Task: Navigate through the streets of Galveston to reach Moody Gardens.
Action: Mouse moved to (237, 72)
Screenshot: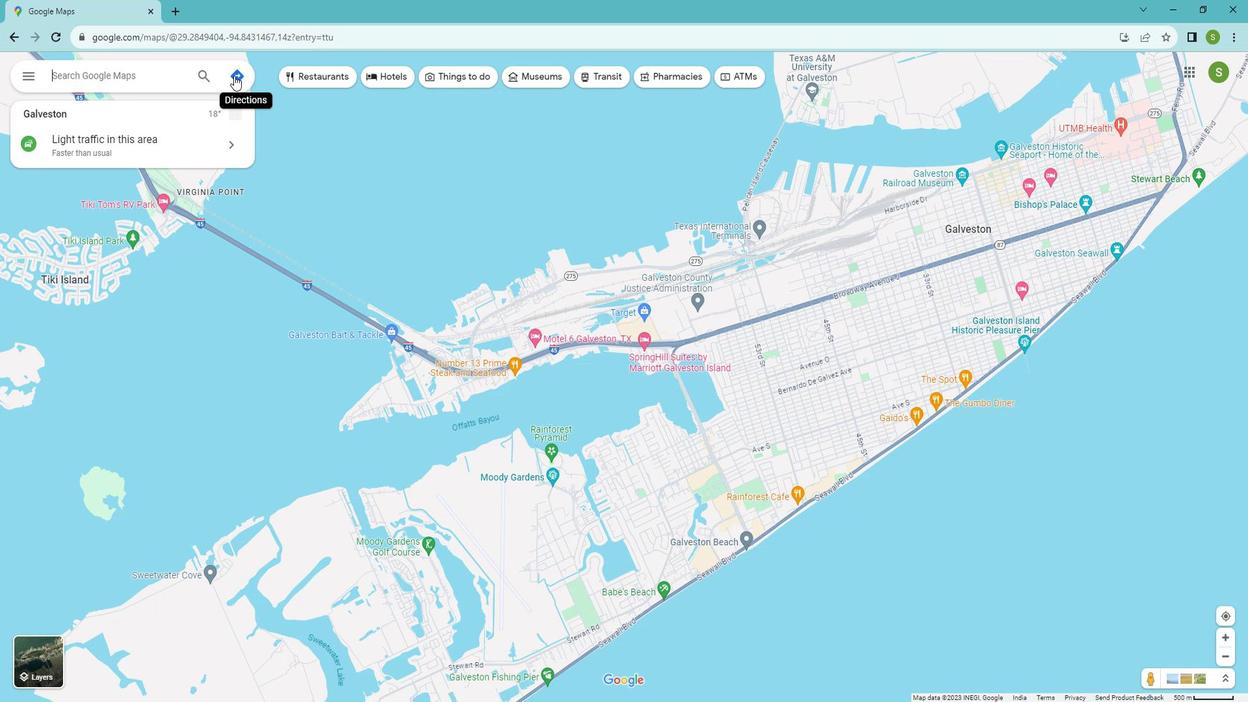 
Action: Mouse pressed left at (237, 72)
Screenshot: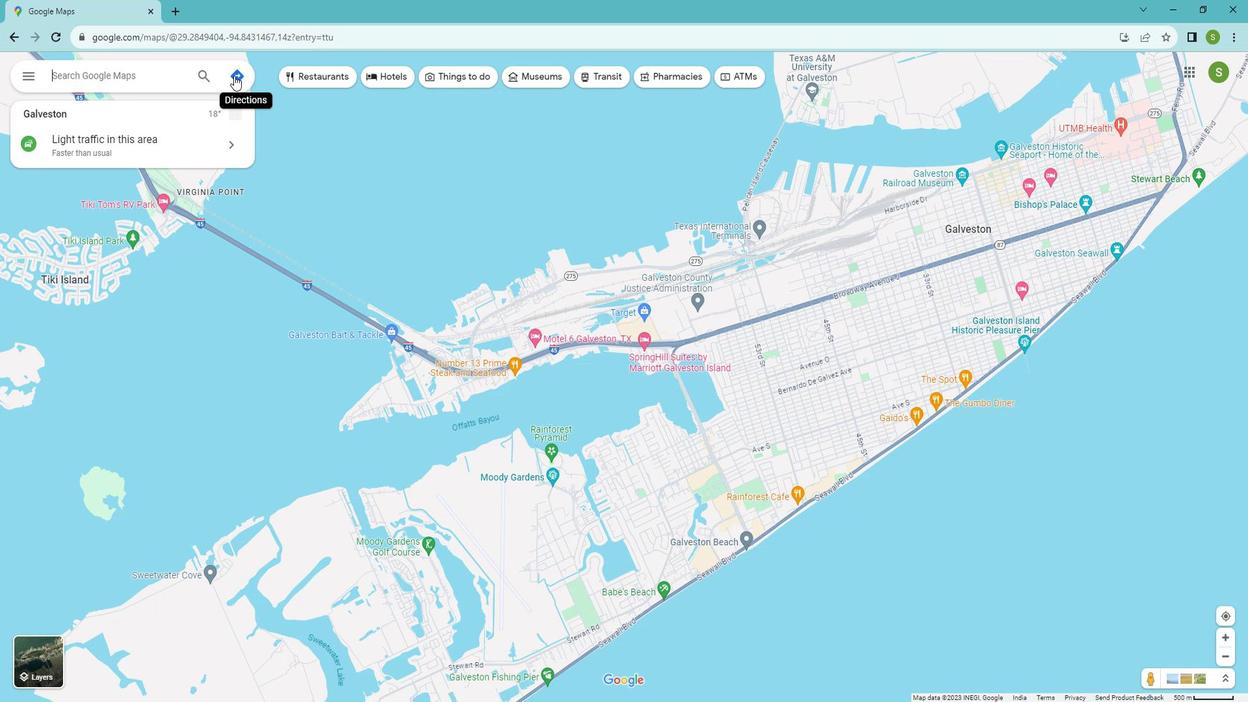 
Action: Mouse moved to (113, 100)
Screenshot: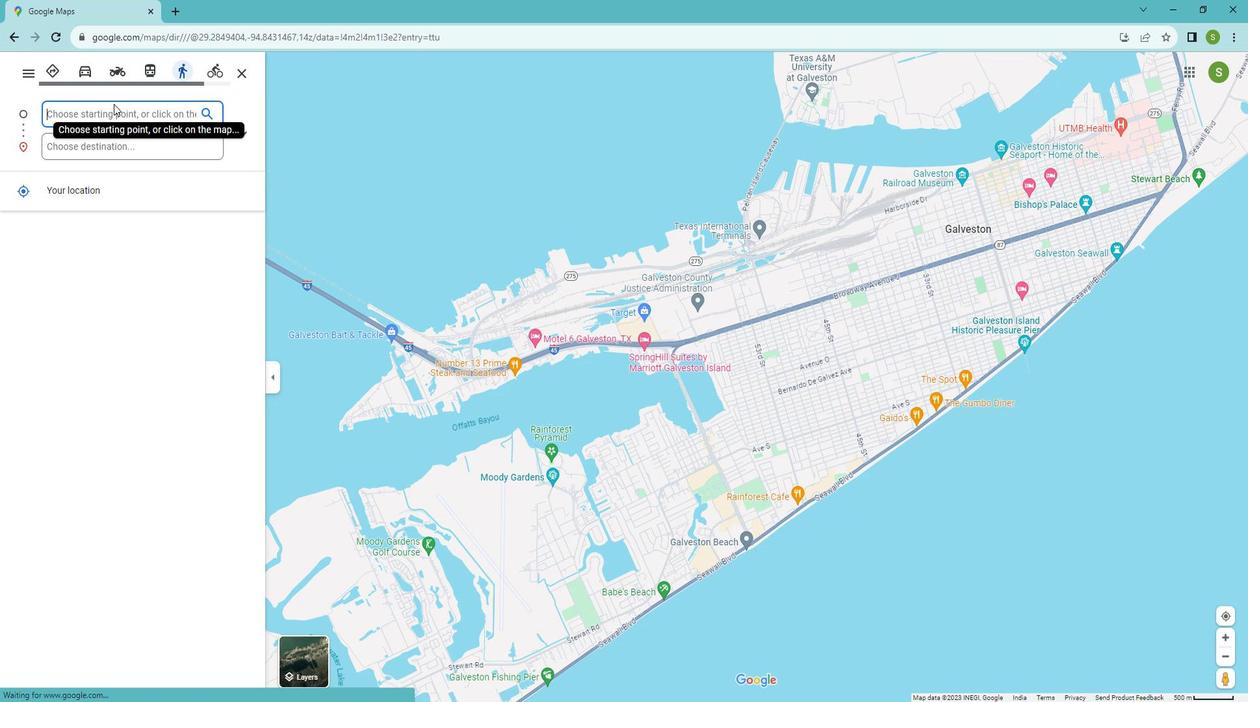 
Action: Mouse pressed left at (113, 100)
Screenshot: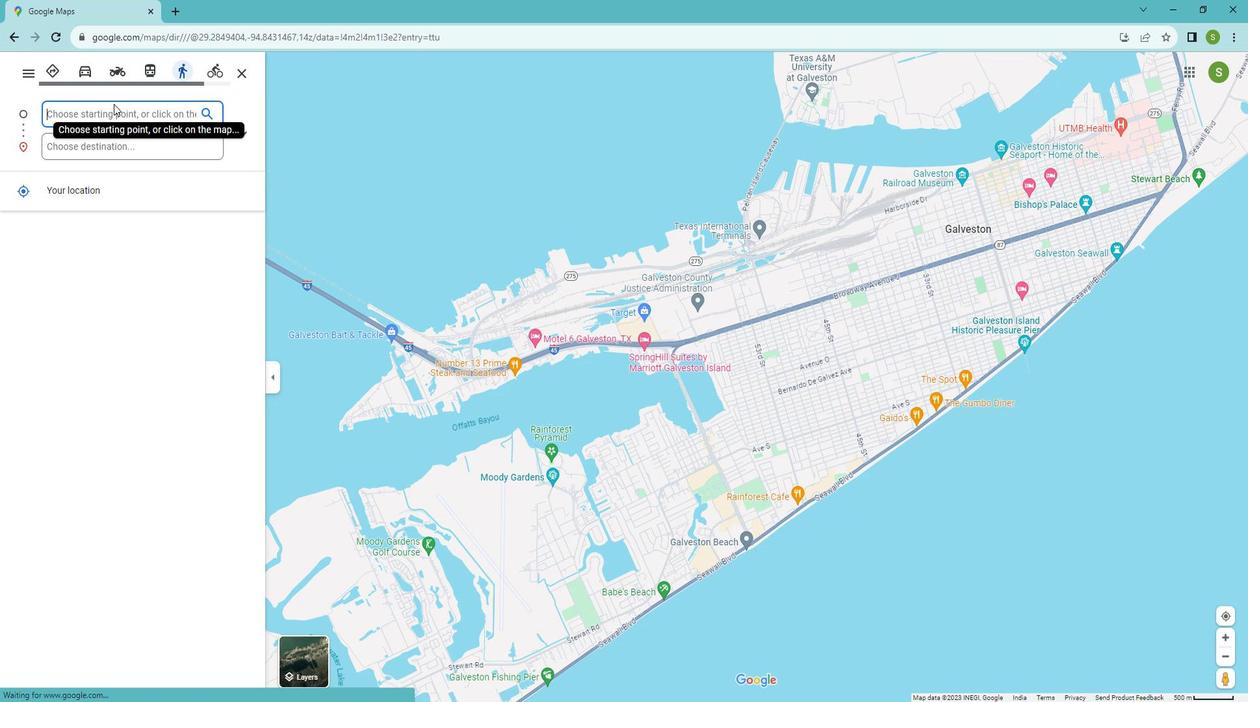 
Action: Mouse moved to (116, 100)
Screenshot: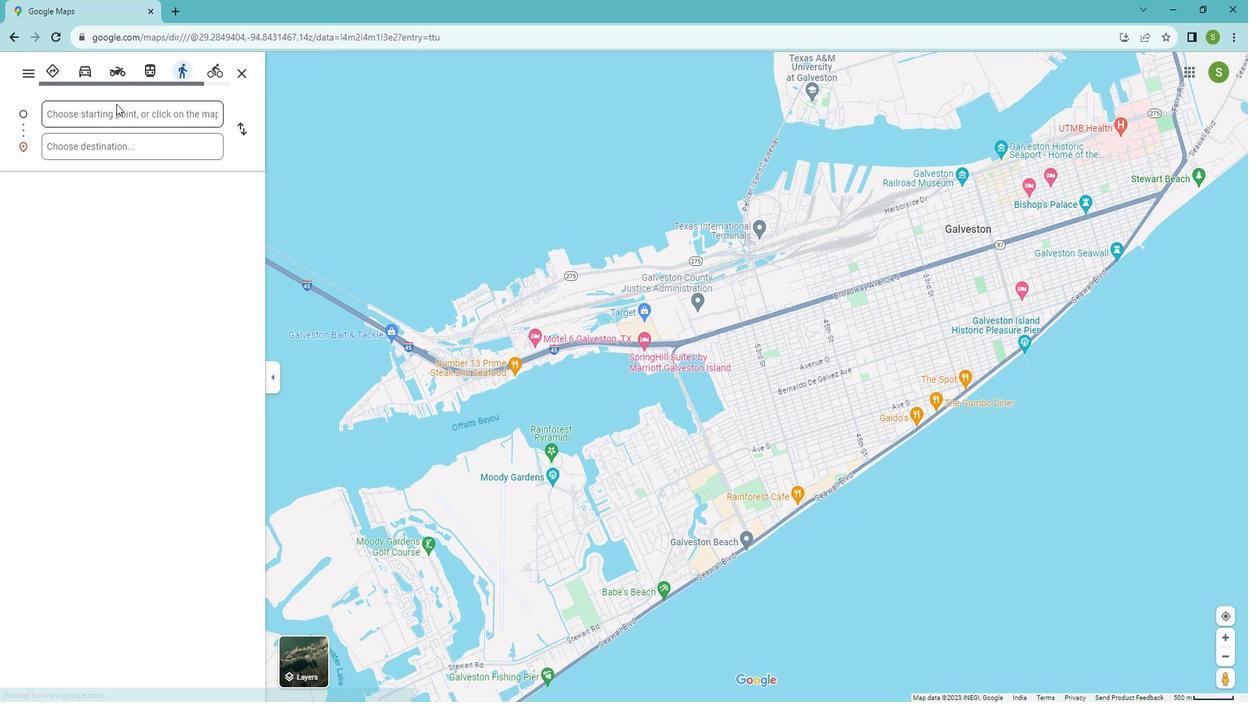 
Action: Key pressed <Key.shift>Galveston
Screenshot: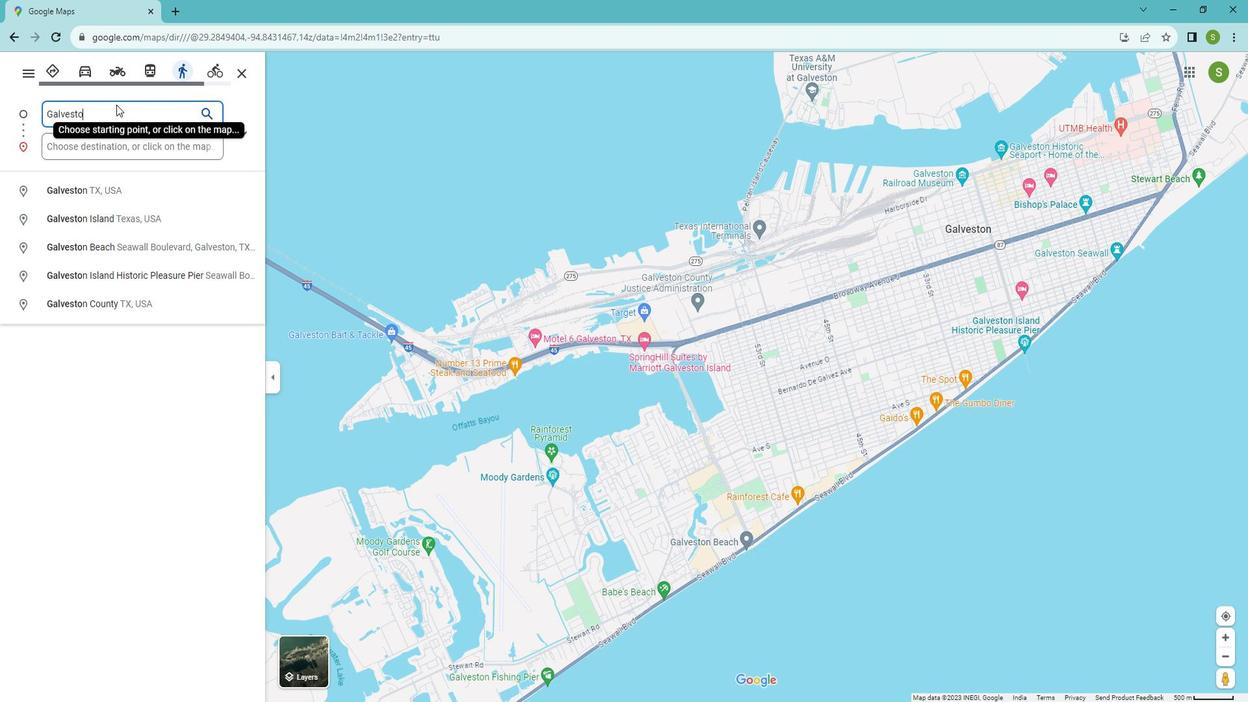 
Action: Mouse moved to (103, 176)
Screenshot: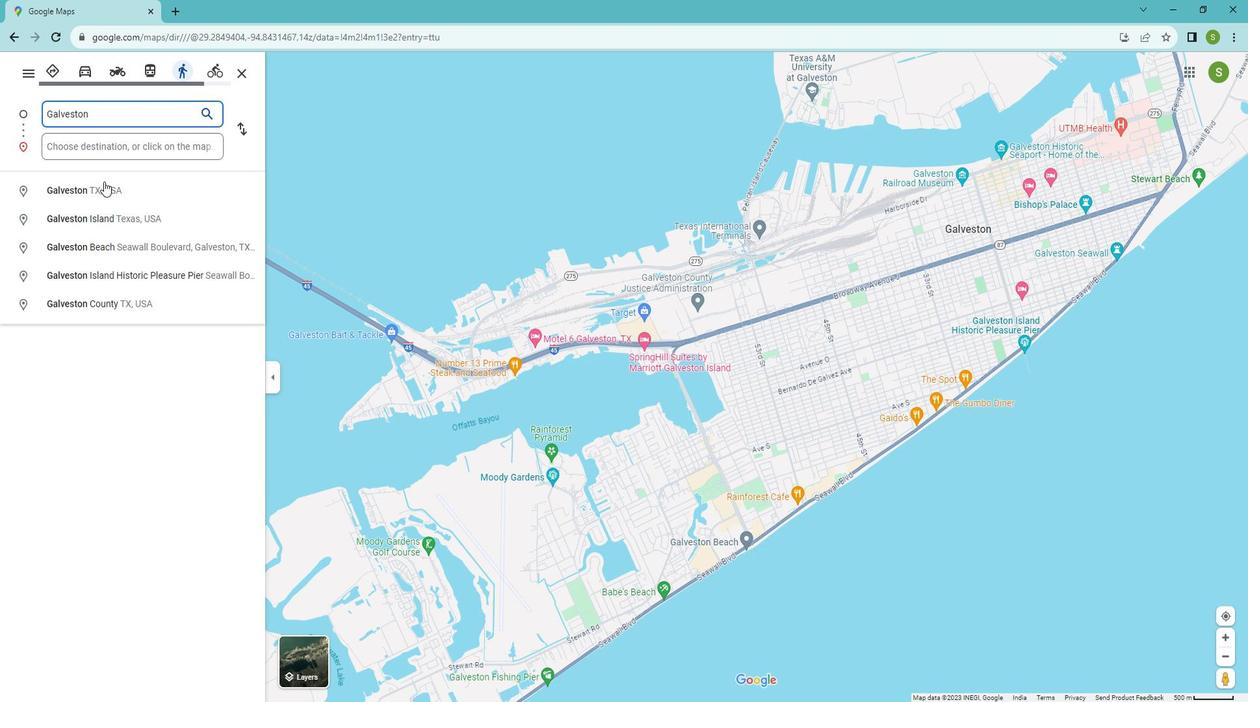 
Action: Mouse pressed left at (103, 176)
Screenshot: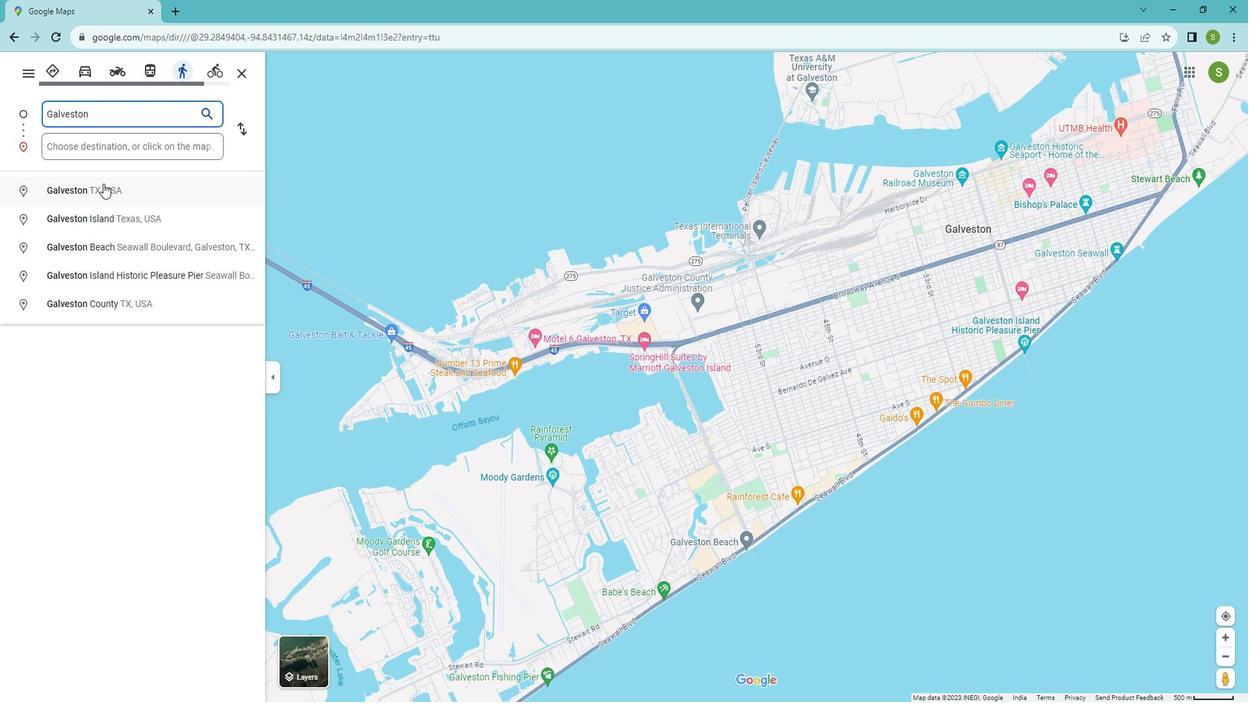 
Action: Mouse moved to (91, 142)
Screenshot: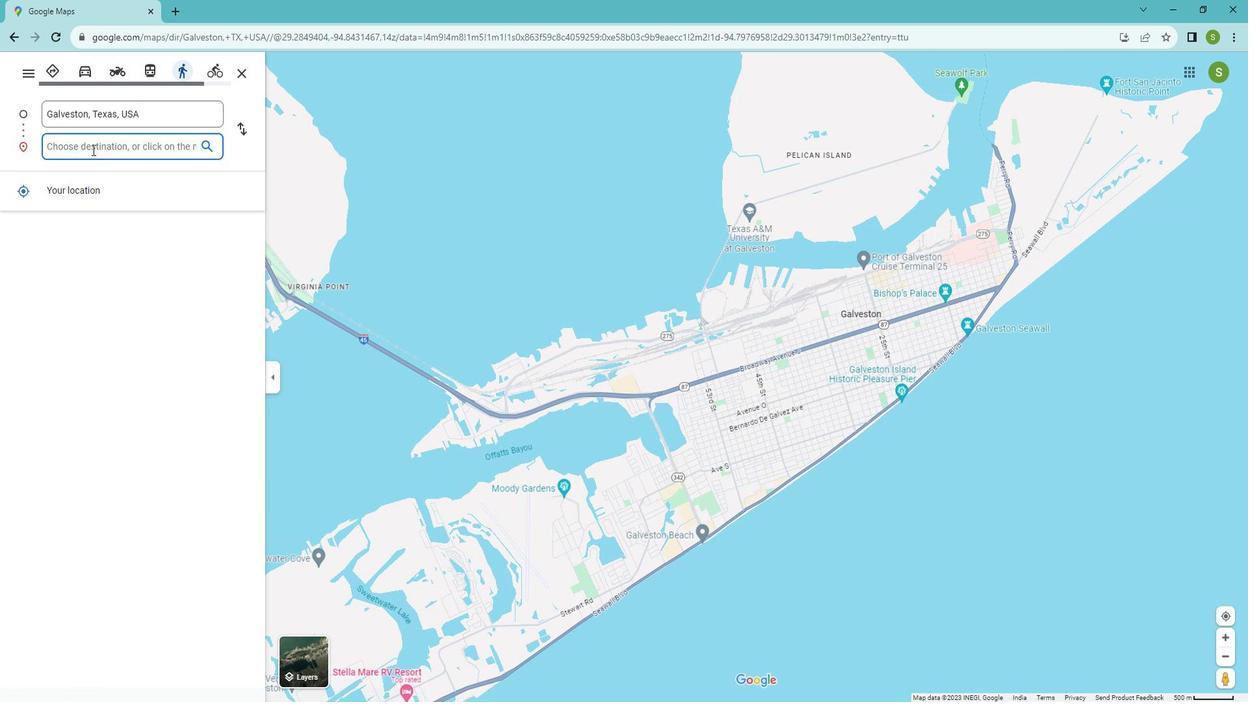 
Action: Mouse pressed left at (91, 142)
Screenshot: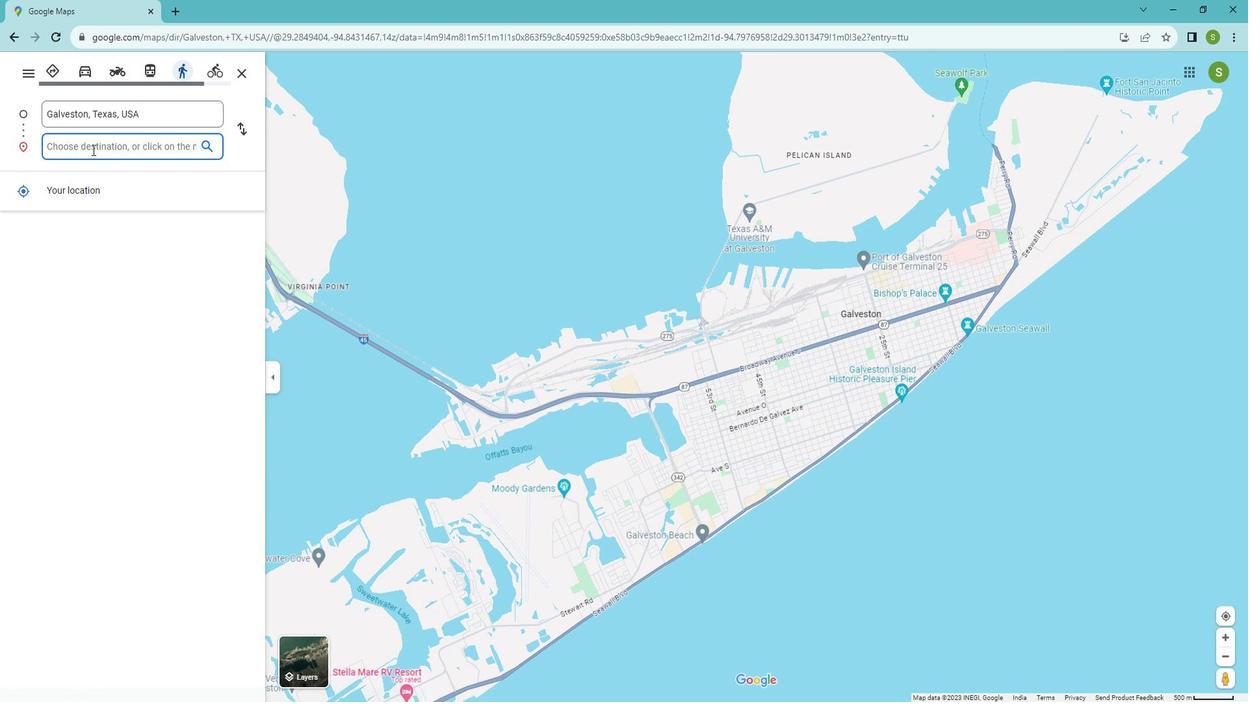 
Action: Mouse moved to (91, 141)
Screenshot: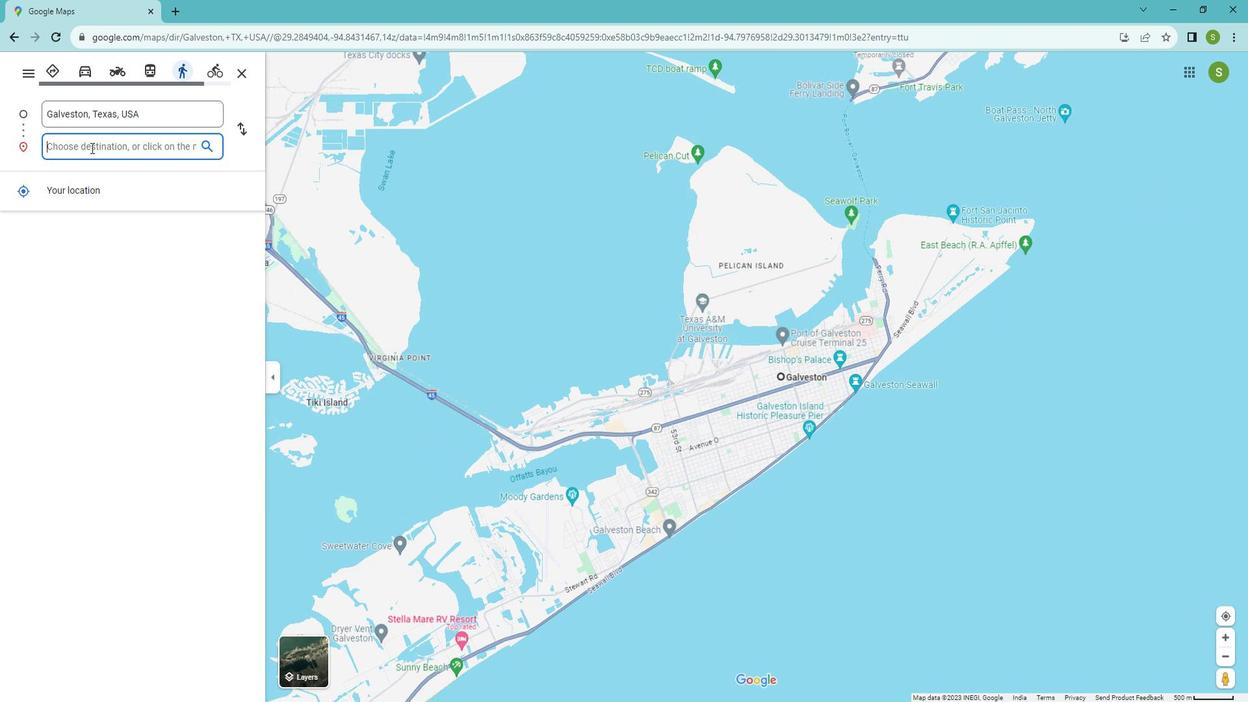 
Action: Key pressed <Key.shift><Key.shift><Key.shift><Key.shift><Key.shift><Key.shift><Key.shift><Key.shift><Key.shift><Key.shift><Key.shift><Key.shift><Key.shift><Key.shift><Key.shift><Key.shift><Key.shift><Key.shift><Key.shift><Key.shift><Key.shift><Key.shift><Key.shift><Key.shift><Key.shift><Key.shift><Key.shift><Key.shift><Key.shift><Key.shift><Key.shift><Key.shift><Key.shift><Key.shift>M<Key.backspace><Key.shift>Reach<Key.space><Key.shift><Key.shift><Key.shift><Key.shift><Key.shift>Moody<Key.space><Key.shift>Gardens<Key.enter>
Screenshot: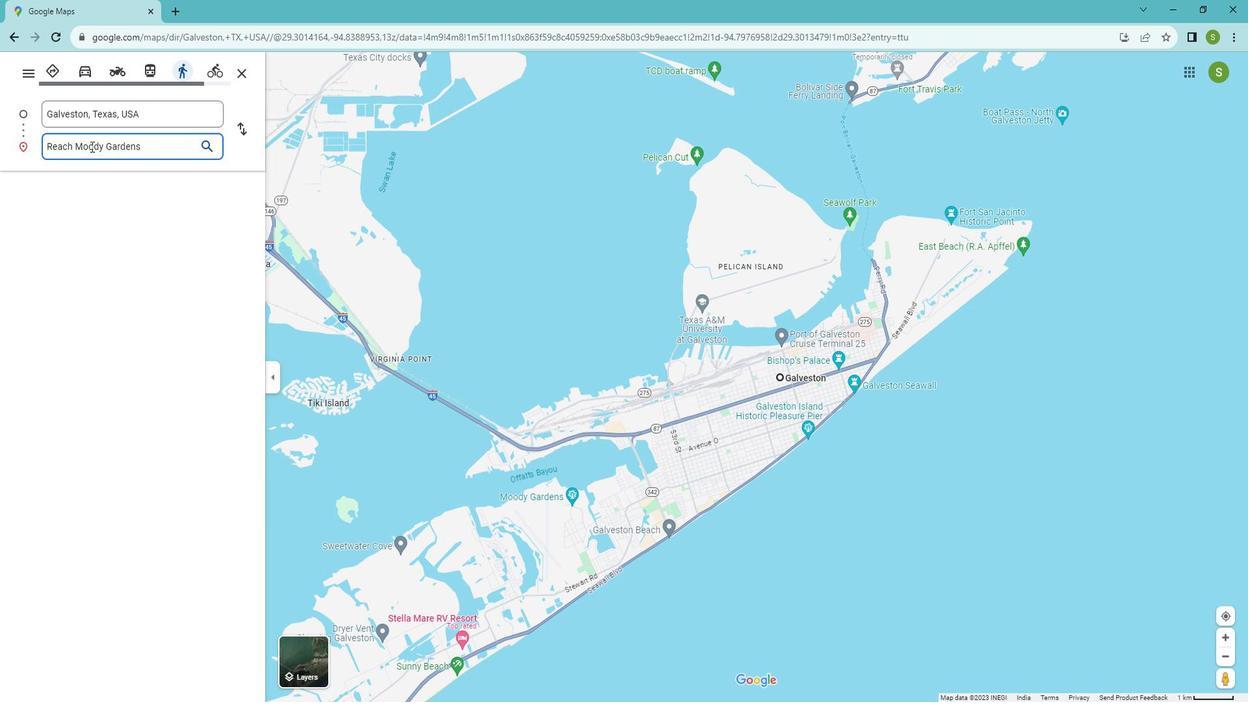 
Action: Mouse moved to (518, 641)
Screenshot: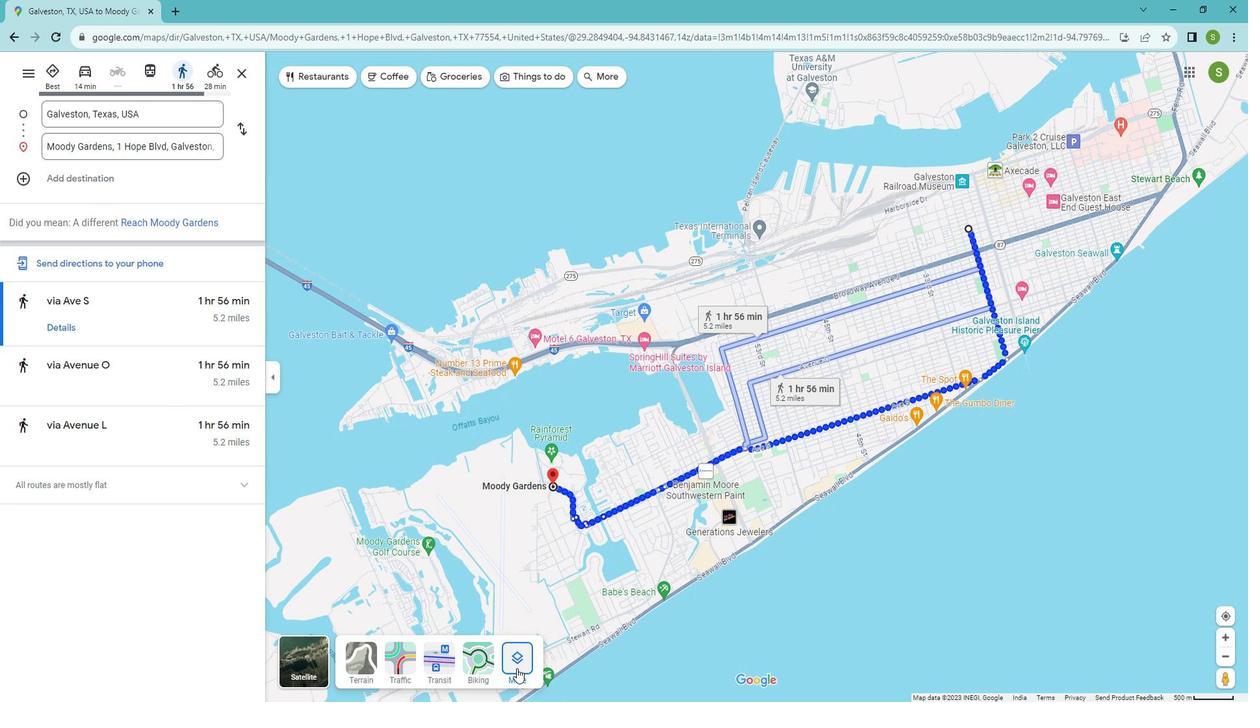 
Action: Mouse pressed left at (518, 641)
Screenshot: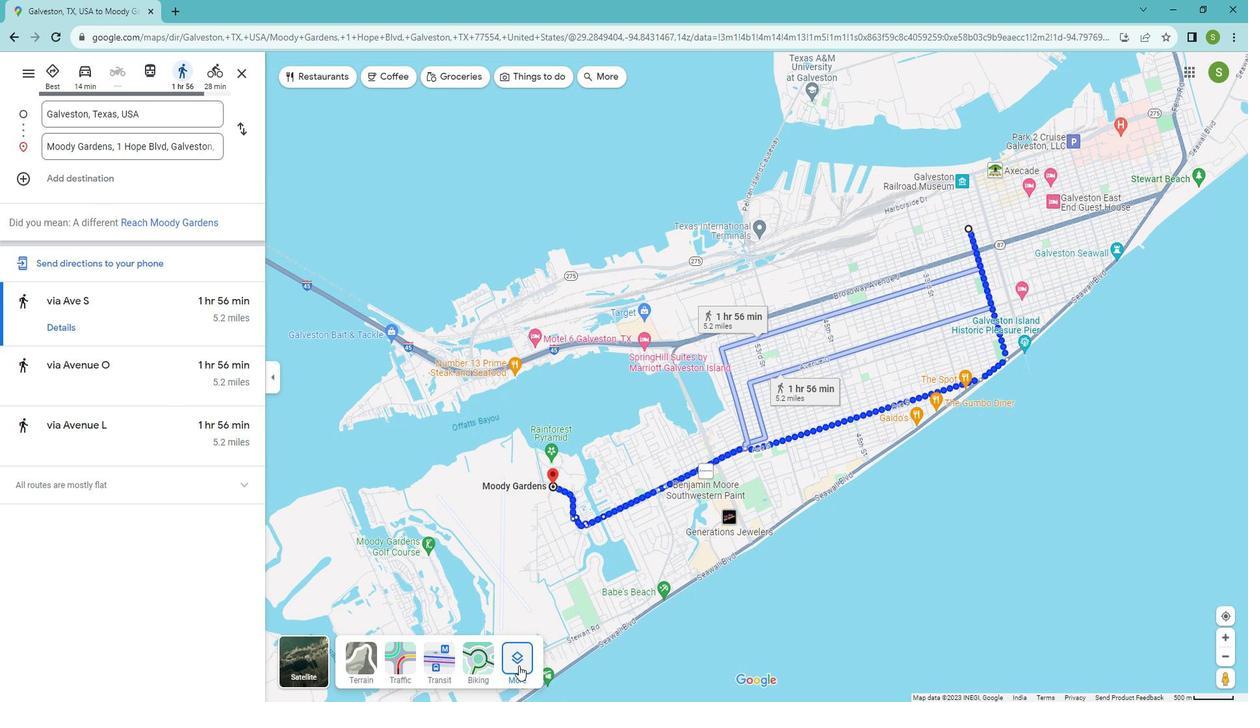 
Action: Mouse moved to (364, 375)
Screenshot: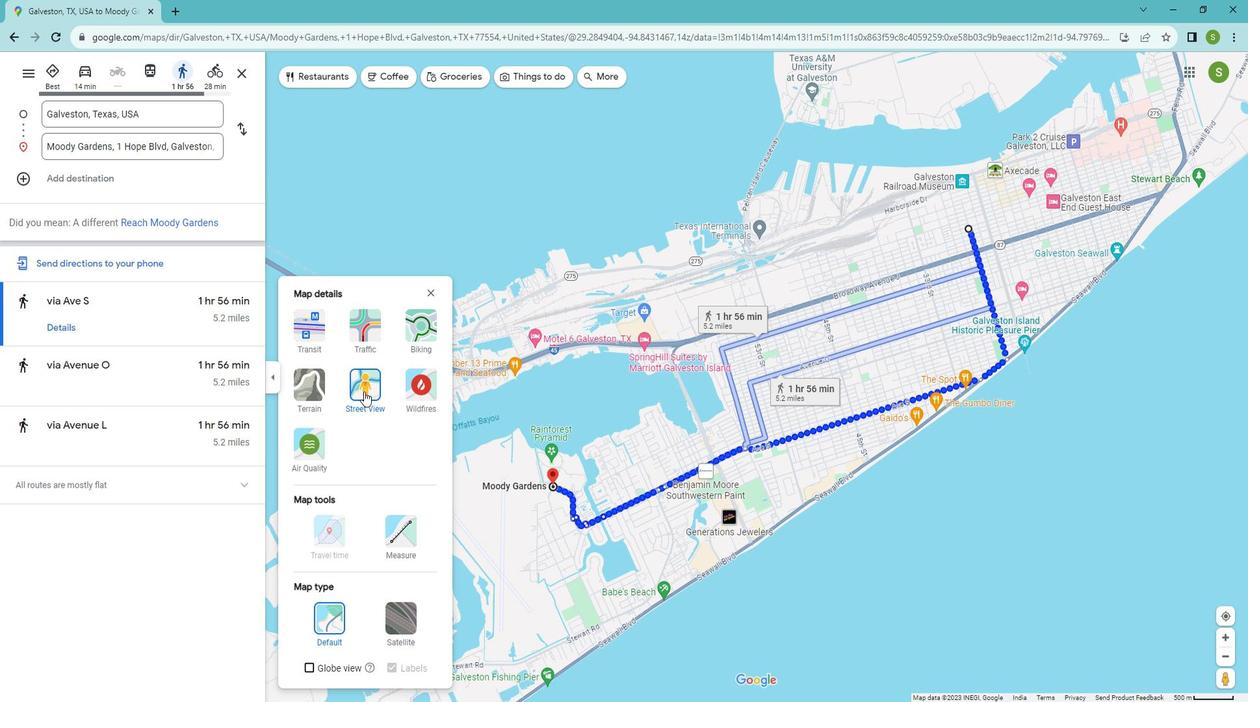 
Action: Mouse pressed left at (364, 375)
Screenshot: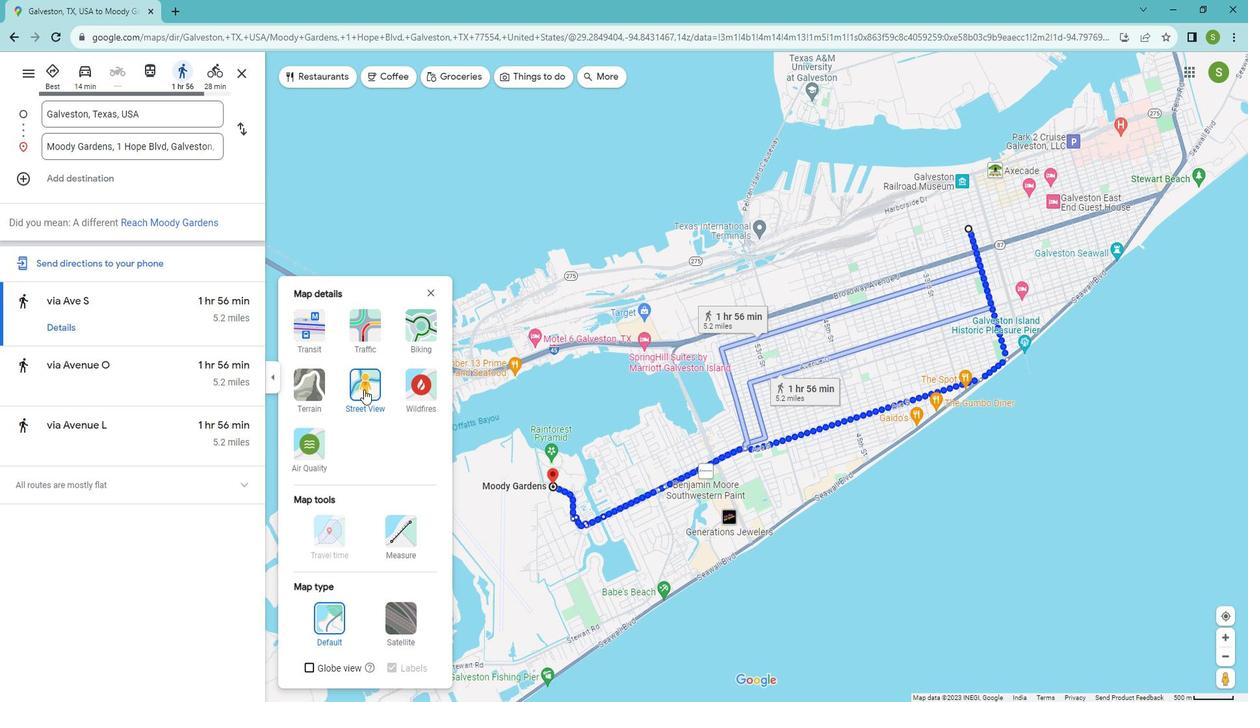 
Action: Mouse moved to (585, 369)
Screenshot: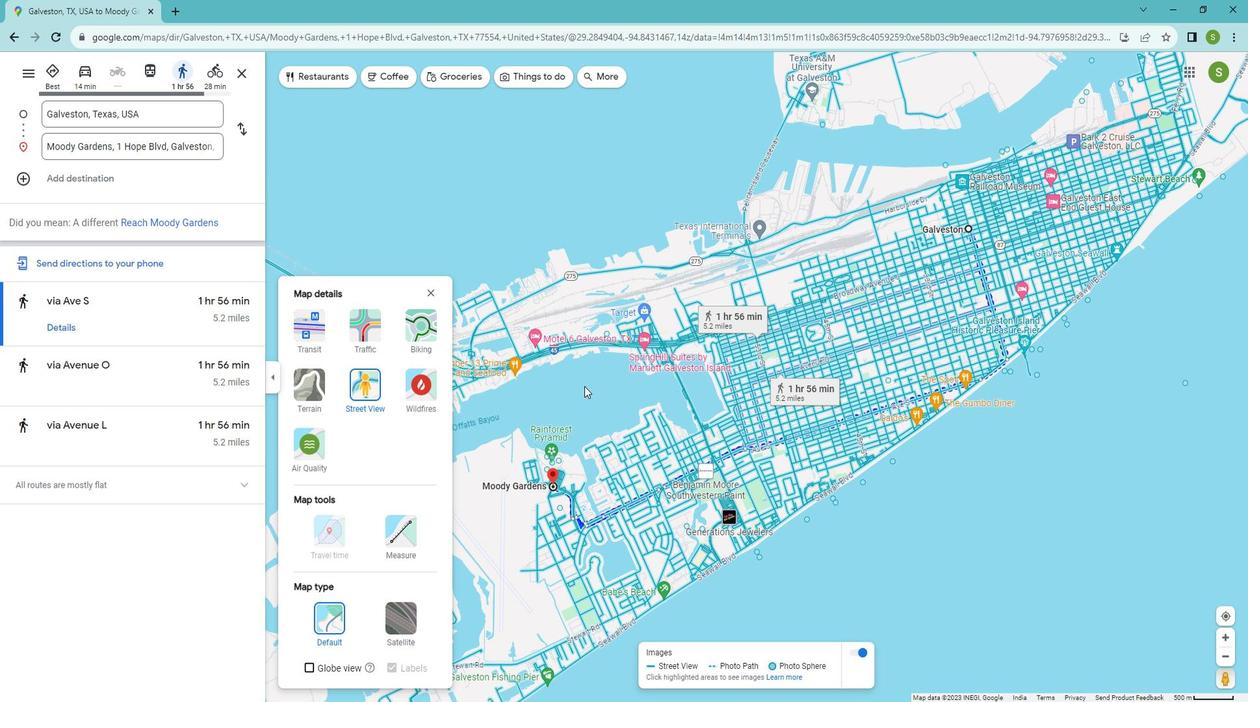 
Action: Mouse scrolled (585, 368) with delta (0, 0)
Screenshot: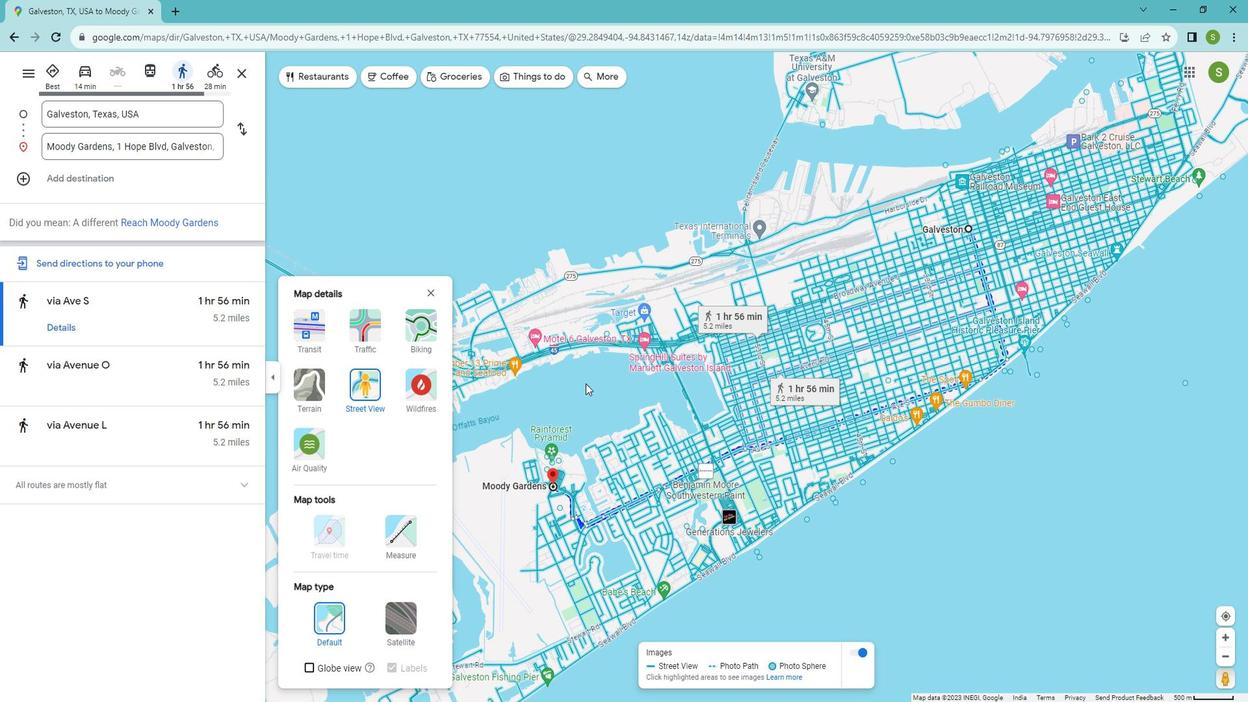 
Action: Mouse scrolled (585, 368) with delta (0, 0)
Screenshot: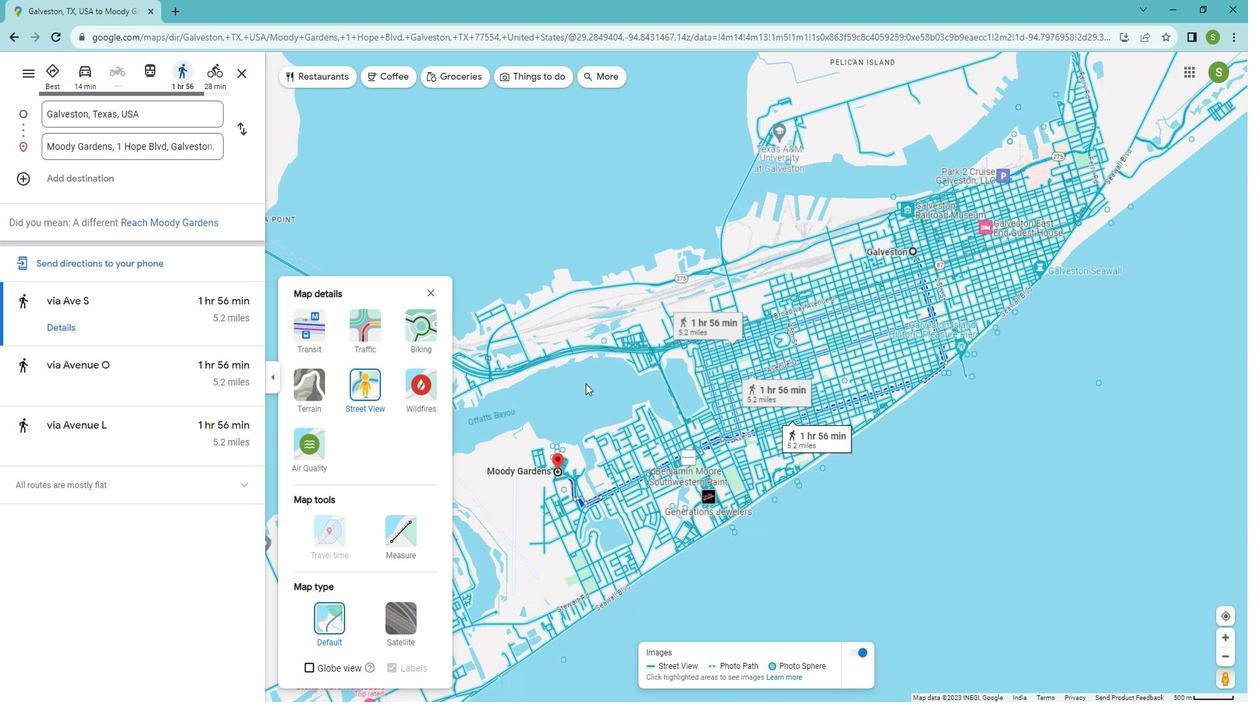 
Action: Mouse scrolled (585, 368) with delta (0, 0)
Screenshot: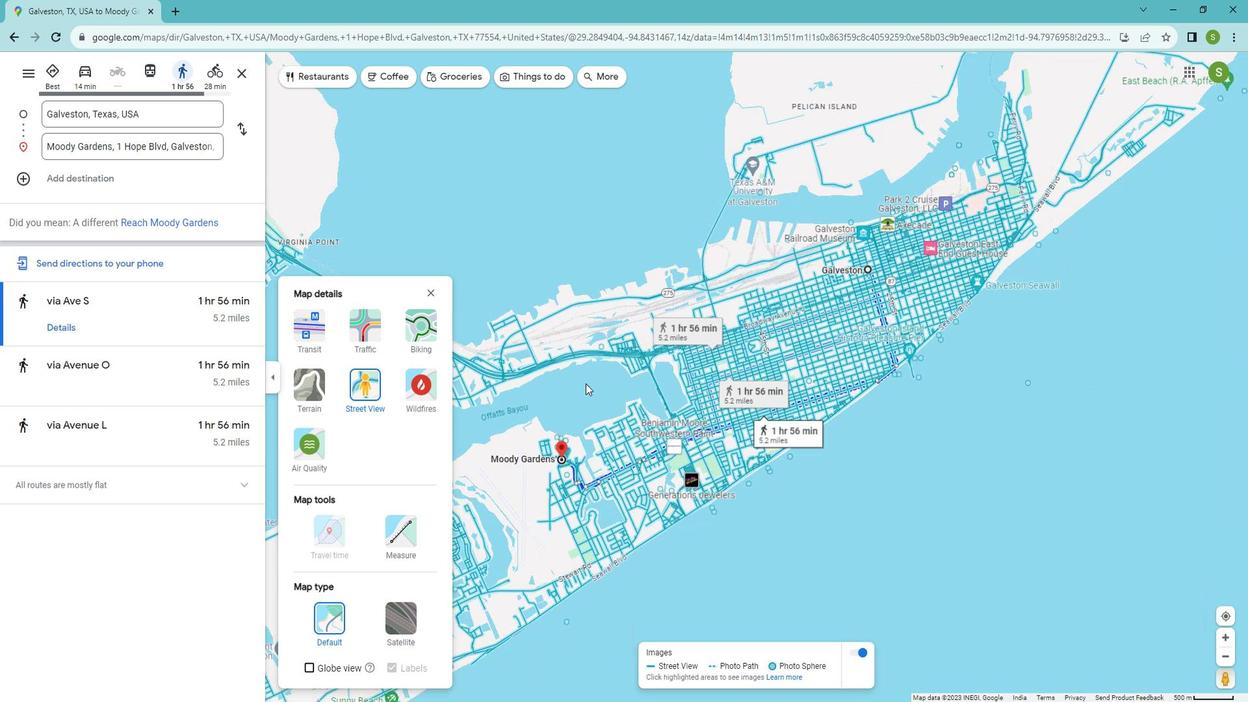 
Action: Mouse scrolled (585, 368) with delta (0, 0)
Screenshot: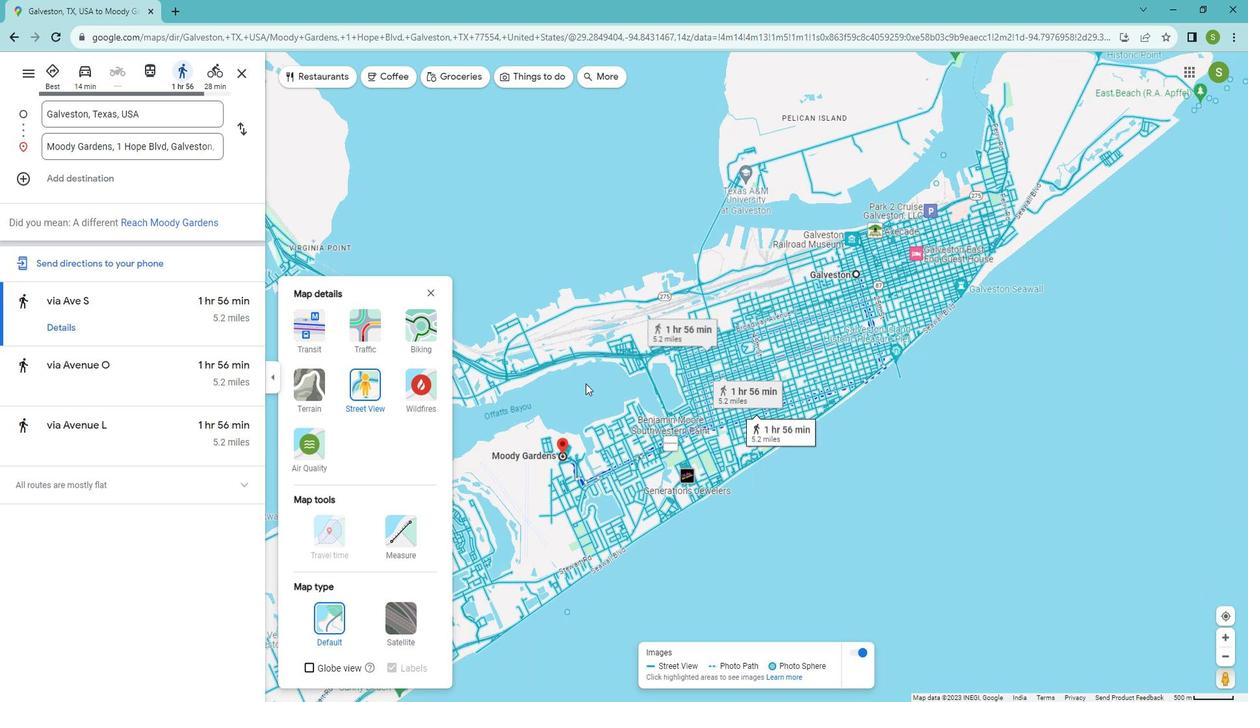 
Action: Mouse moved to (659, 491)
Screenshot: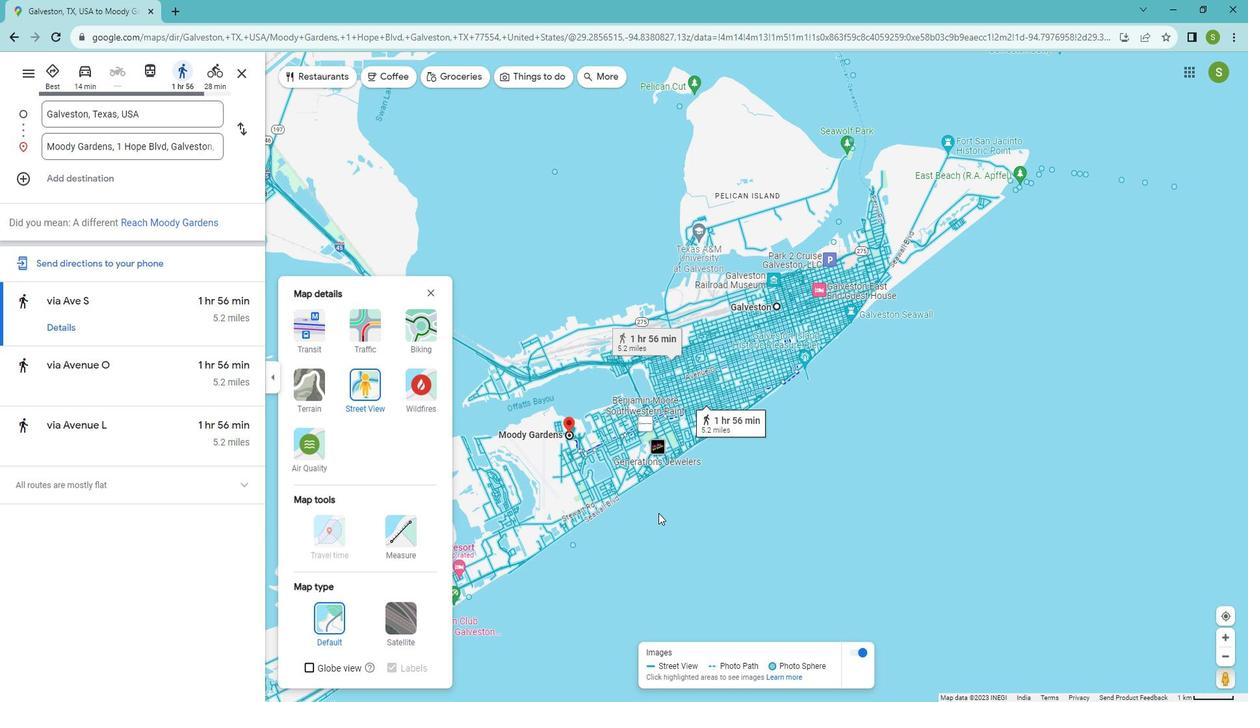 
Action: Mouse pressed left at (659, 491)
Screenshot: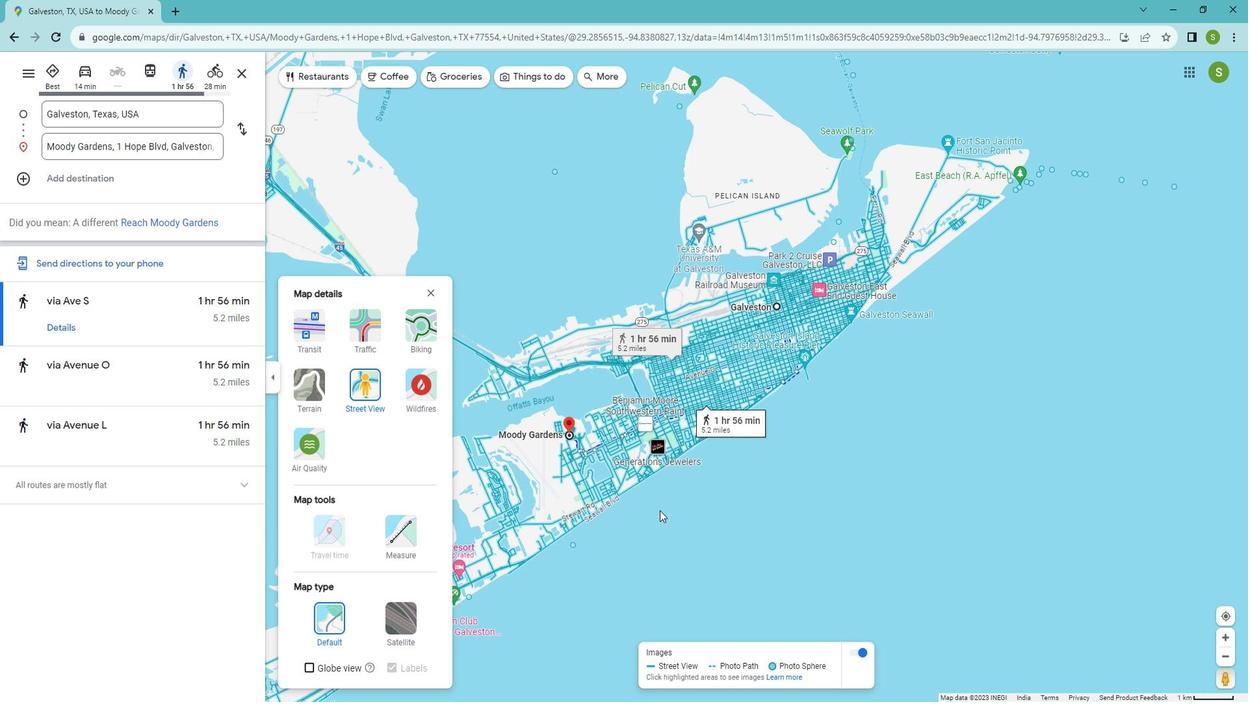 
Action: Mouse moved to (568, 405)
Screenshot: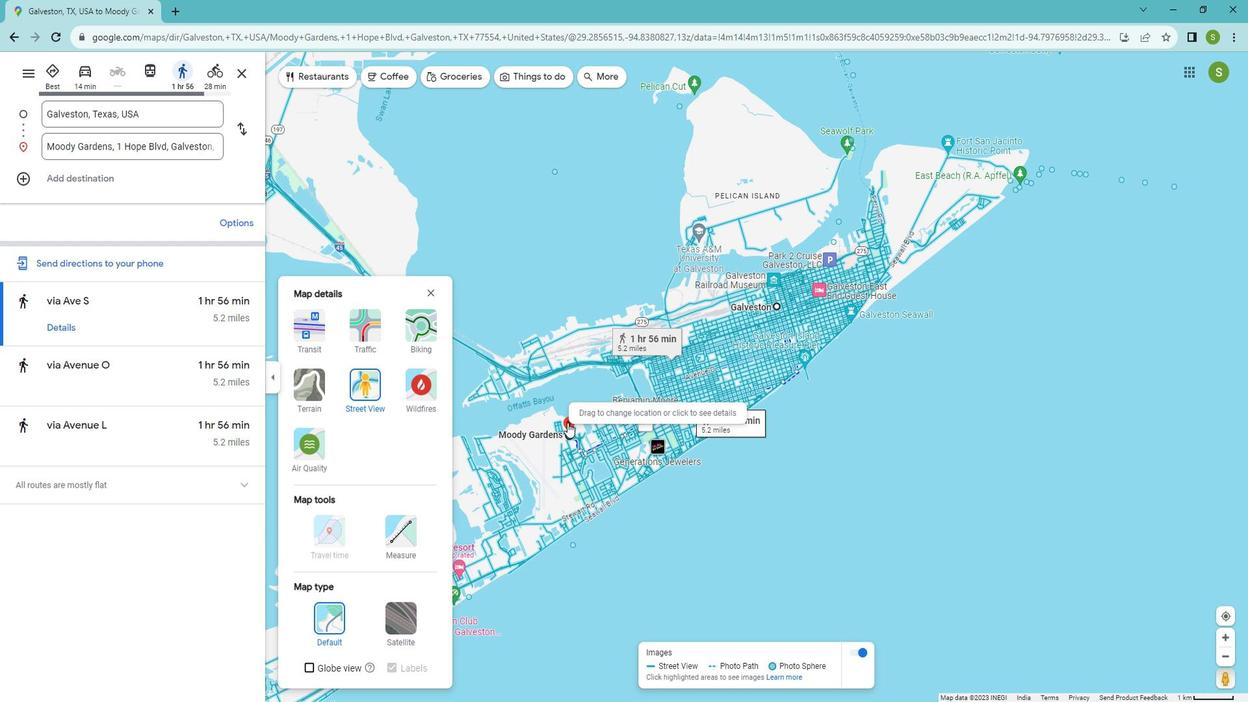 
Action: Mouse pressed left at (568, 405)
Screenshot: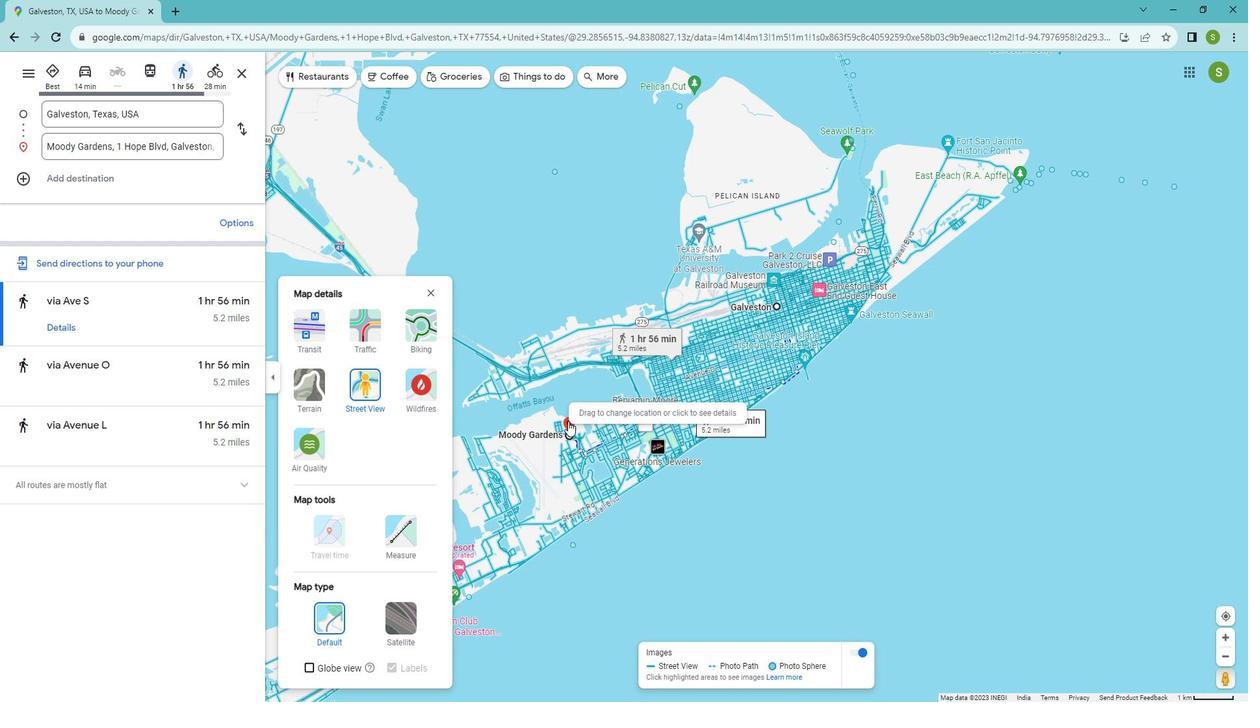 
Action: Mouse moved to (648, 348)
Screenshot: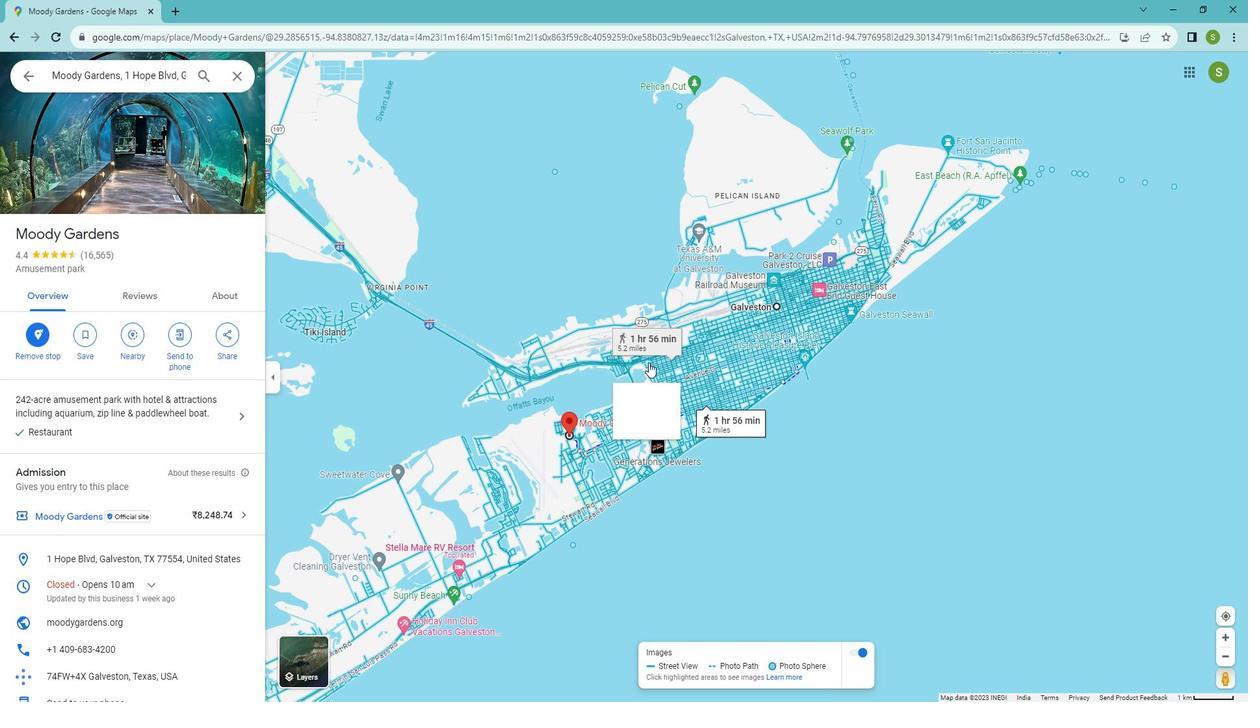 
Action: Mouse scrolled (648, 347) with delta (0, 0)
Screenshot: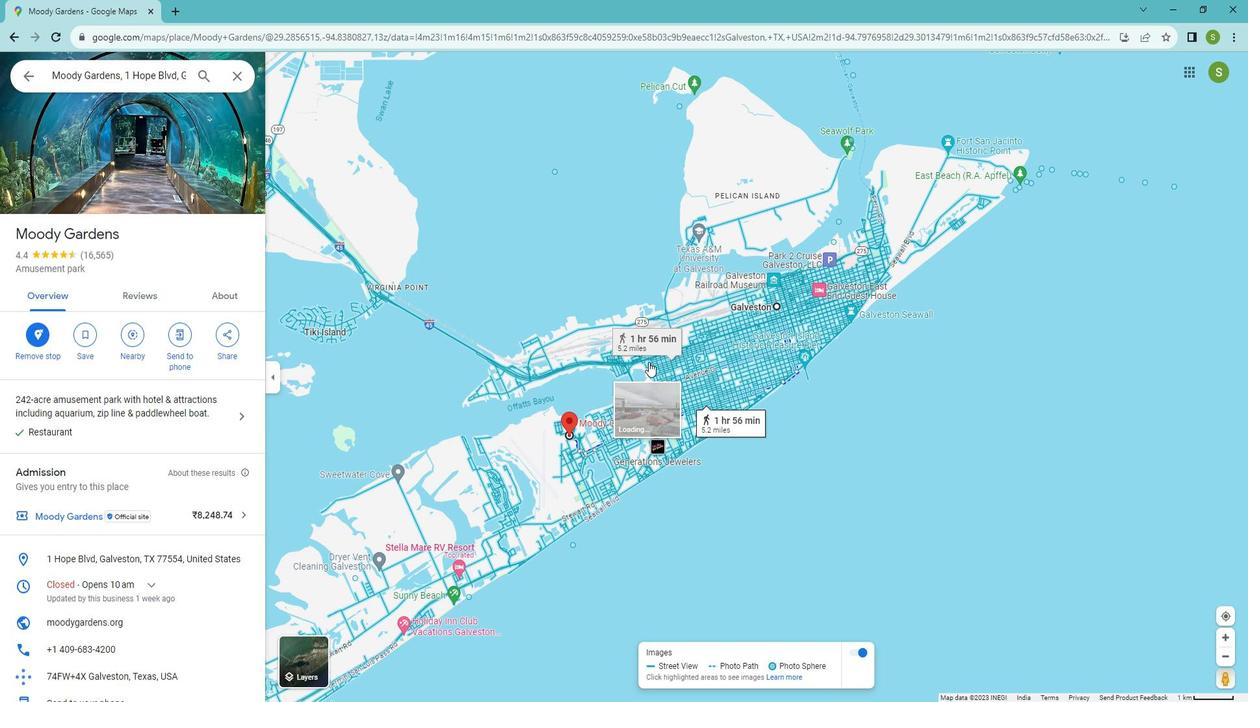 
Action: Mouse scrolled (648, 347) with delta (0, 0)
Screenshot: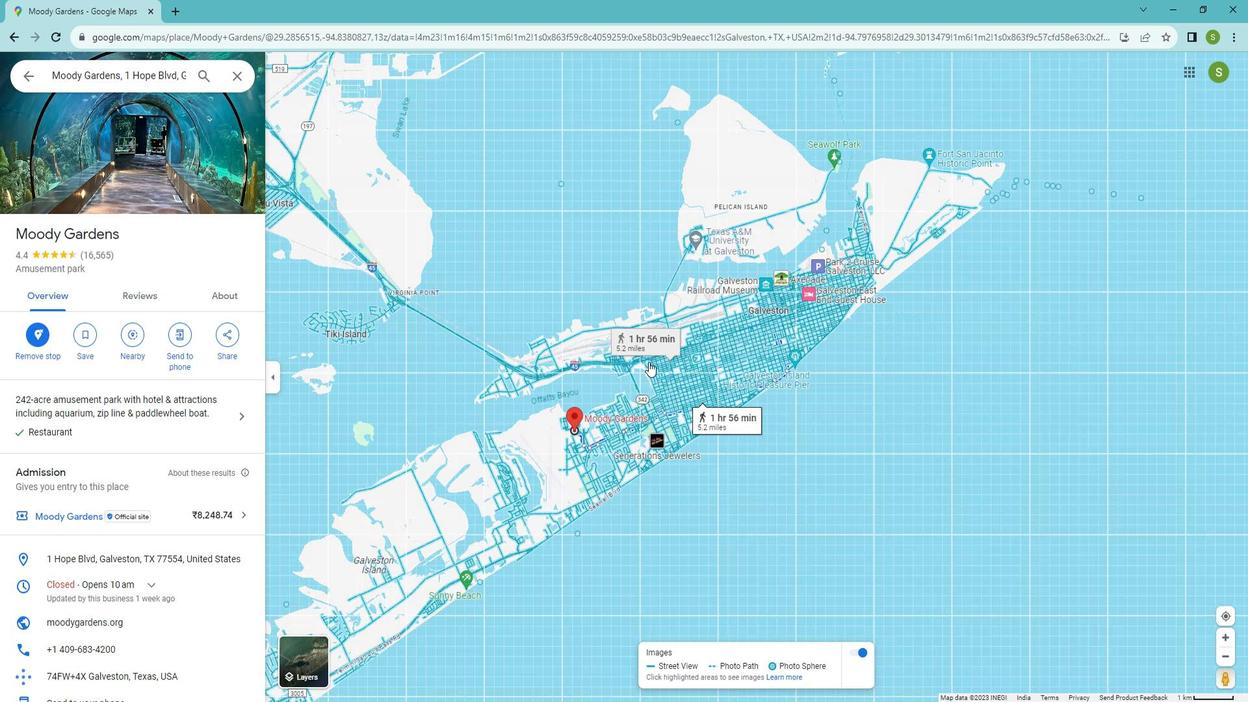 
Action: Mouse moved to (646, 348)
Screenshot: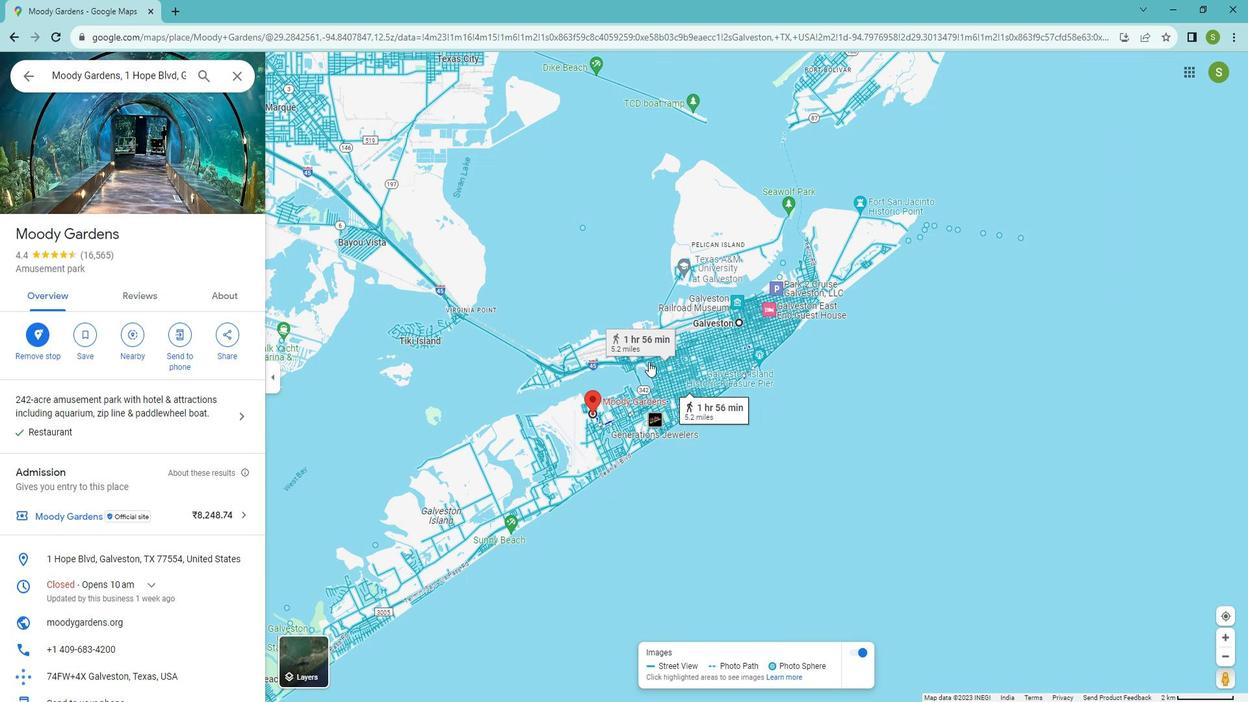 
Action: Mouse pressed left at (646, 348)
Screenshot: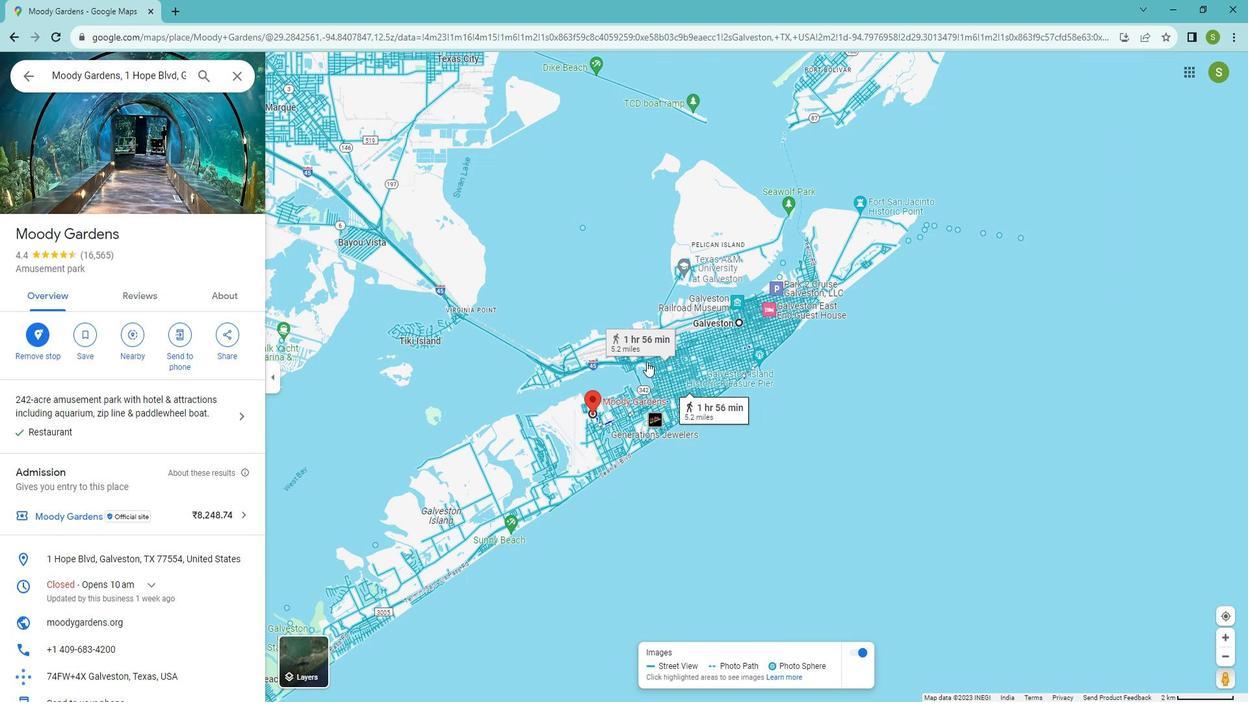 
Action: Mouse moved to (836, 431)
Screenshot: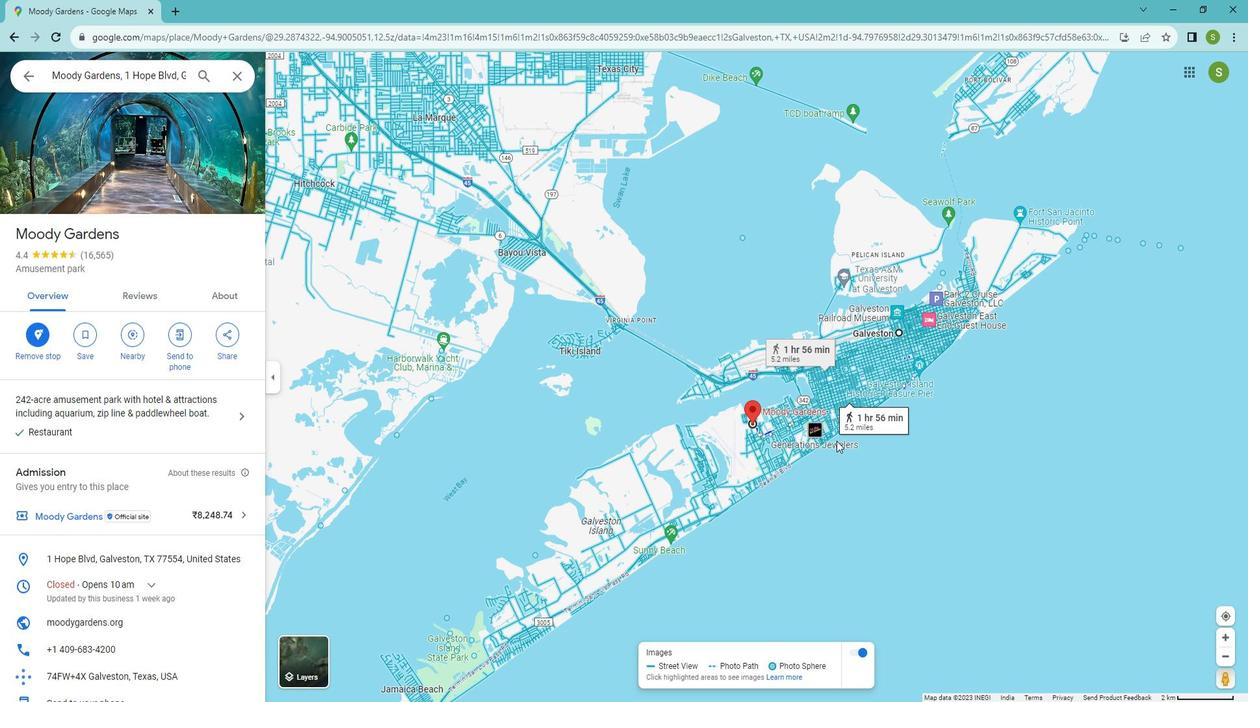 
Action: Mouse pressed left at (836, 431)
Screenshot: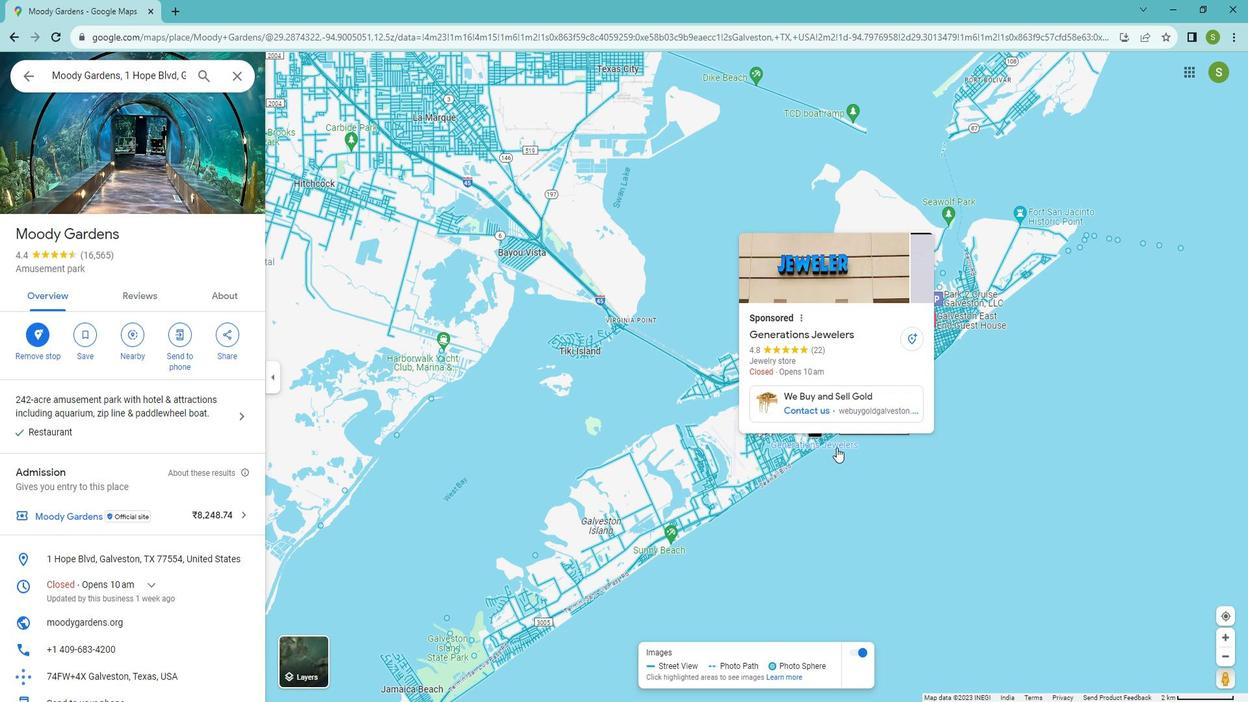 
Action: Mouse moved to (750, 403)
Screenshot: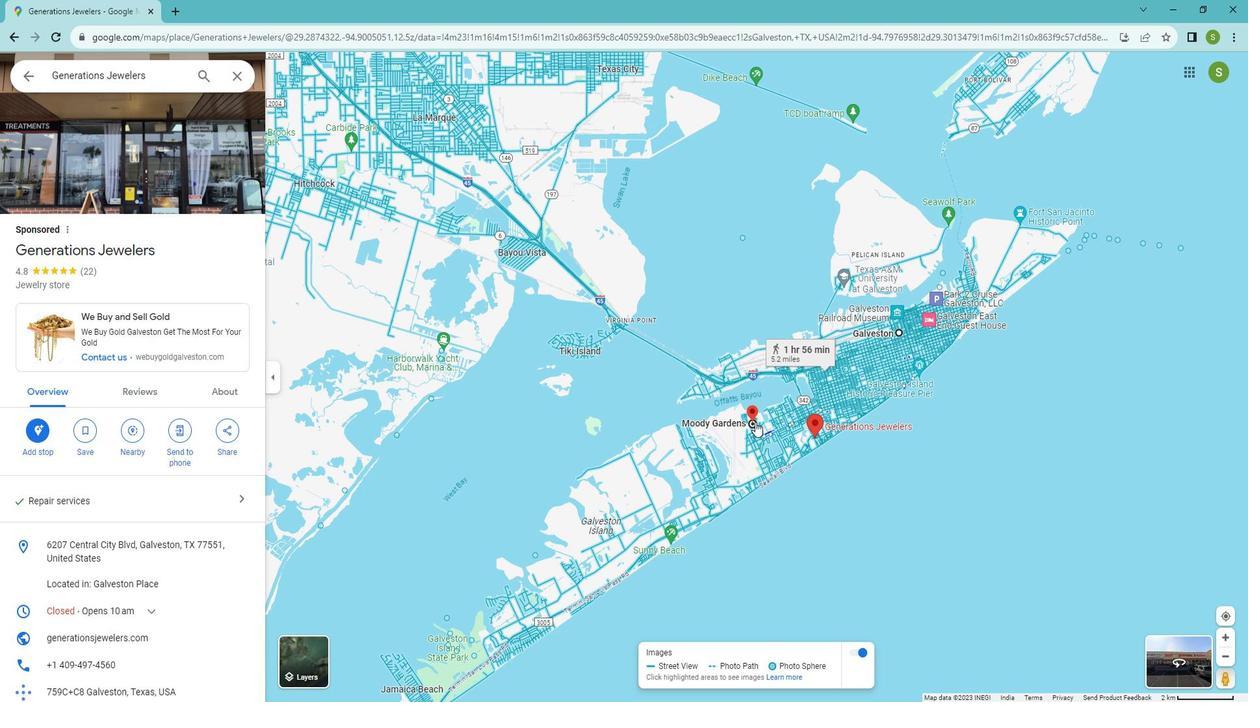 
Action: Mouse pressed left at (750, 403)
Screenshot: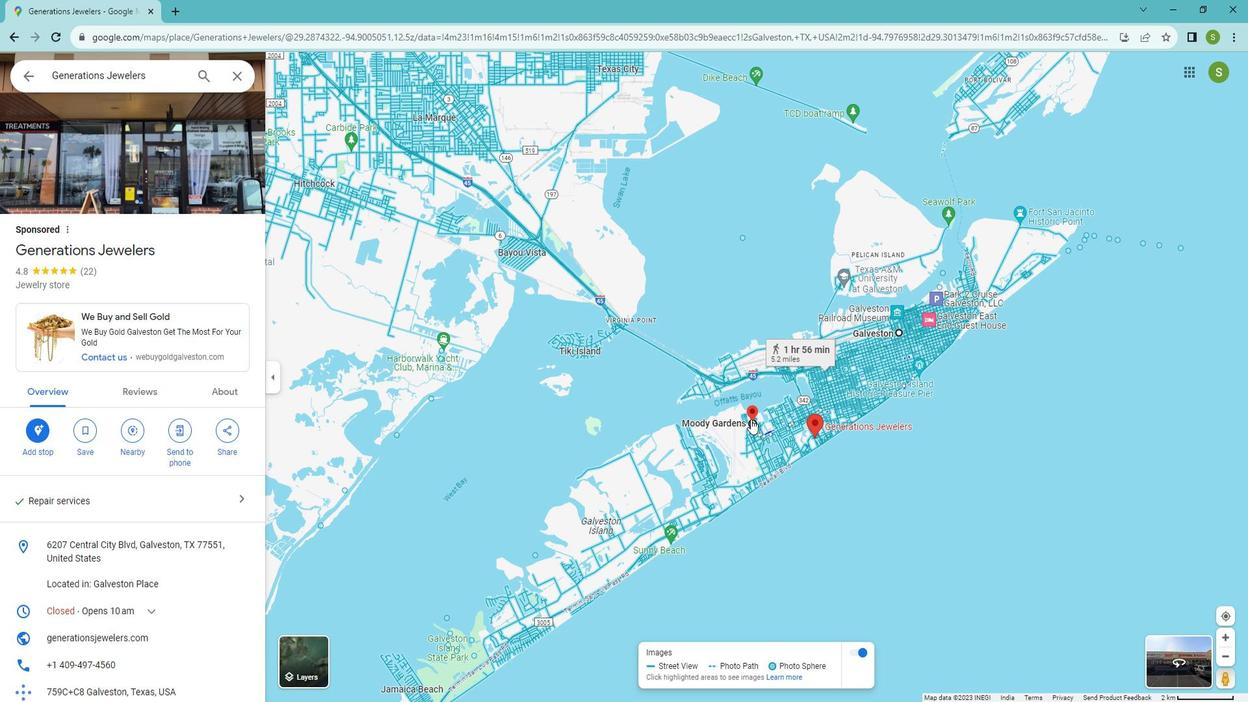 
Action: Mouse moved to (1224, 659)
Screenshot: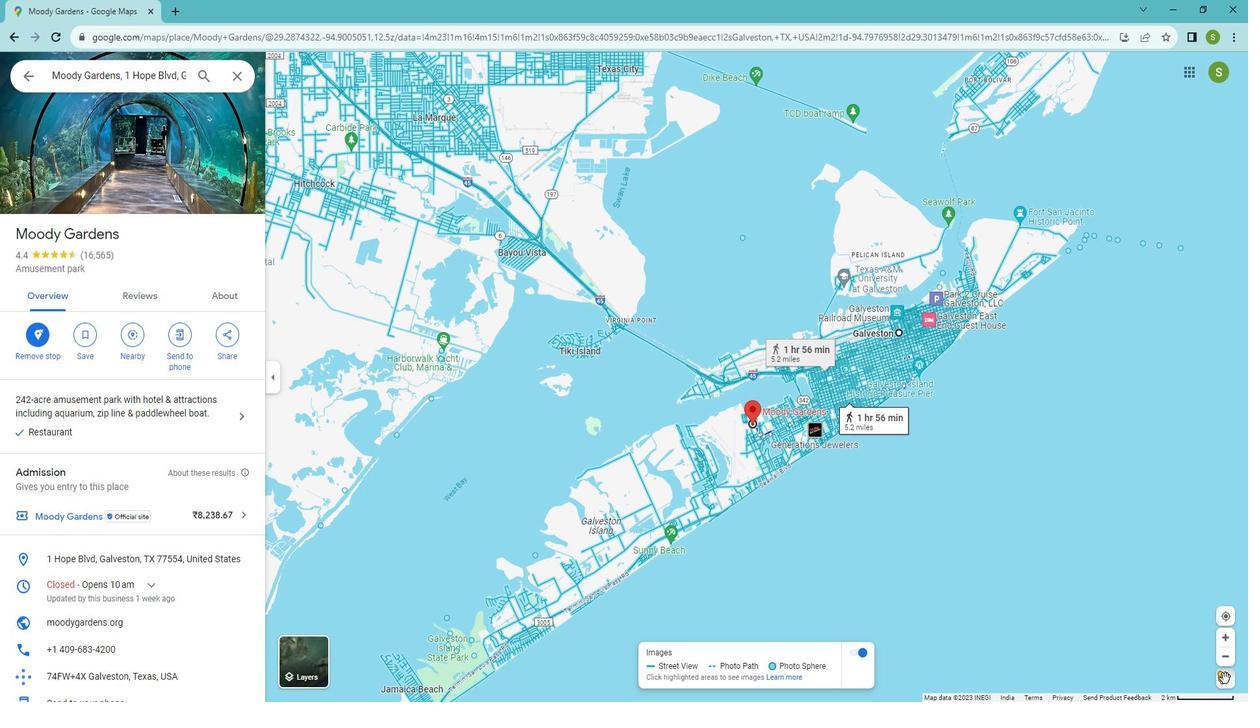 
Action: Mouse pressed left at (1224, 659)
Screenshot: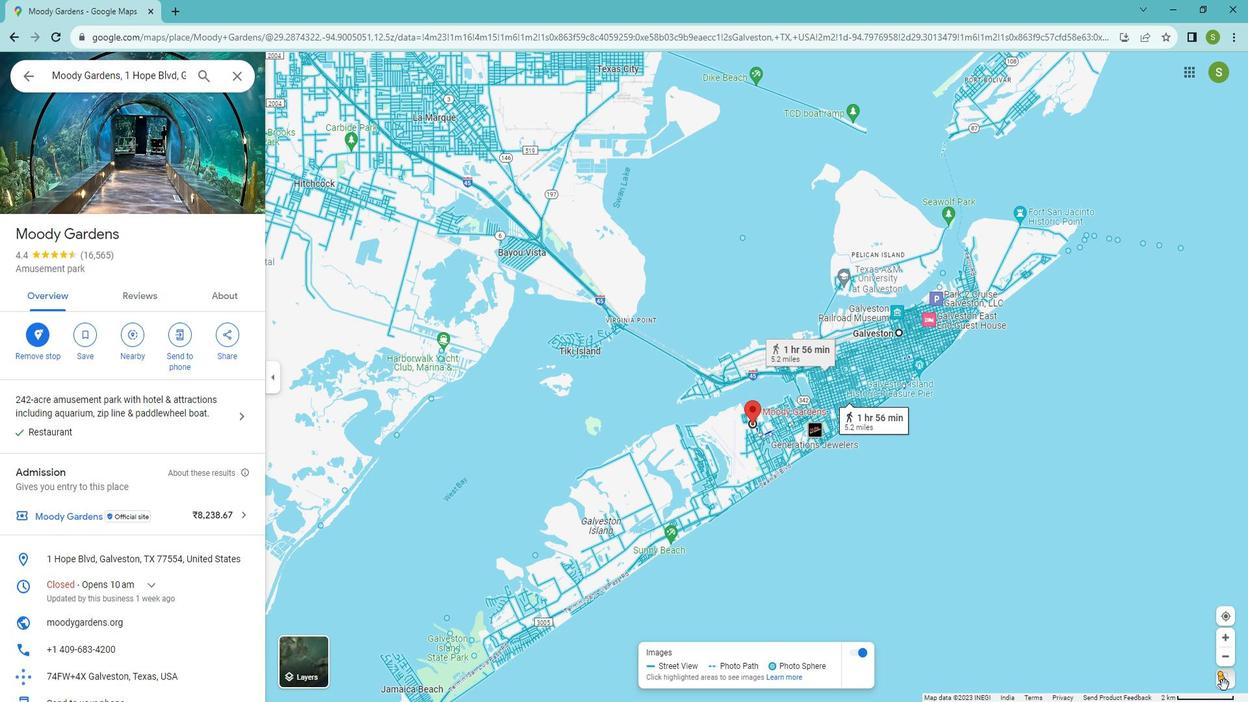 
Action: Mouse moved to (901, 342)
Screenshot: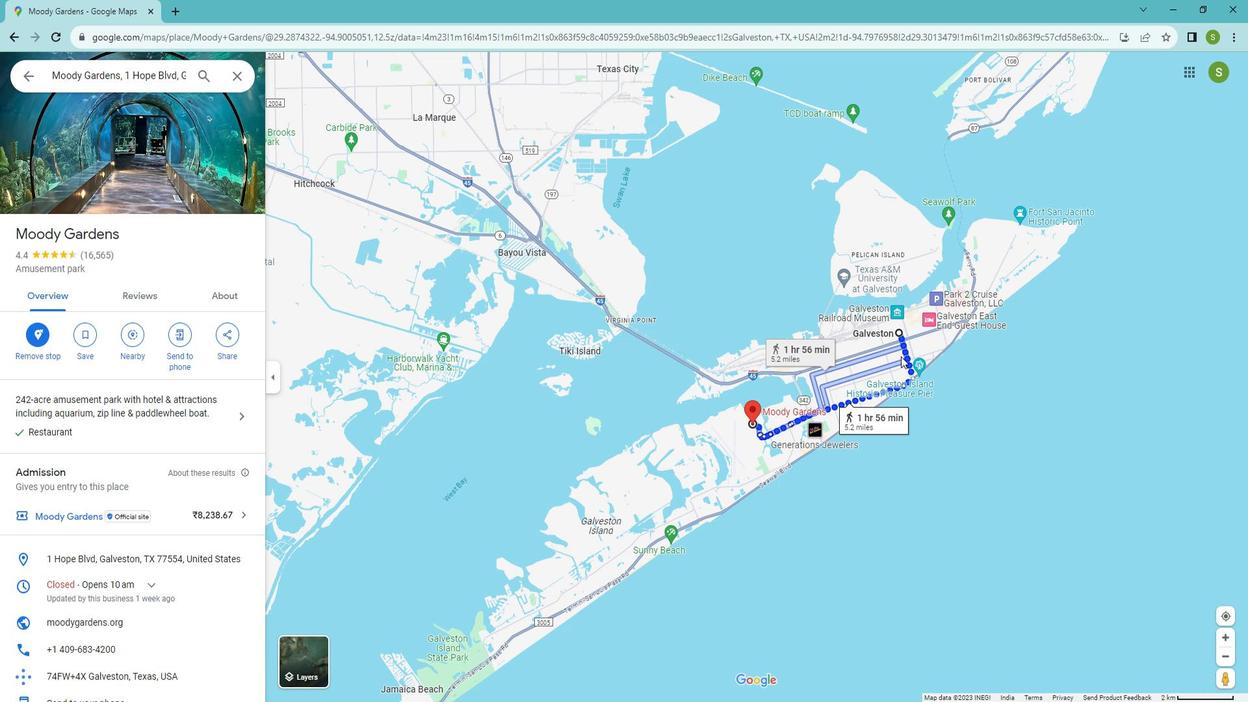 
Action: Mouse pressed left at (901, 342)
Screenshot: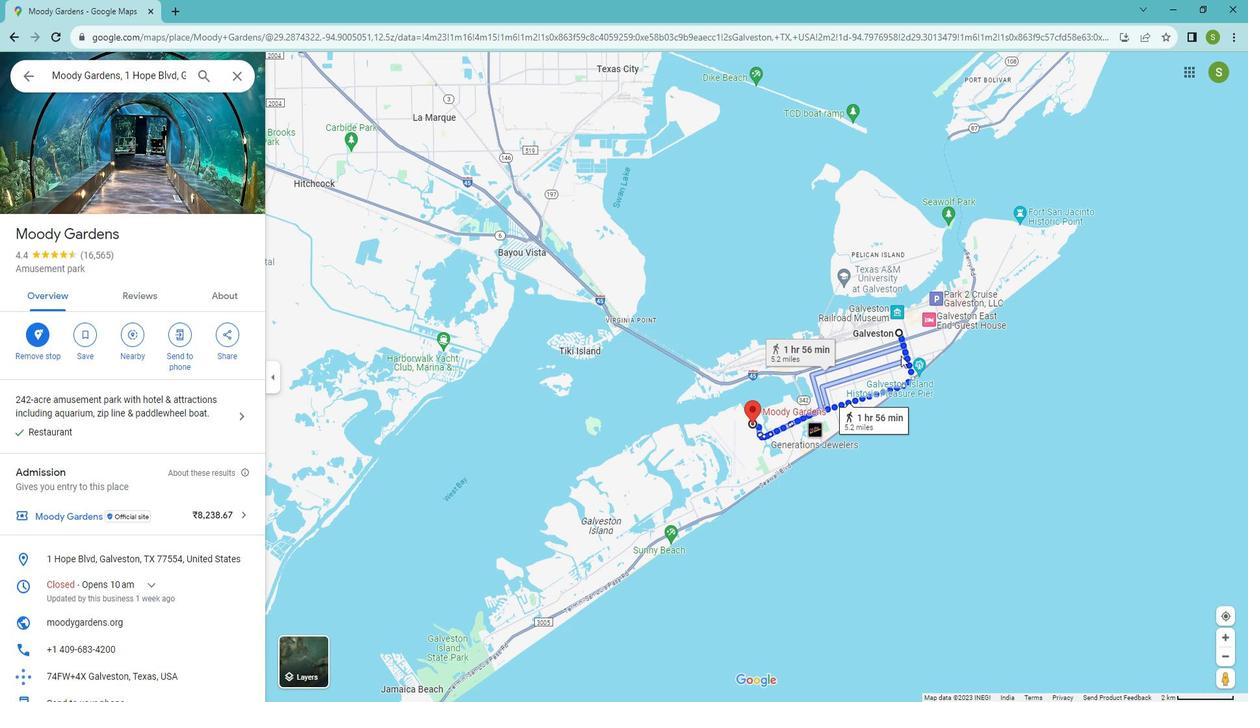 
Action: Mouse moved to (901, 377)
Screenshot: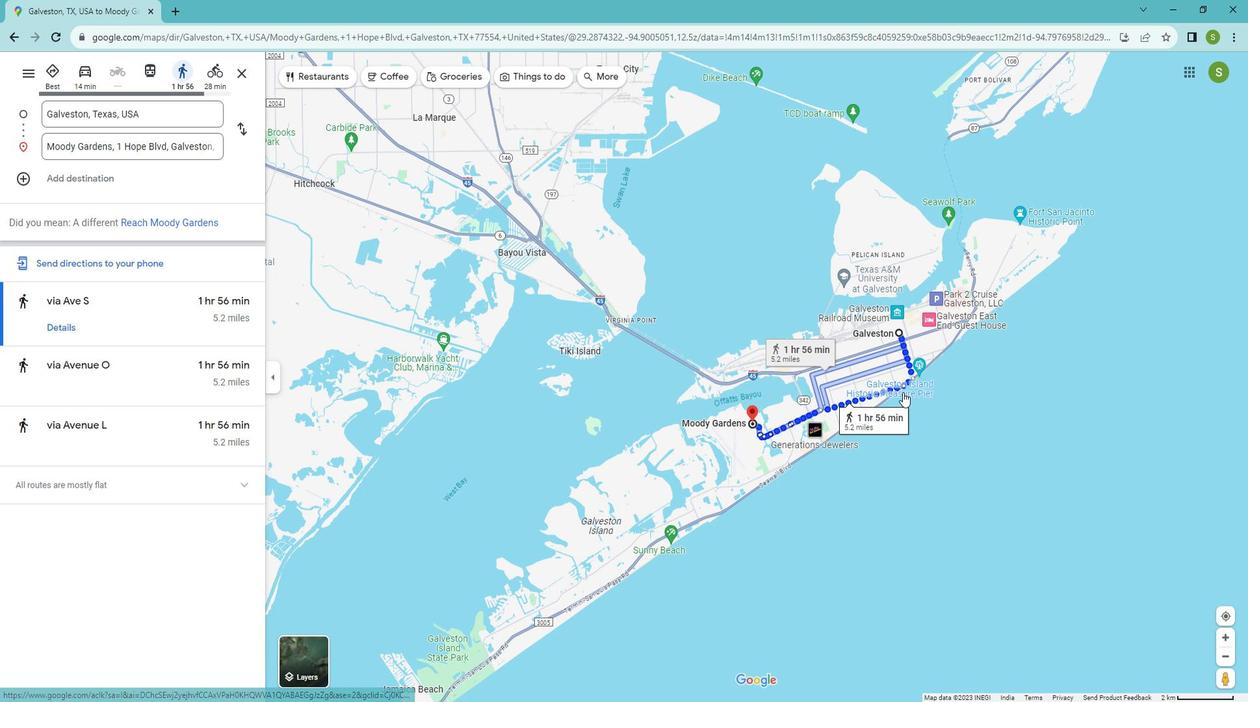 
Action: Mouse scrolled (901, 378) with delta (0, 0)
Screenshot: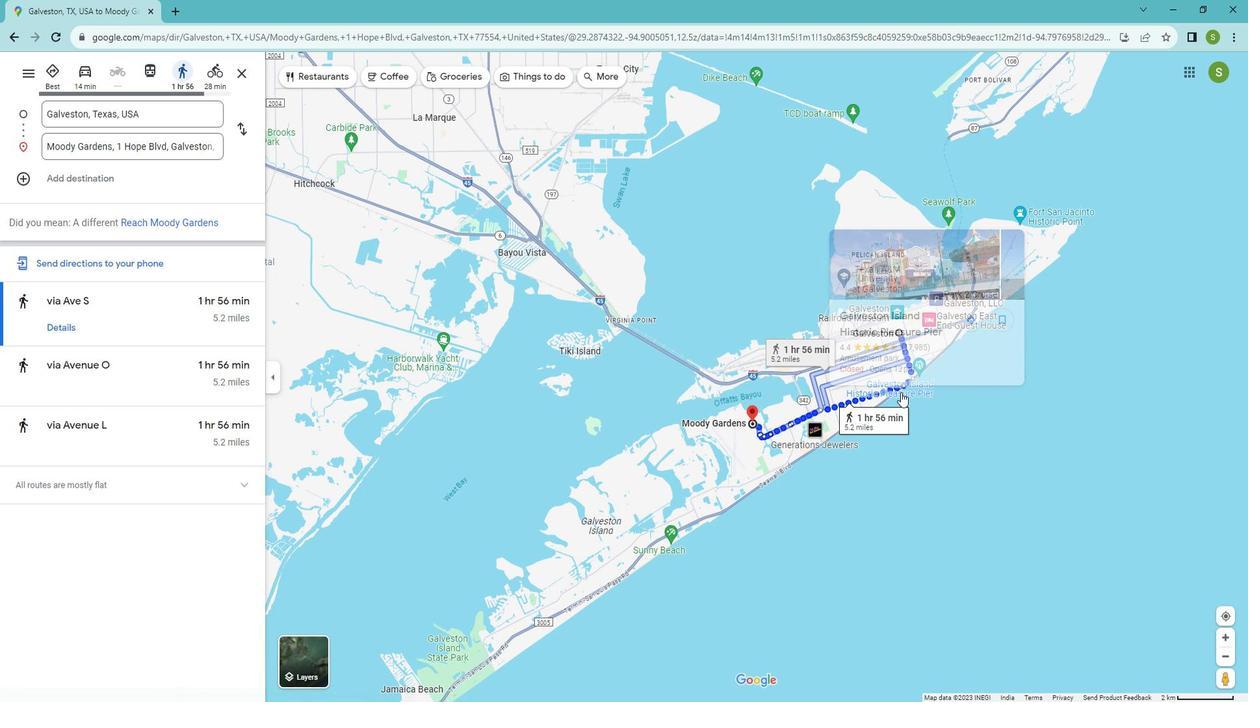 
Action: Mouse scrolled (901, 378) with delta (0, 0)
Screenshot: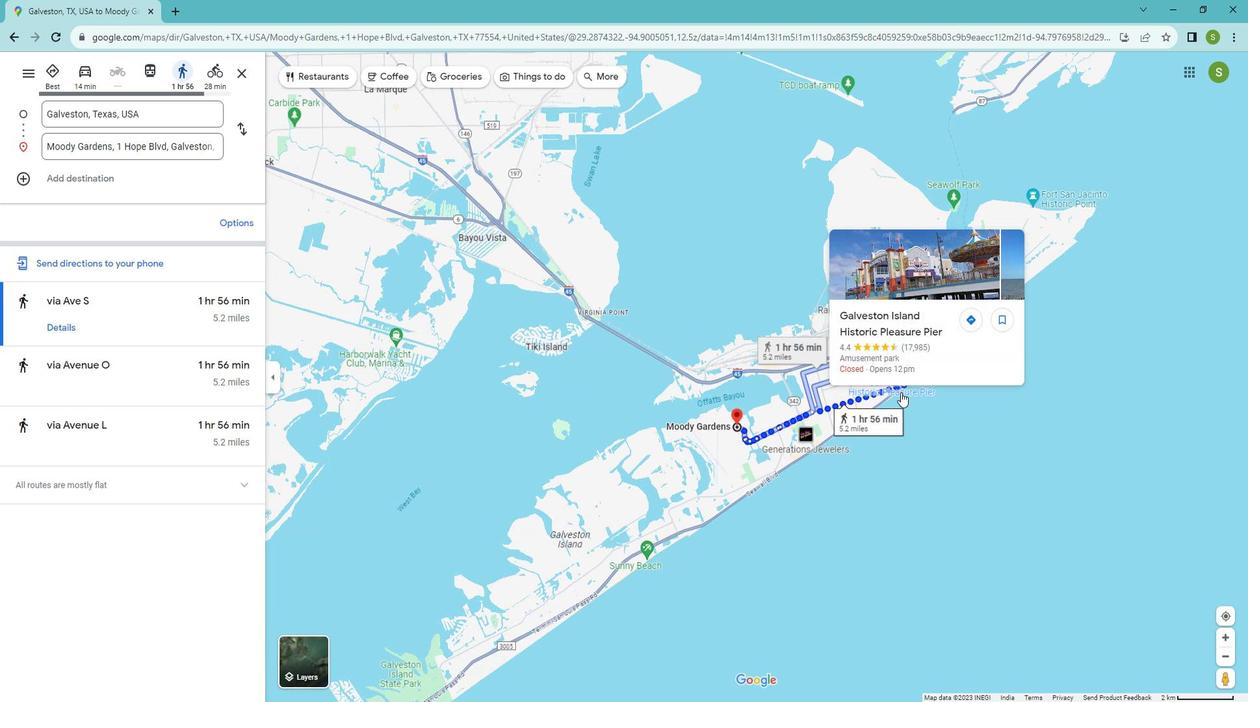 
Action: Mouse moved to (902, 379)
Screenshot: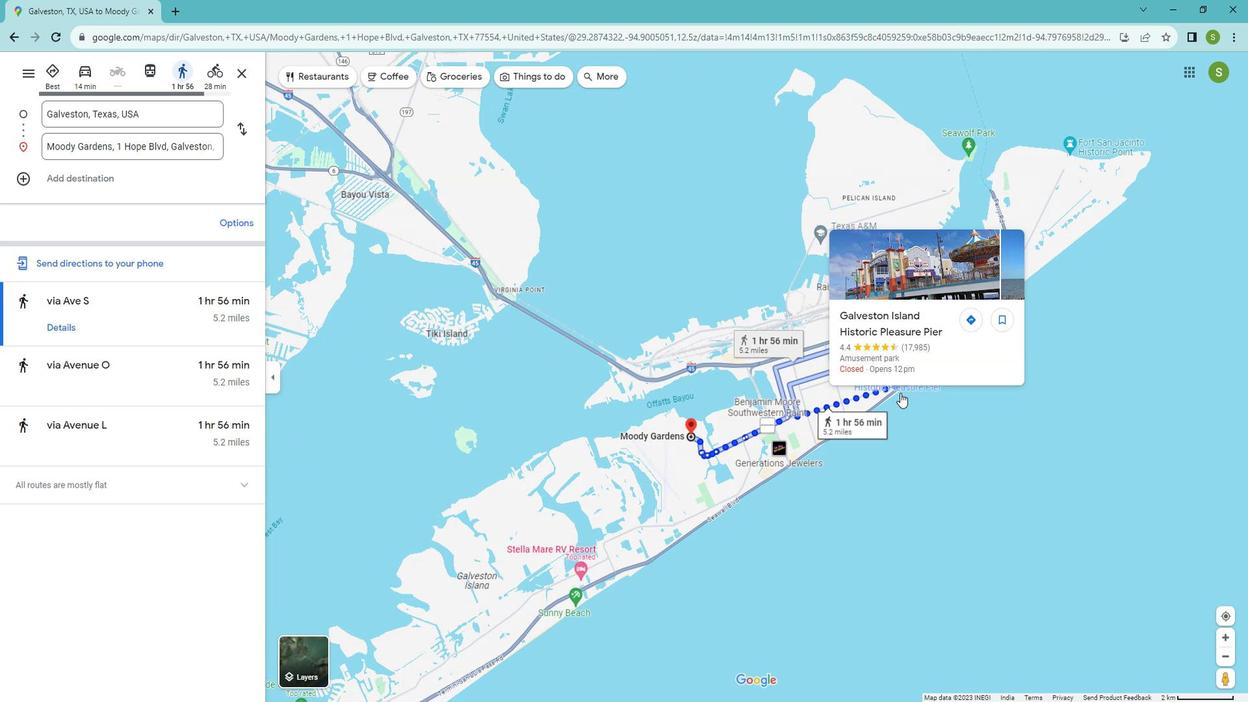 
Action: Mouse scrolled (902, 380) with delta (0, 0)
Screenshot: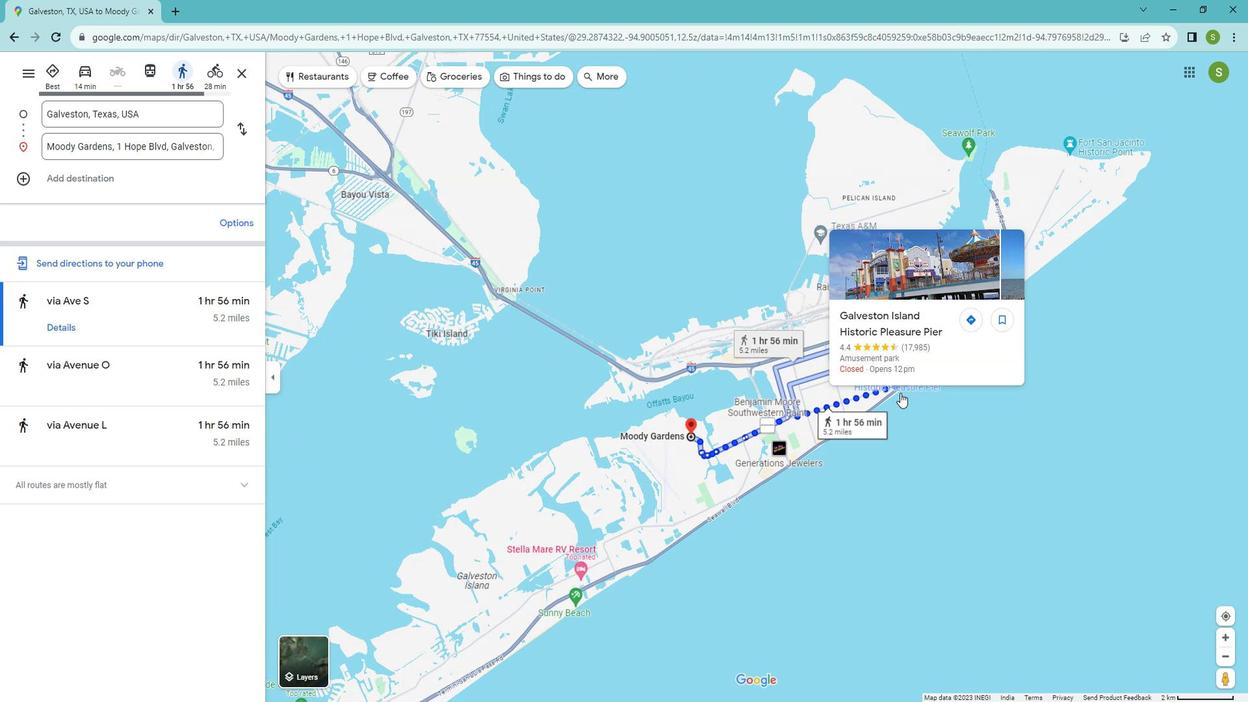 
Action: Mouse moved to (905, 383)
Screenshot: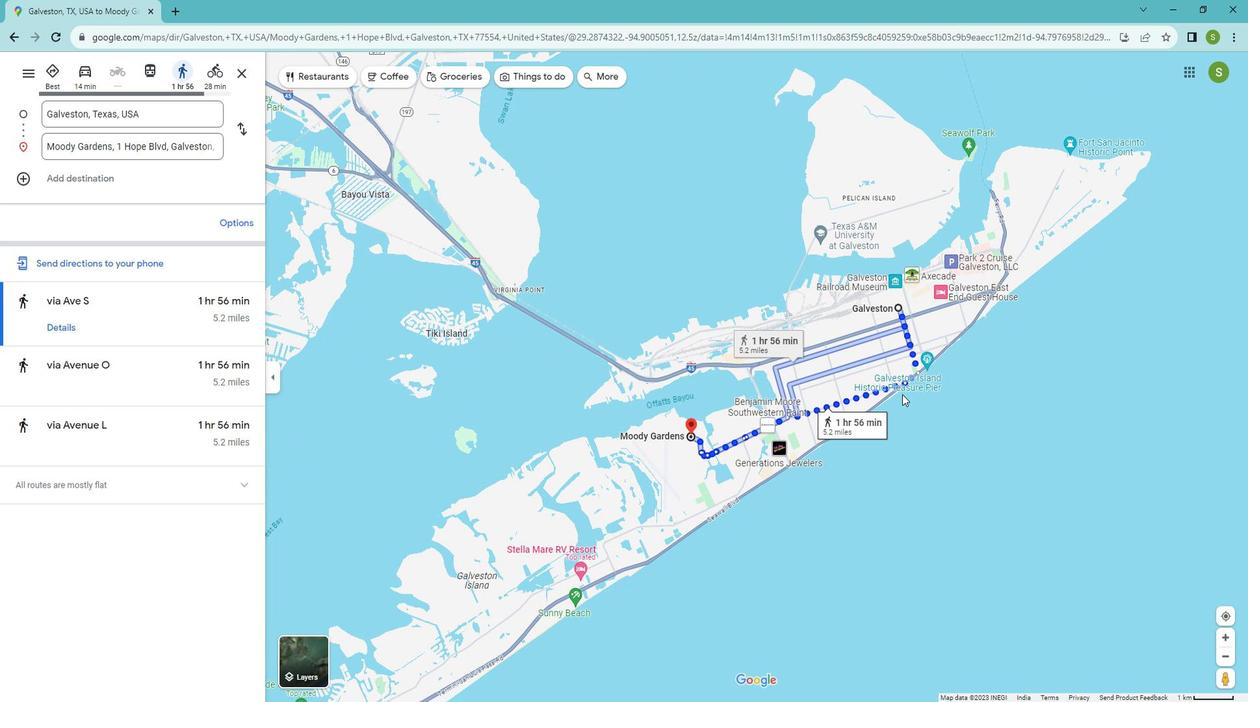
Action: Mouse scrolled (905, 384) with delta (0, 0)
Screenshot: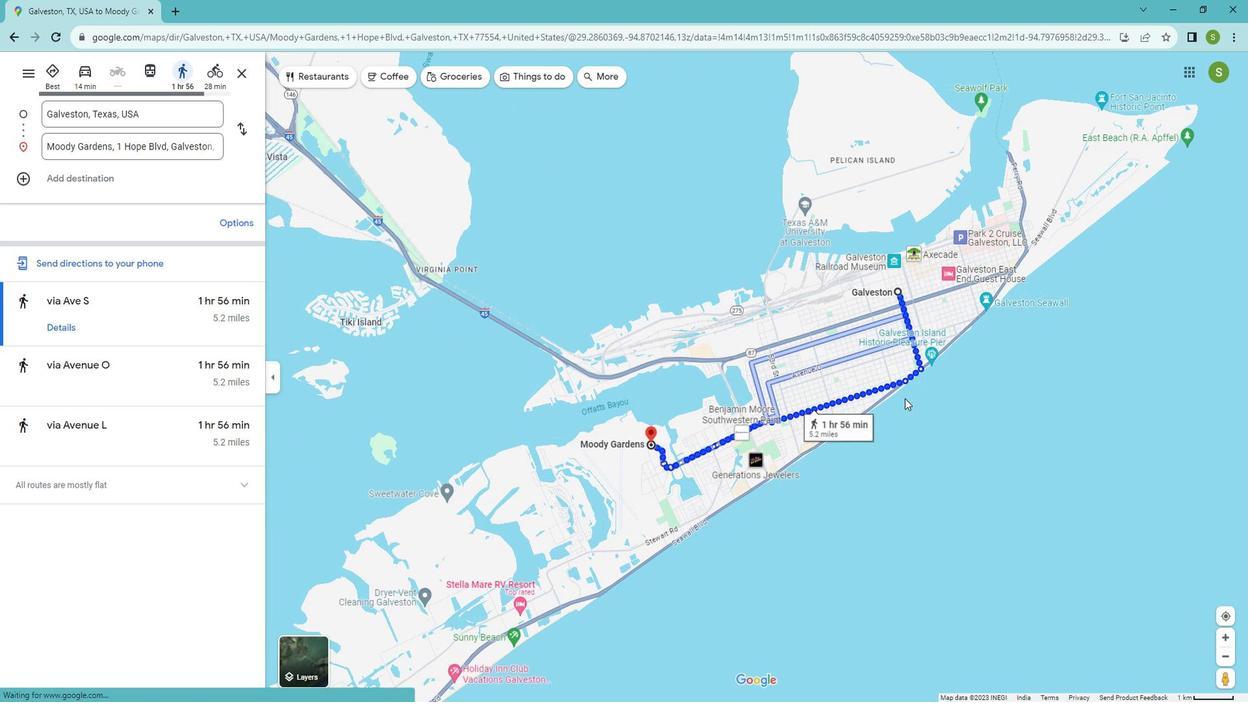 
Action: Mouse scrolled (905, 384) with delta (0, 0)
Screenshot: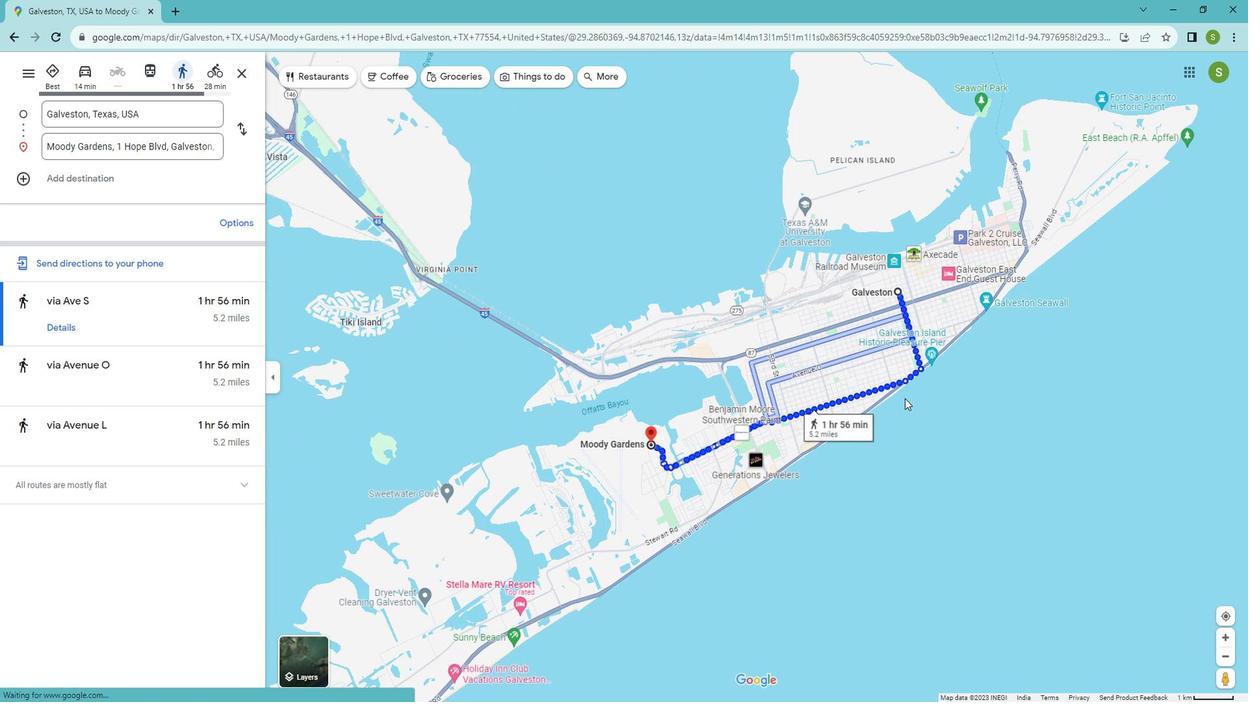 
Action: Mouse moved to (904, 384)
Screenshot: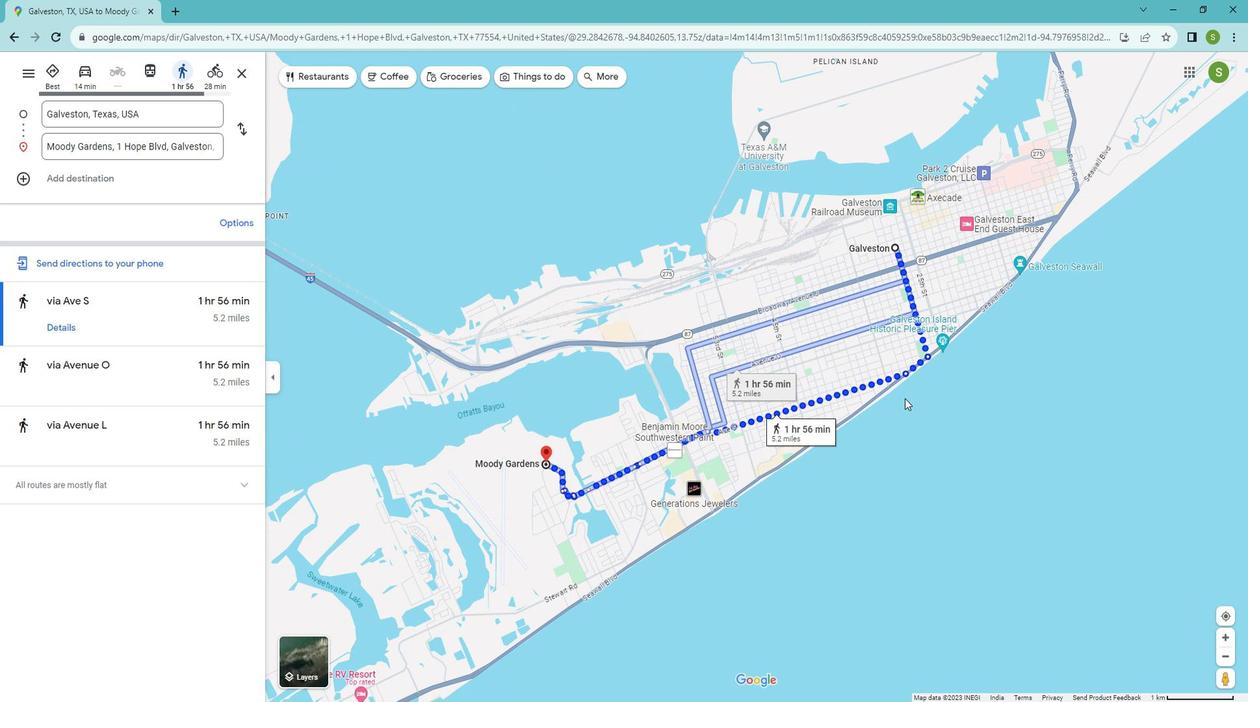 
Action: Mouse scrolled (904, 385) with delta (0, 0)
Screenshot: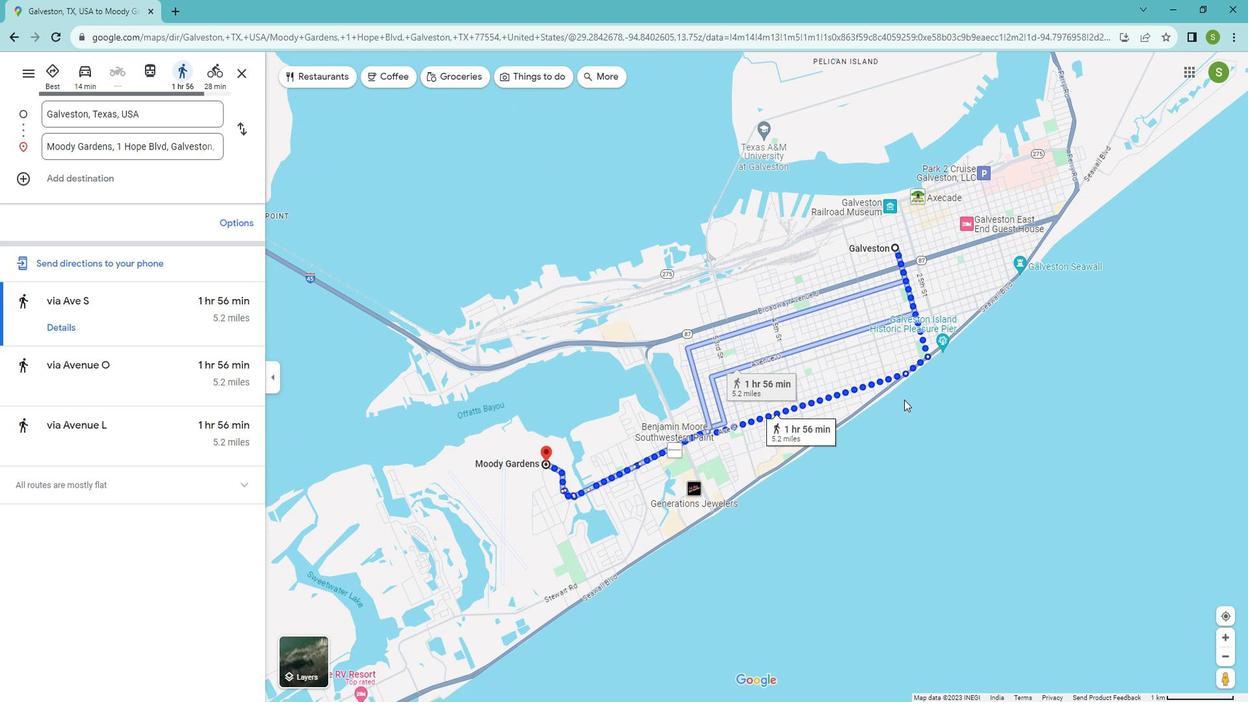 
Action: Mouse moved to (1221, 654)
Screenshot: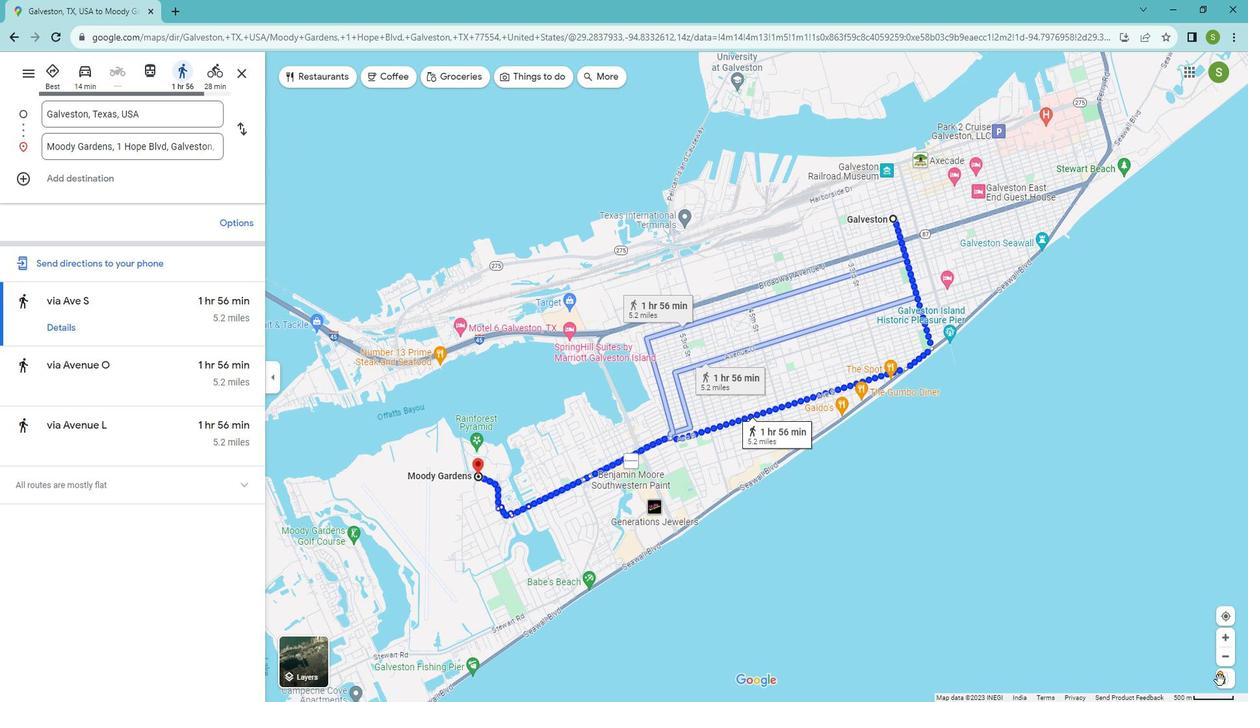 
Action: Mouse pressed left at (1221, 654)
Screenshot: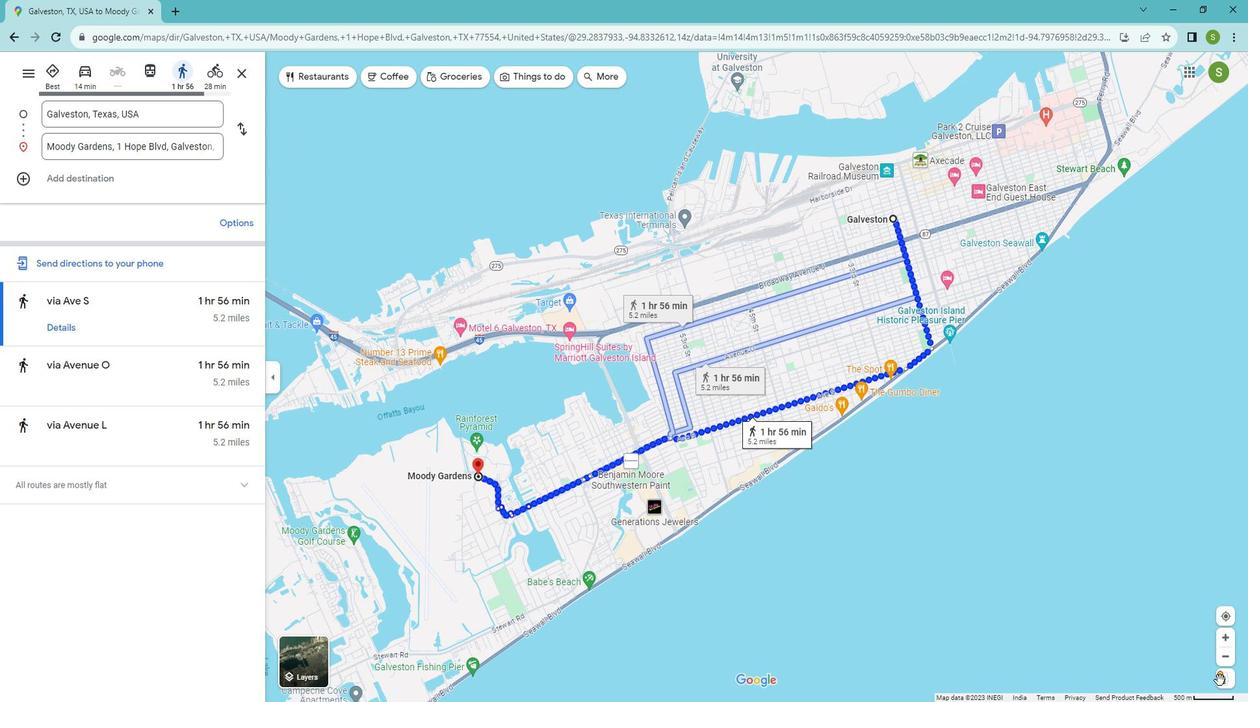 
Action: Mouse moved to (1228, 659)
Screenshot: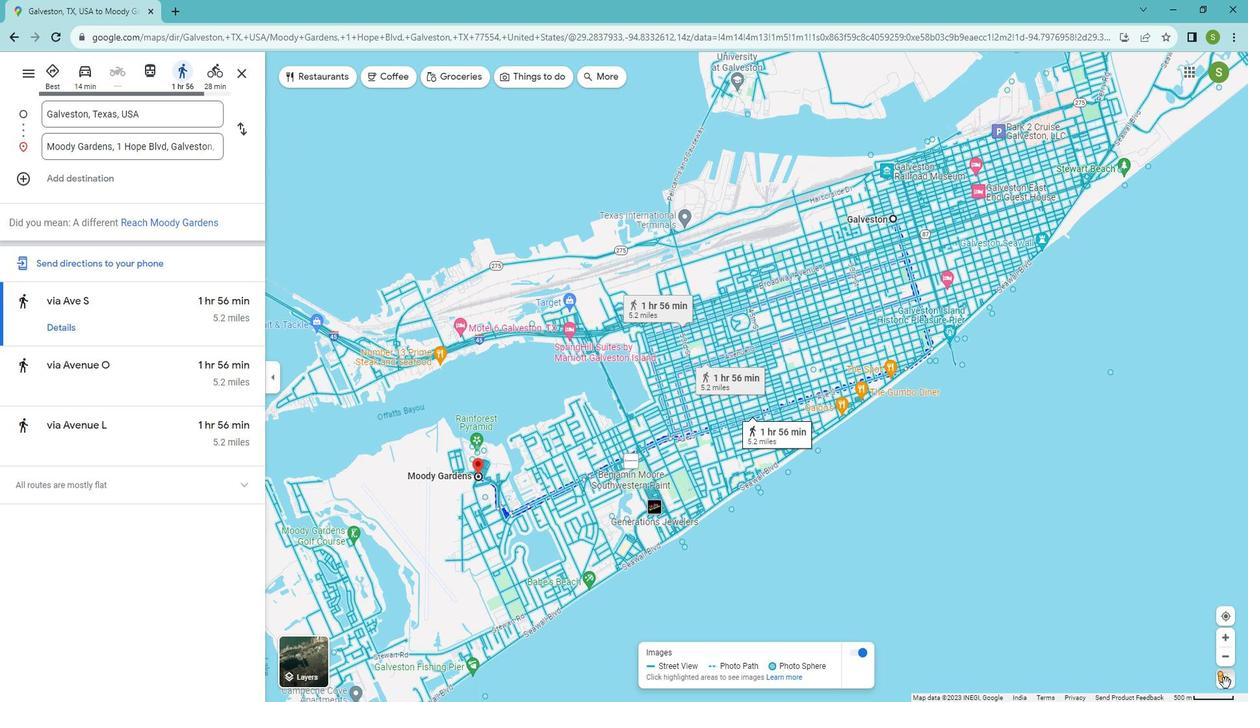 
Action: Mouse pressed left at (1228, 659)
Screenshot: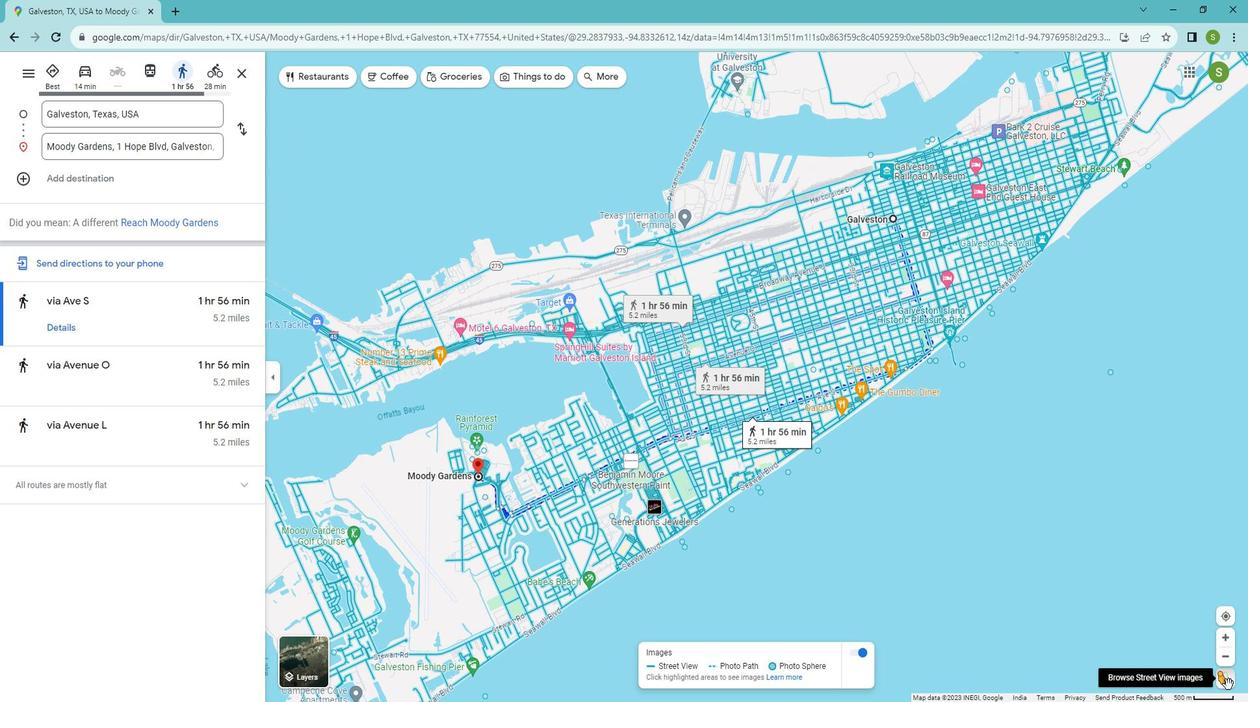 
Action: Mouse pressed left at (1228, 659)
Screenshot: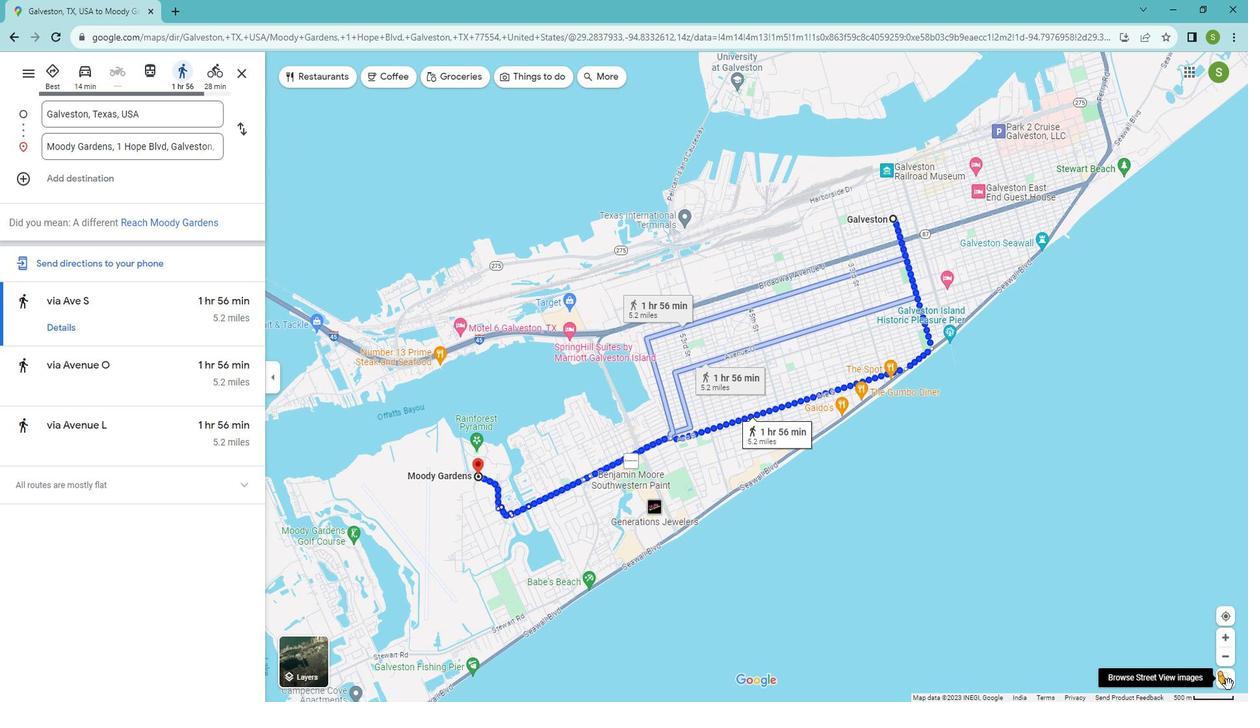 
Action: Mouse moved to (557, 325)
Screenshot: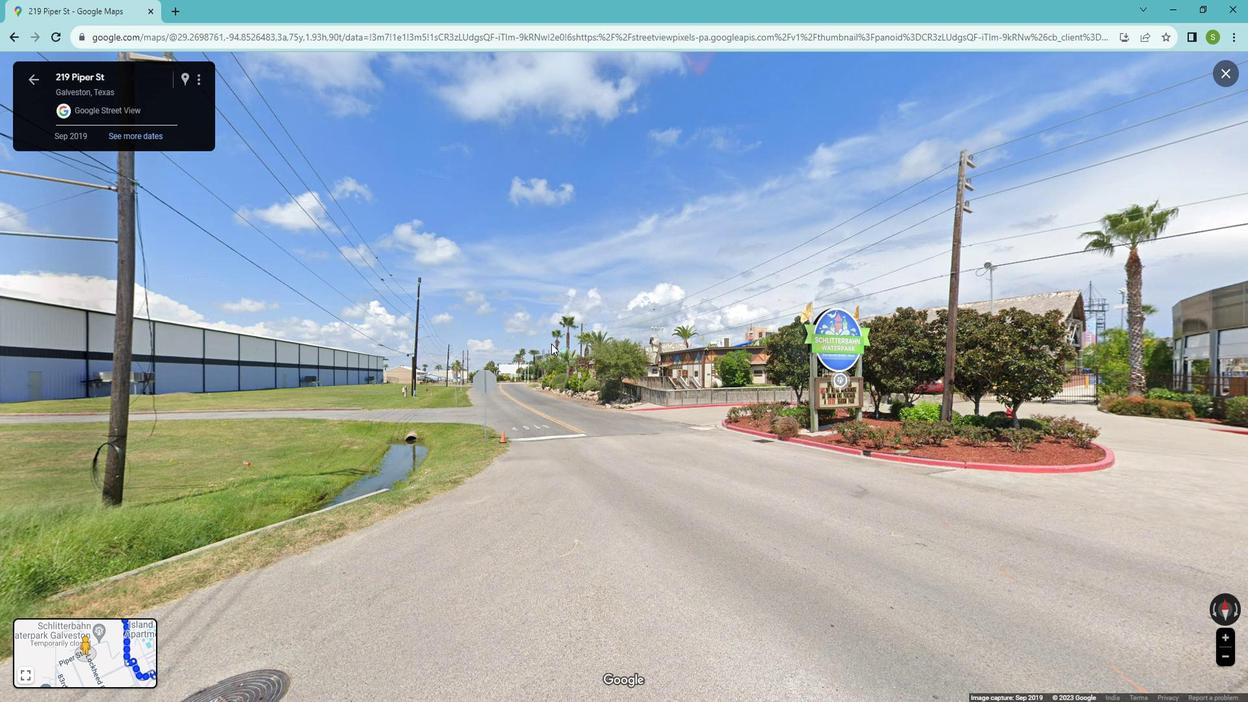 
Action: Mouse scrolled (557, 324) with delta (0, 0)
Screenshot: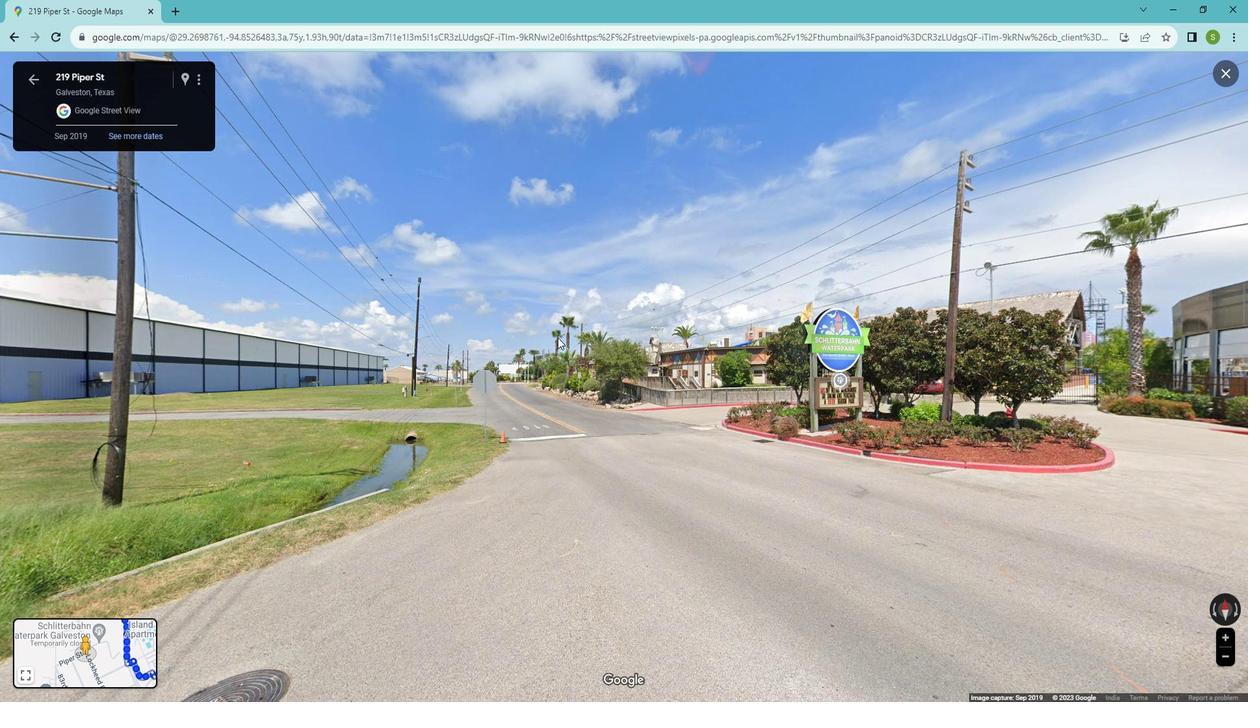 
Action: Mouse scrolled (557, 324) with delta (0, 0)
Screenshot: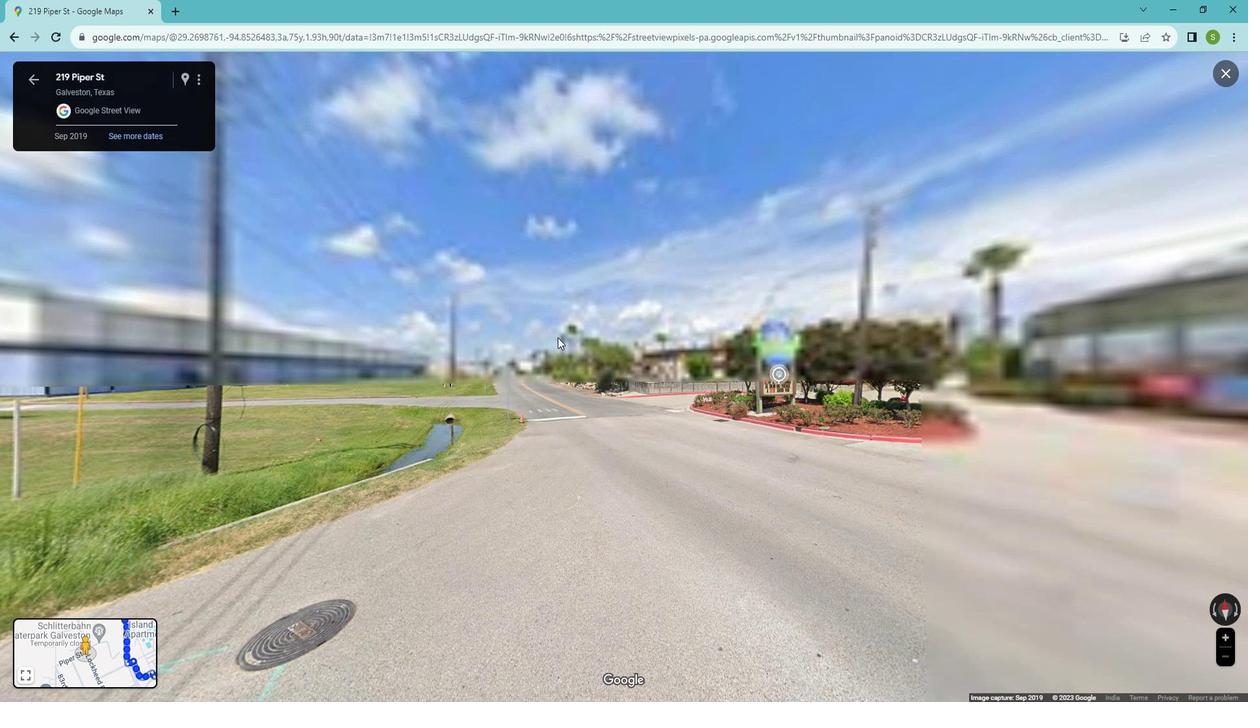 
Action: Mouse scrolled (557, 324) with delta (0, 0)
Screenshot: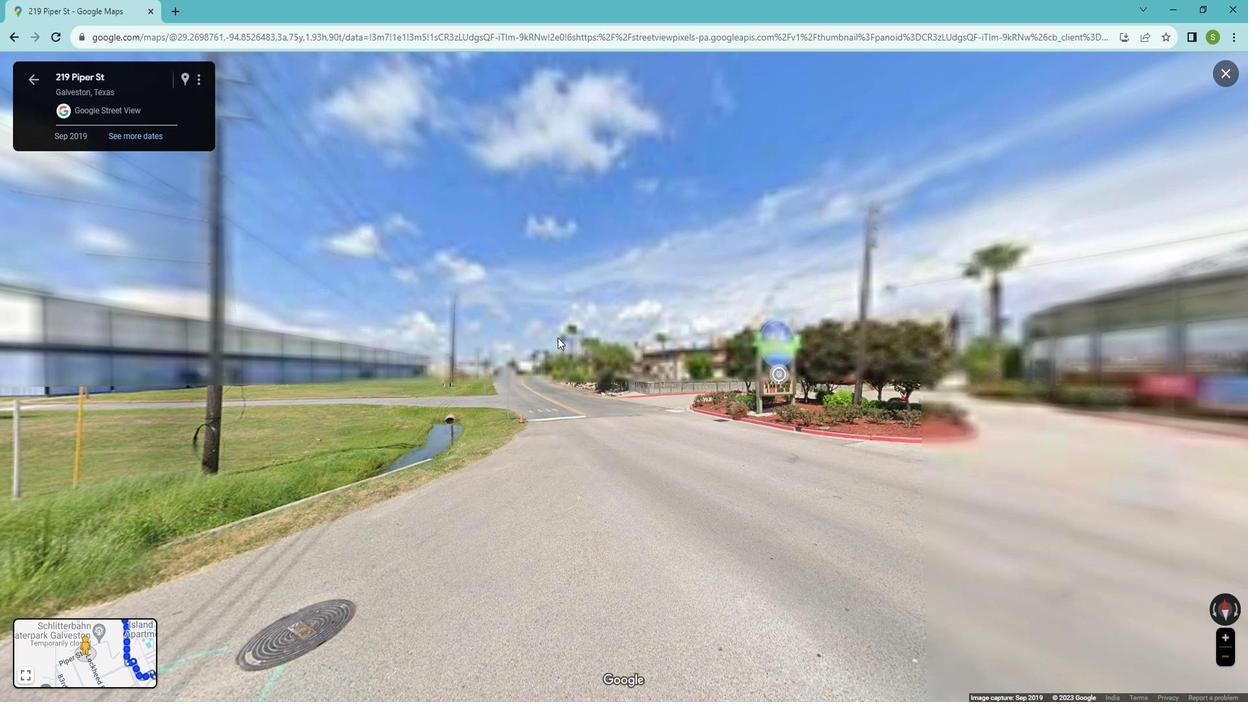 
Action: Mouse scrolled (557, 325) with delta (0, 0)
Screenshot: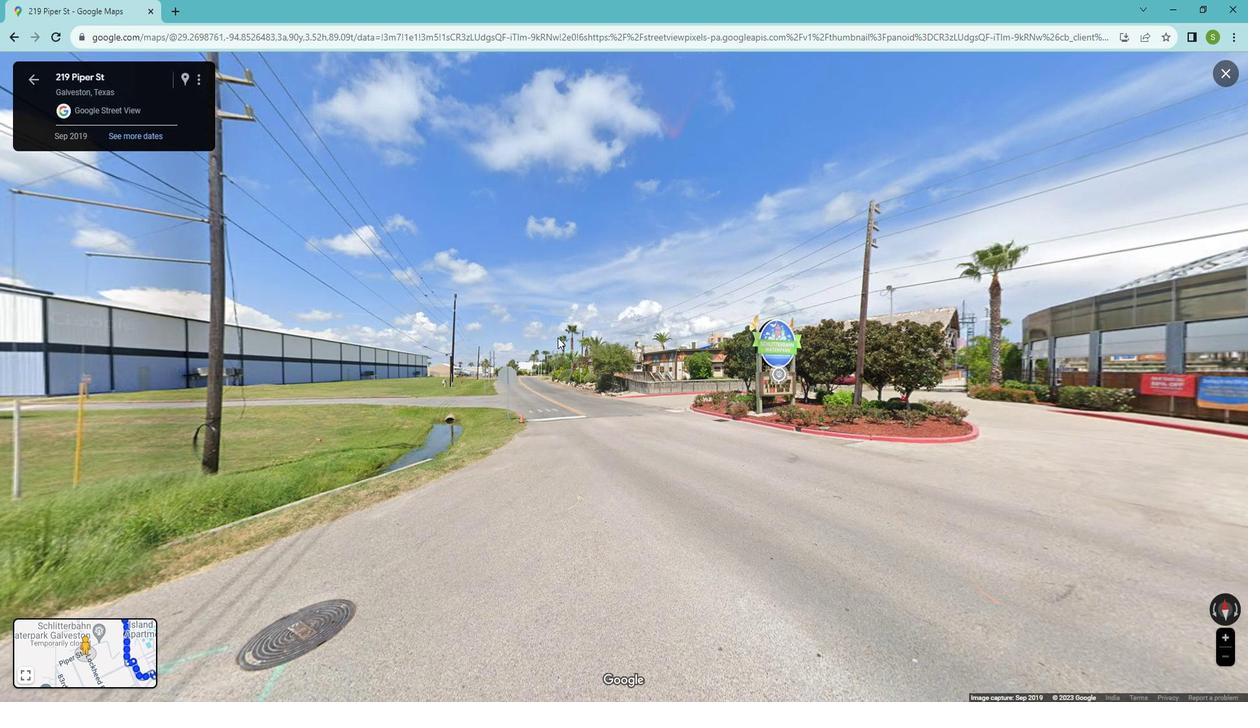
Action: Mouse scrolled (557, 325) with delta (0, 0)
Screenshot: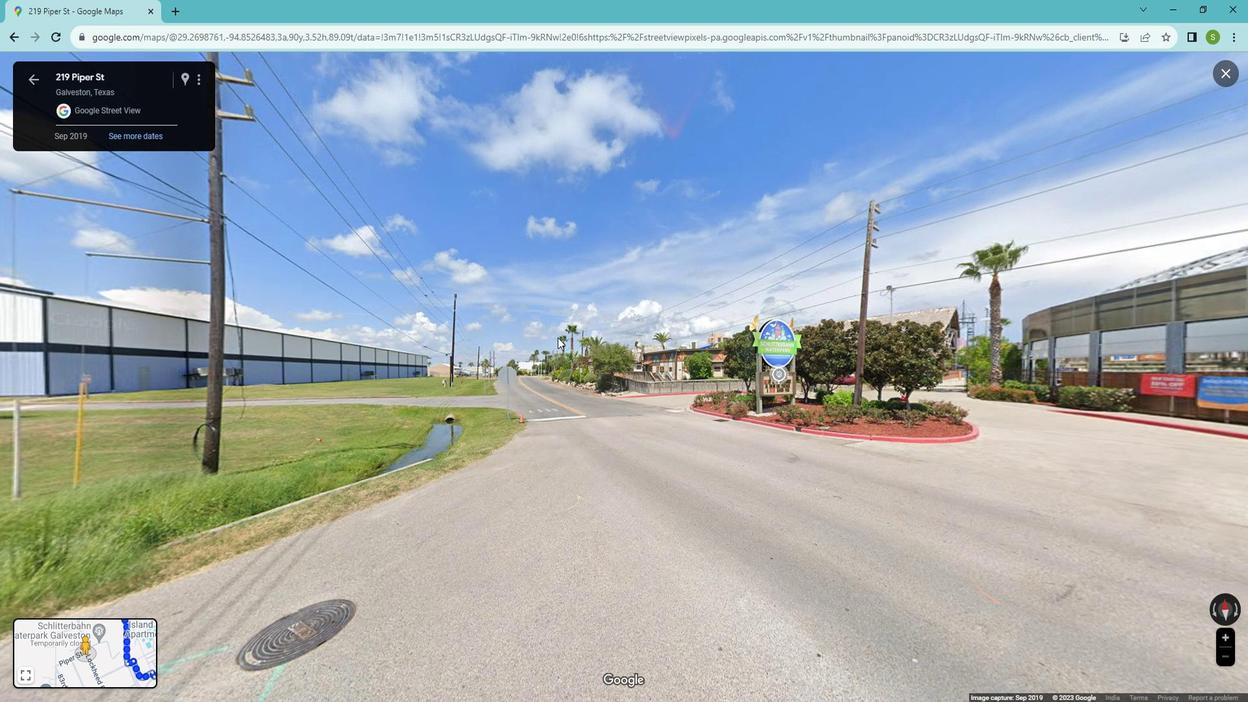 
Action: Mouse scrolled (557, 325) with delta (0, 0)
Screenshot: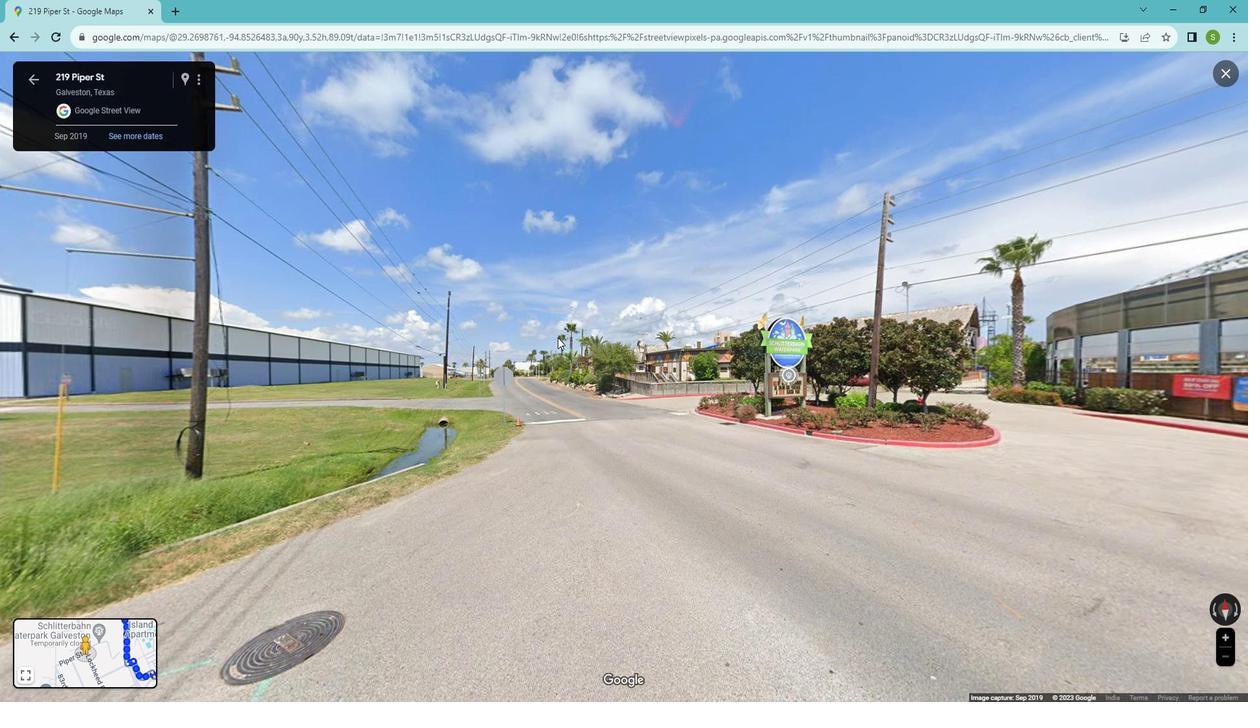 
Action: Mouse scrolled (557, 325) with delta (0, 0)
Screenshot: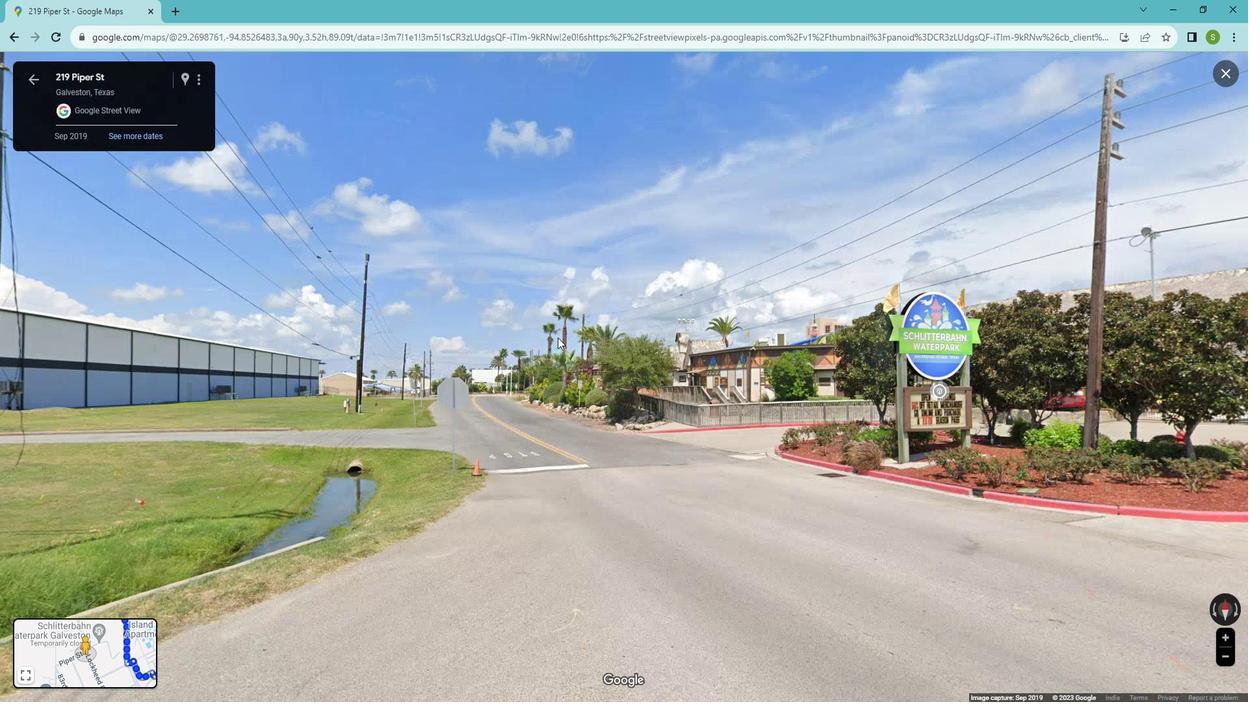 
Action: Mouse moved to (447, 375)
Screenshot: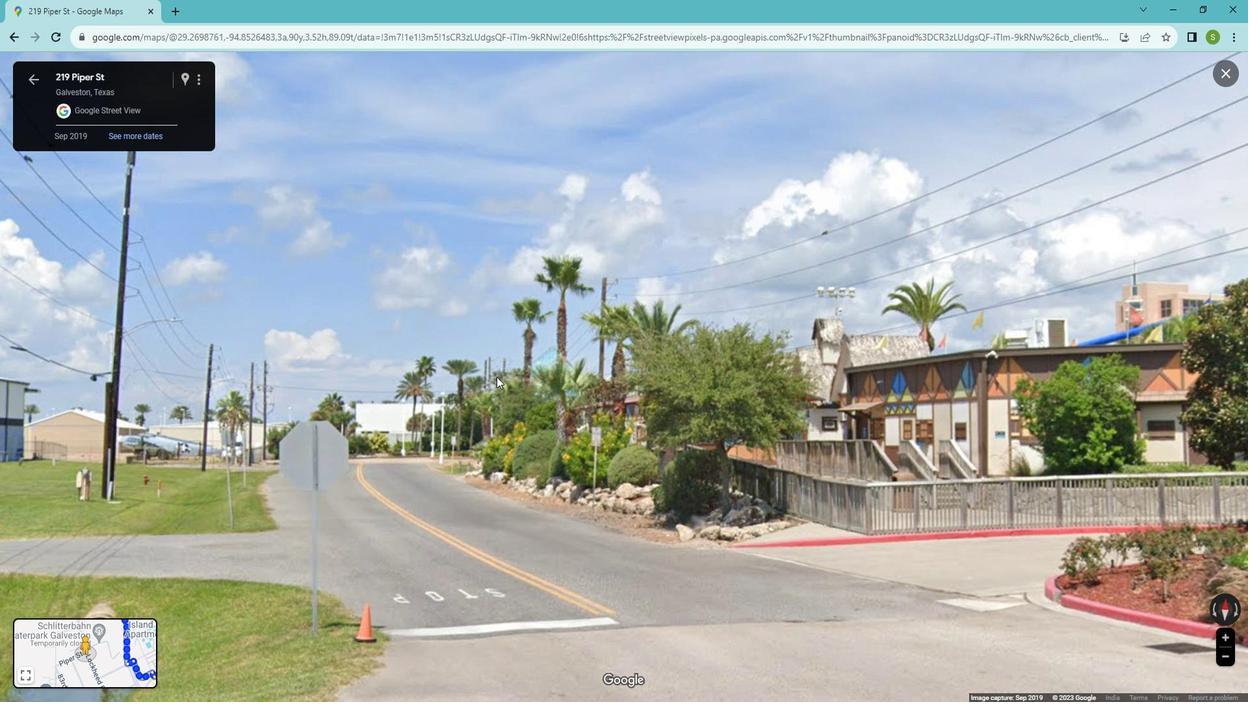 
Action: Mouse scrolled (447, 375) with delta (0, 0)
Screenshot: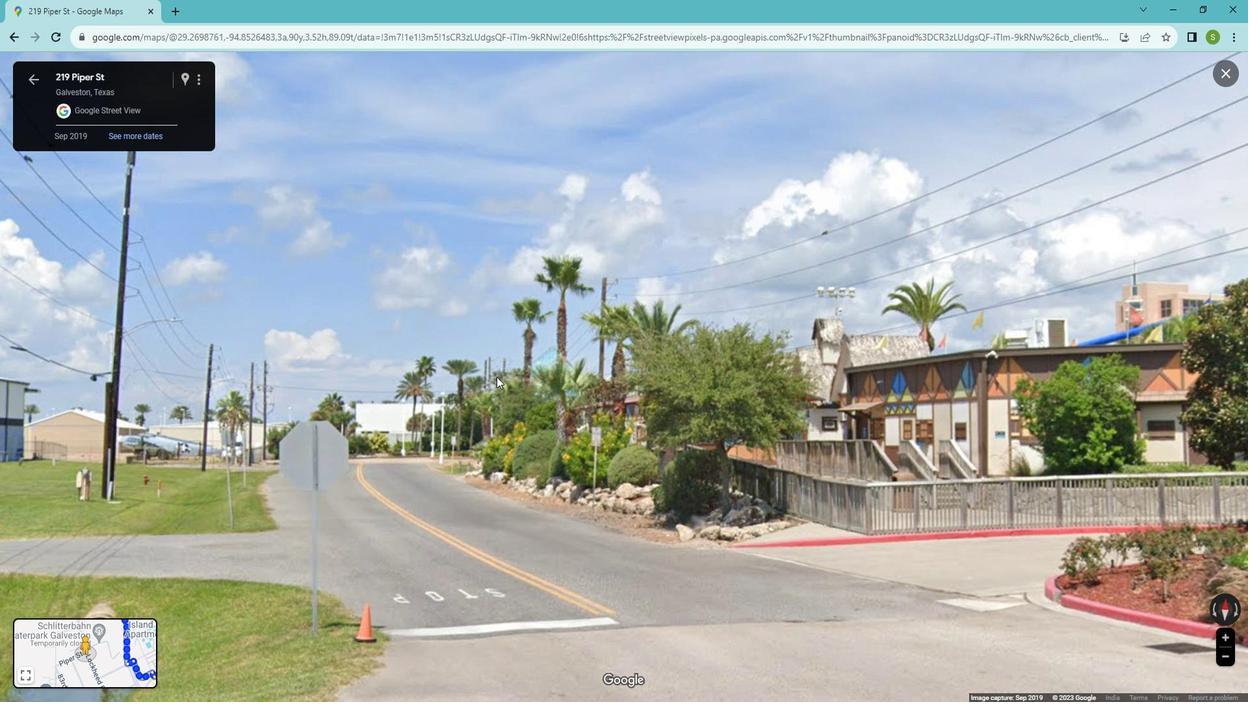
Action: Mouse moved to (440, 376)
Screenshot: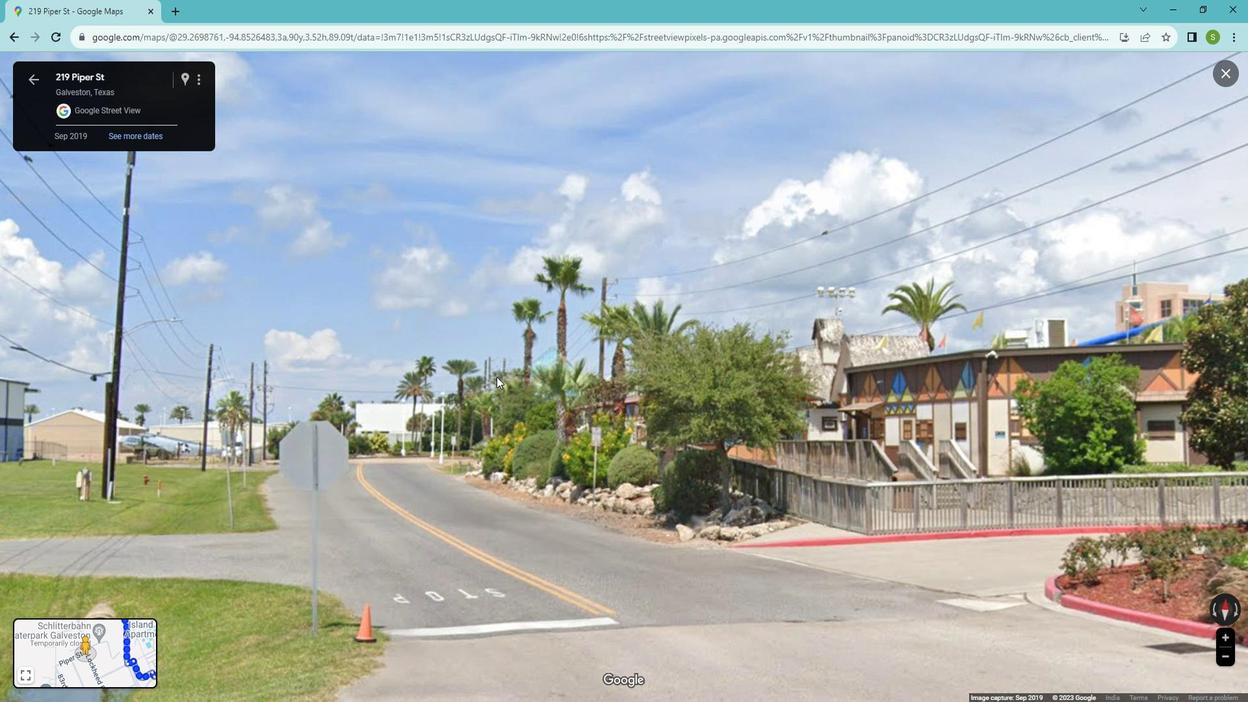 
Action: Mouse scrolled (440, 377) with delta (0, 0)
Screenshot: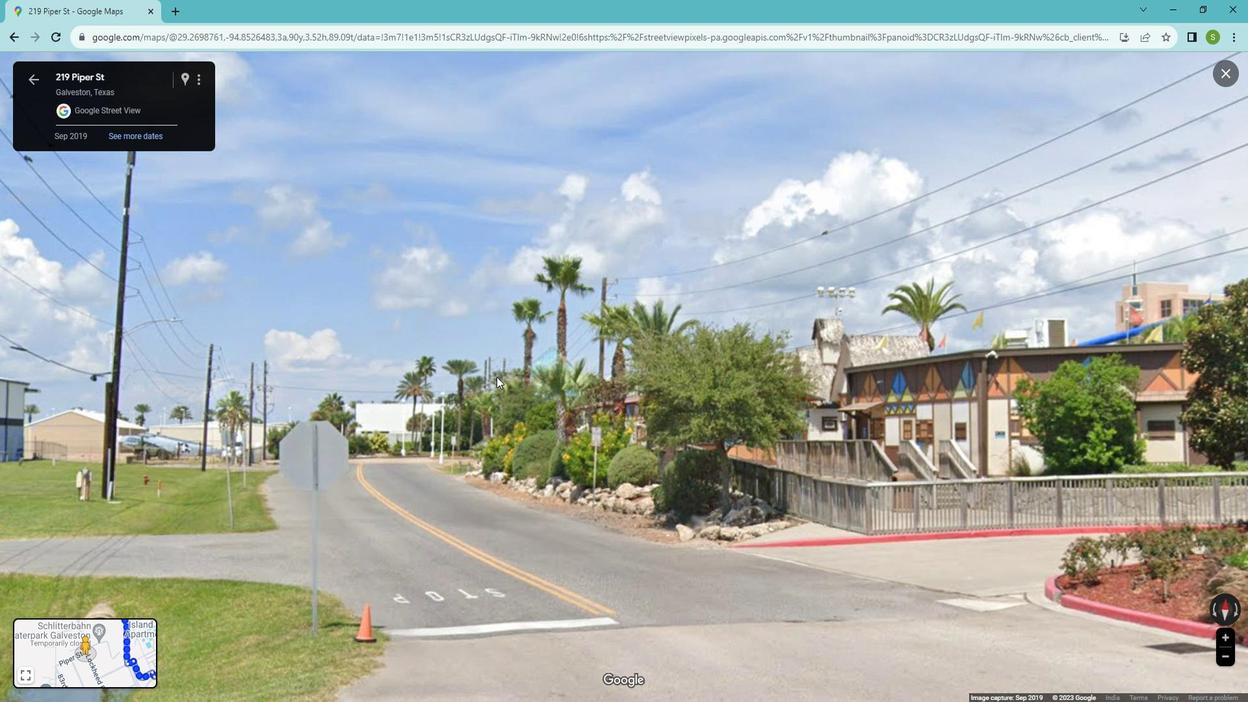 
Action: Mouse moved to (438, 376)
Screenshot: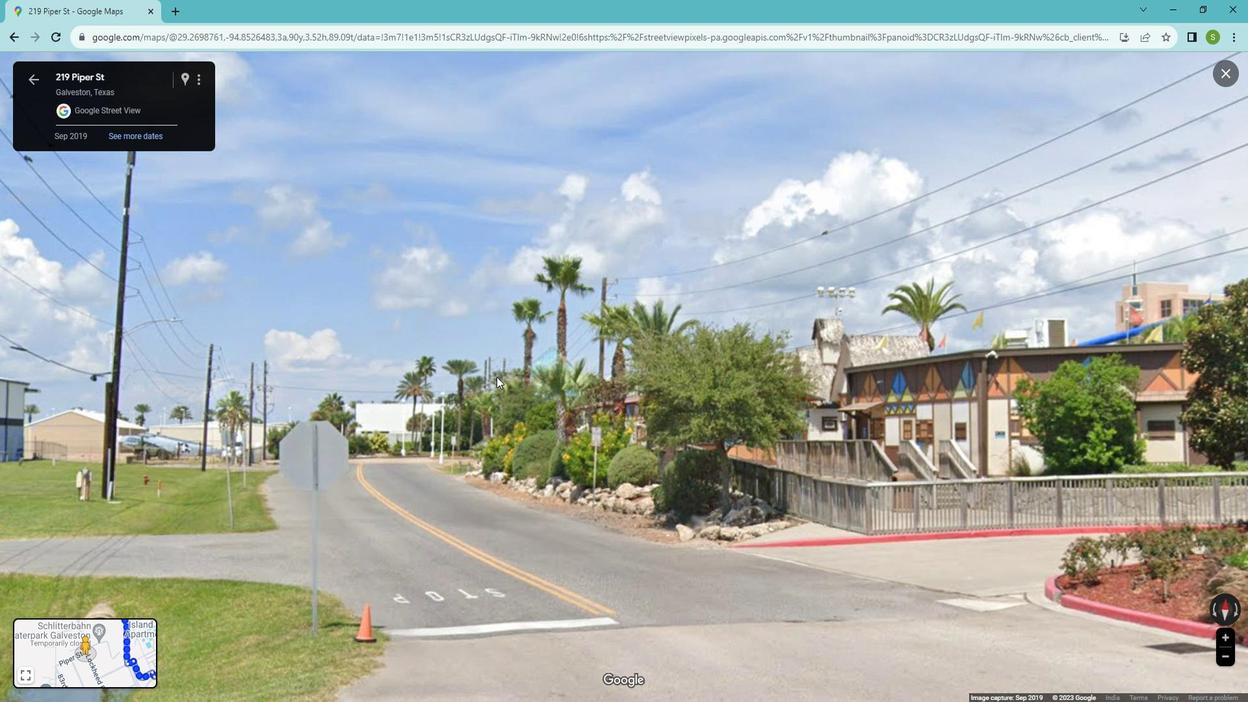 
Action: Mouse scrolled (438, 377) with delta (0, 0)
Screenshot: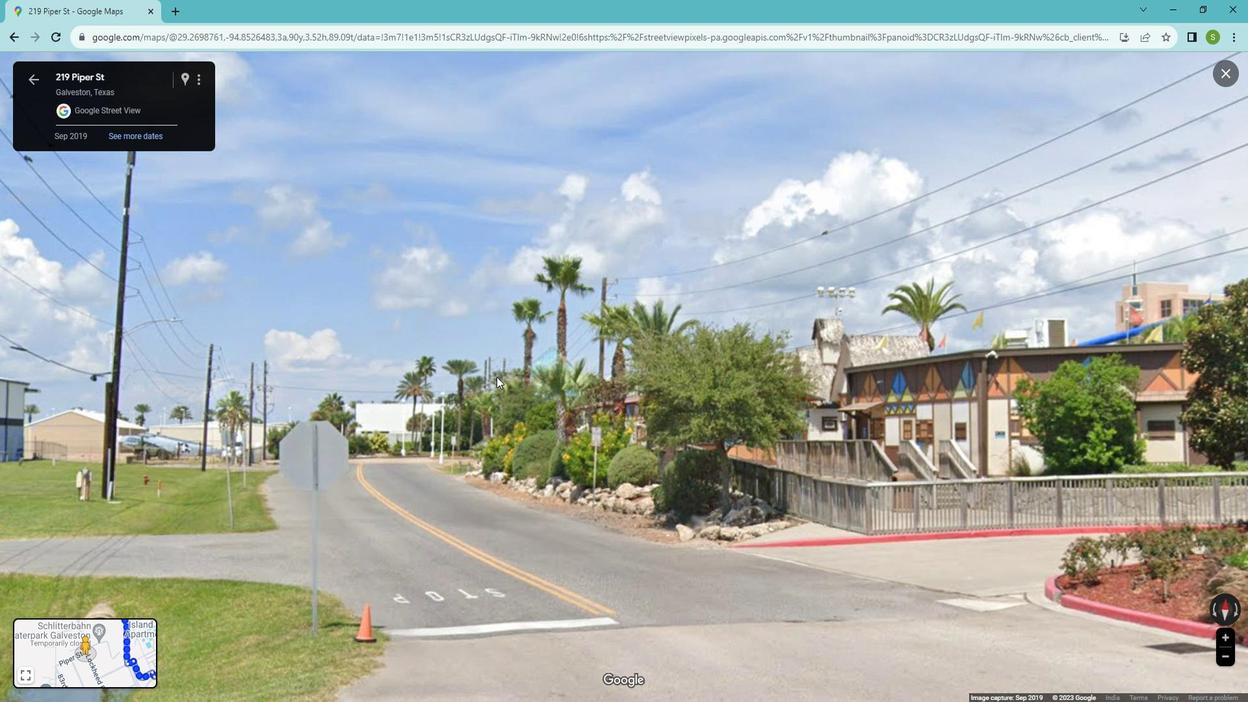 
Action: Mouse moved to (437, 376)
Screenshot: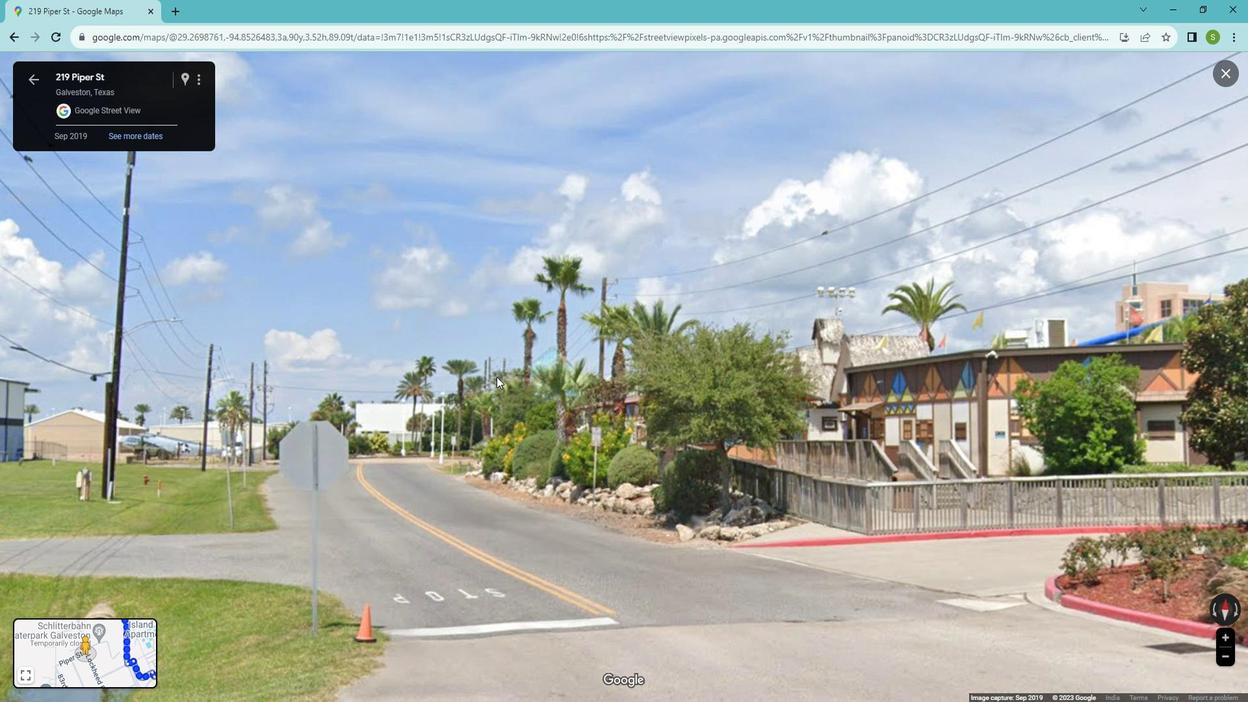 
Action: Mouse scrolled (437, 377) with delta (0, 0)
Screenshot: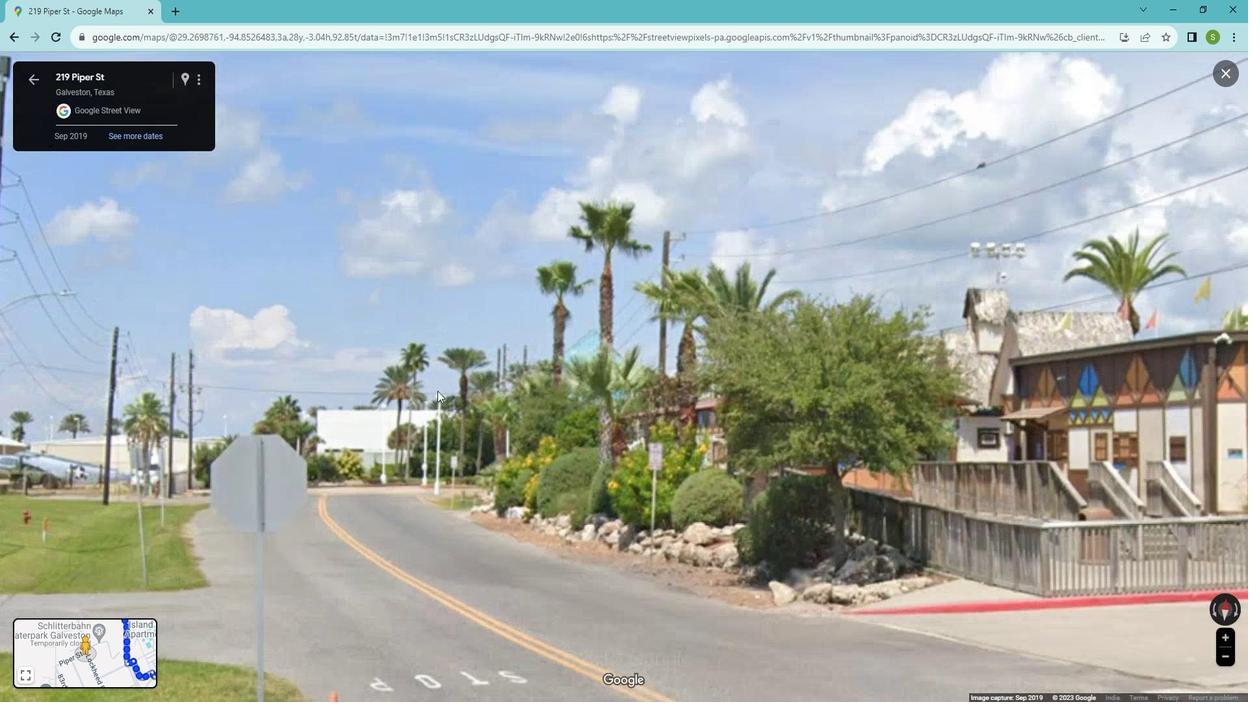 
Action: Mouse moved to (419, 390)
Screenshot: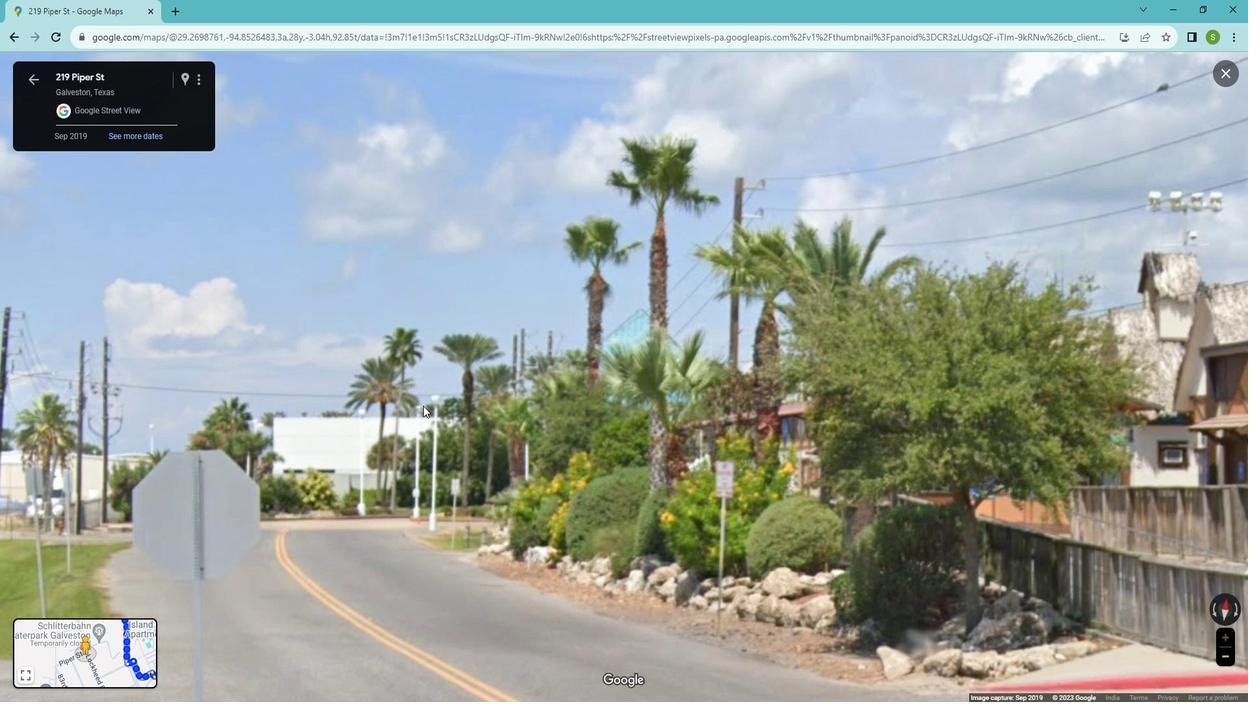 
Action: Mouse pressed left at (419, 390)
Screenshot: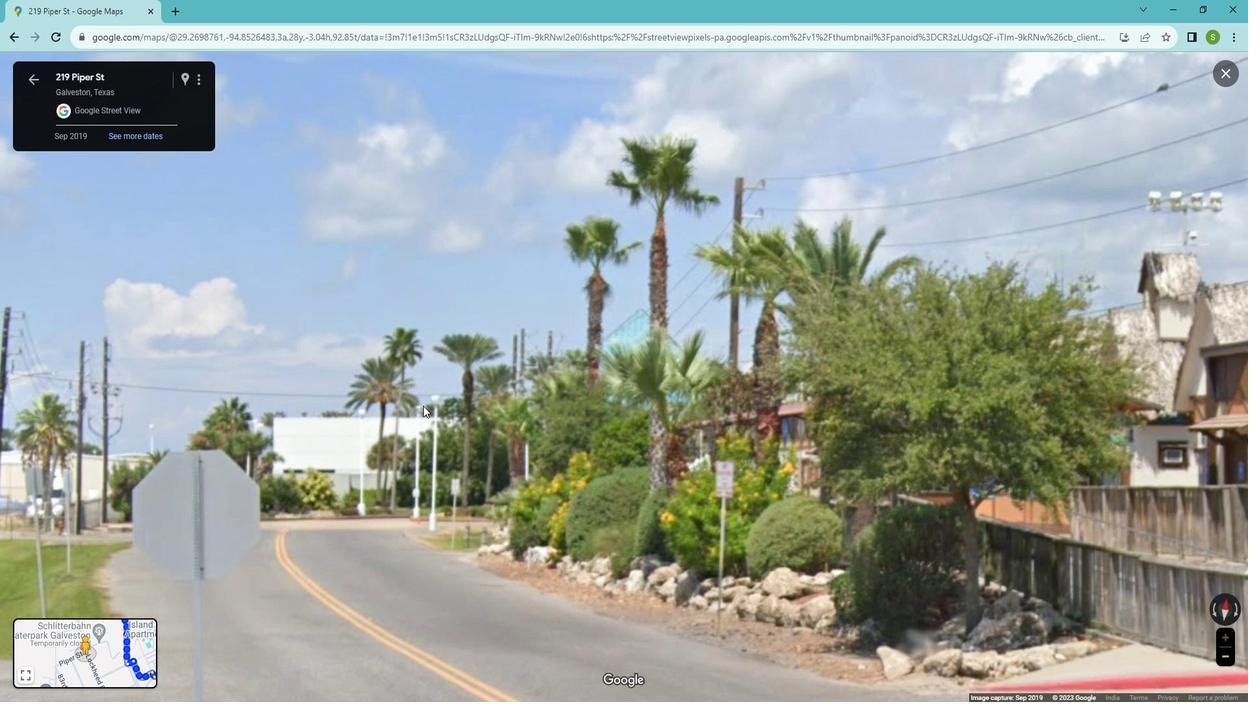 
Action: Mouse moved to (814, 305)
Screenshot: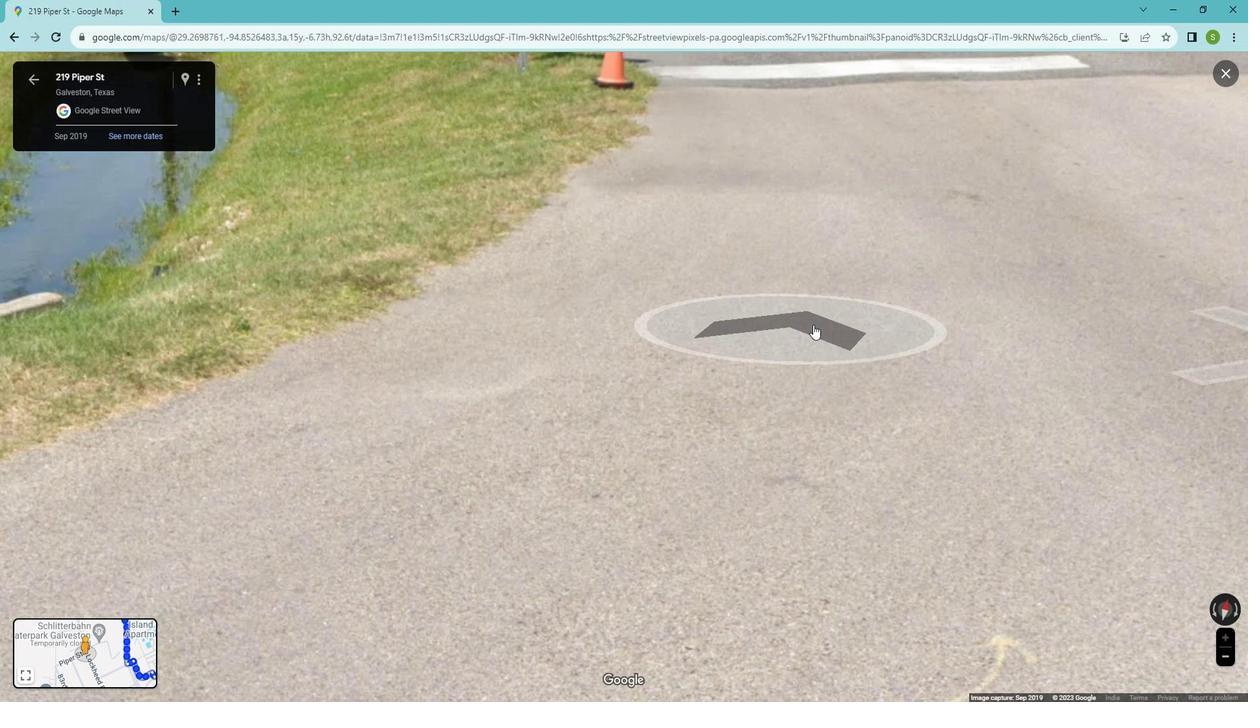 
Action: Mouse pressed left at (814, 305)
Screenshot: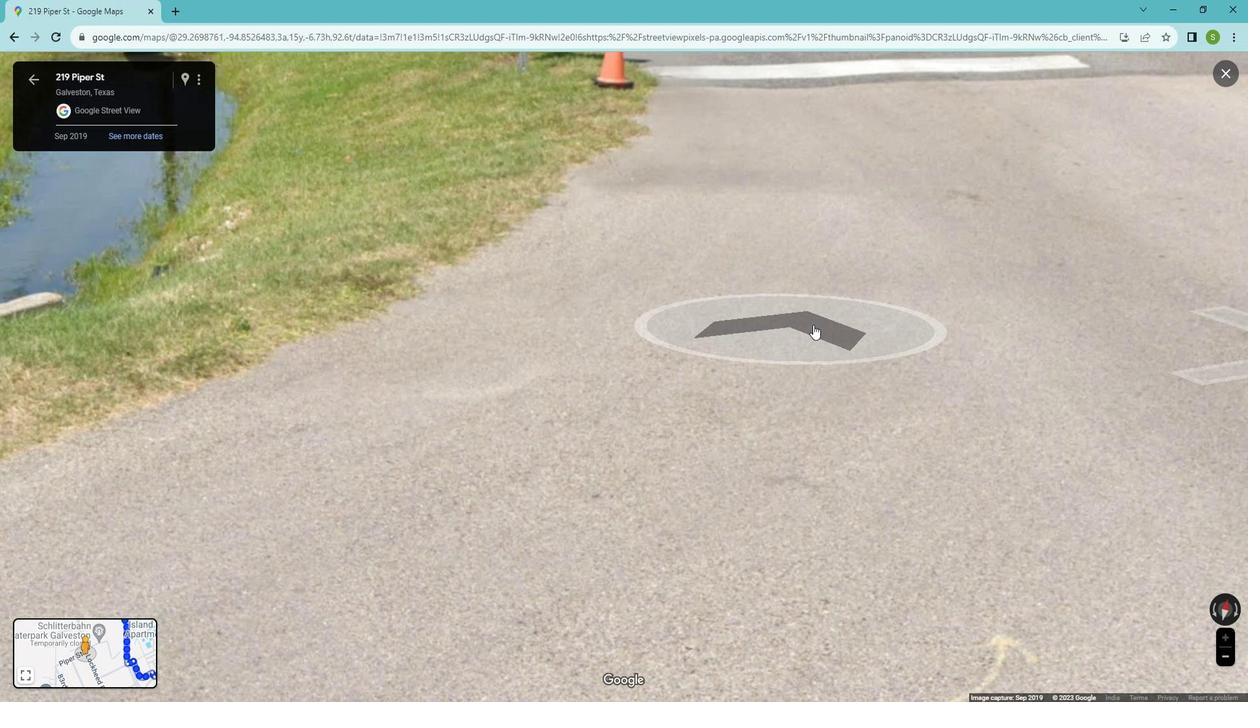 
Action: Mouse moved to (453, 331)
Screenshot: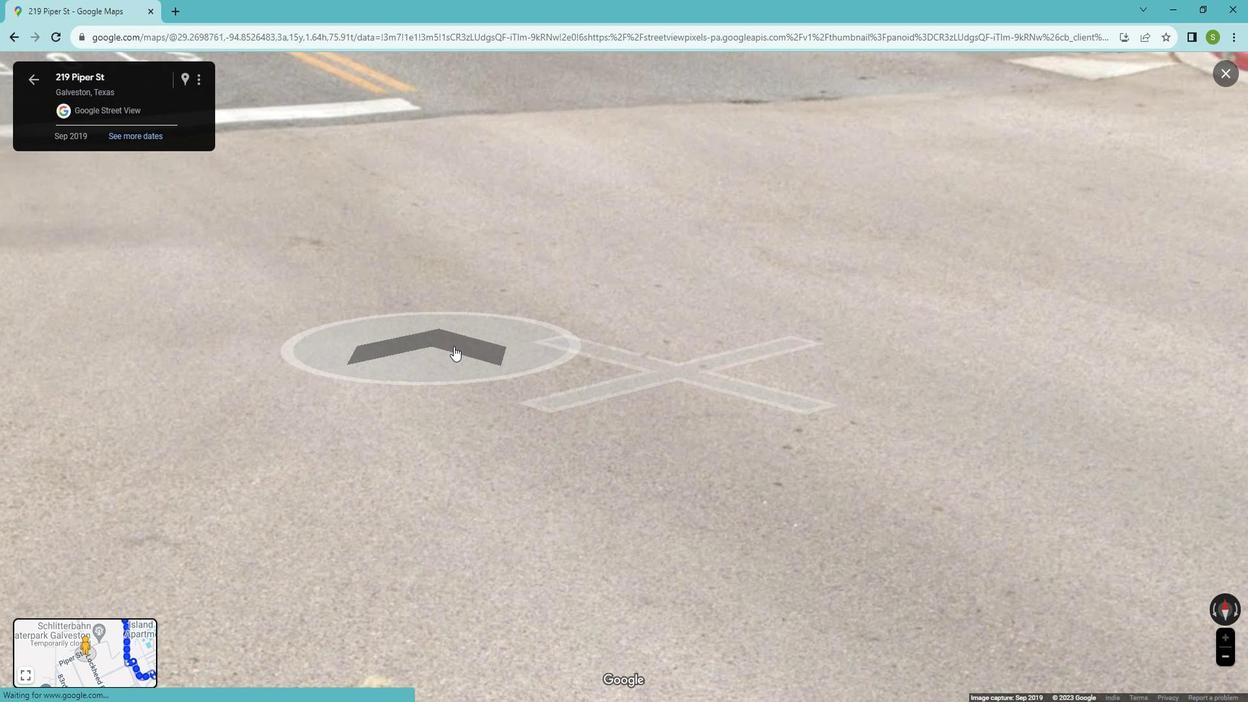 
Action: Mouse pressed left at (453, 331)
Screenshot: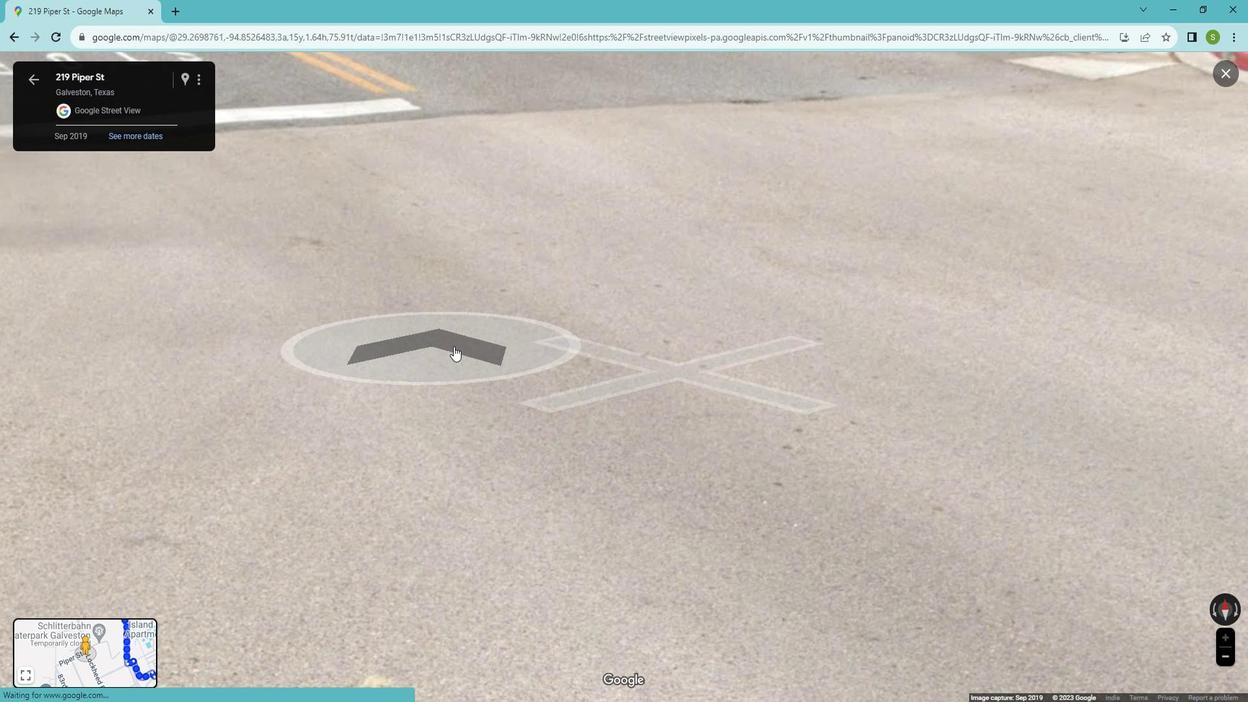 
Action: Mouse moved to (102, 630)
Screenshot: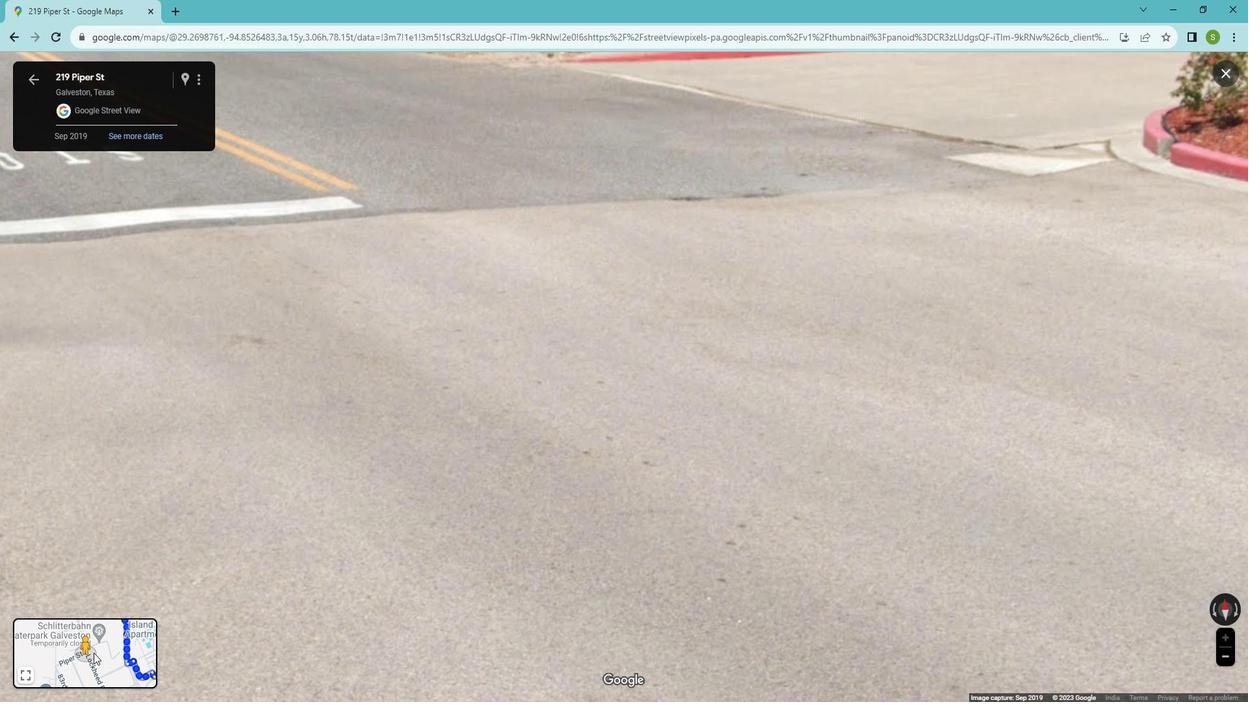 
Action: Mouse pressed left at (102, 630)
Screenshot: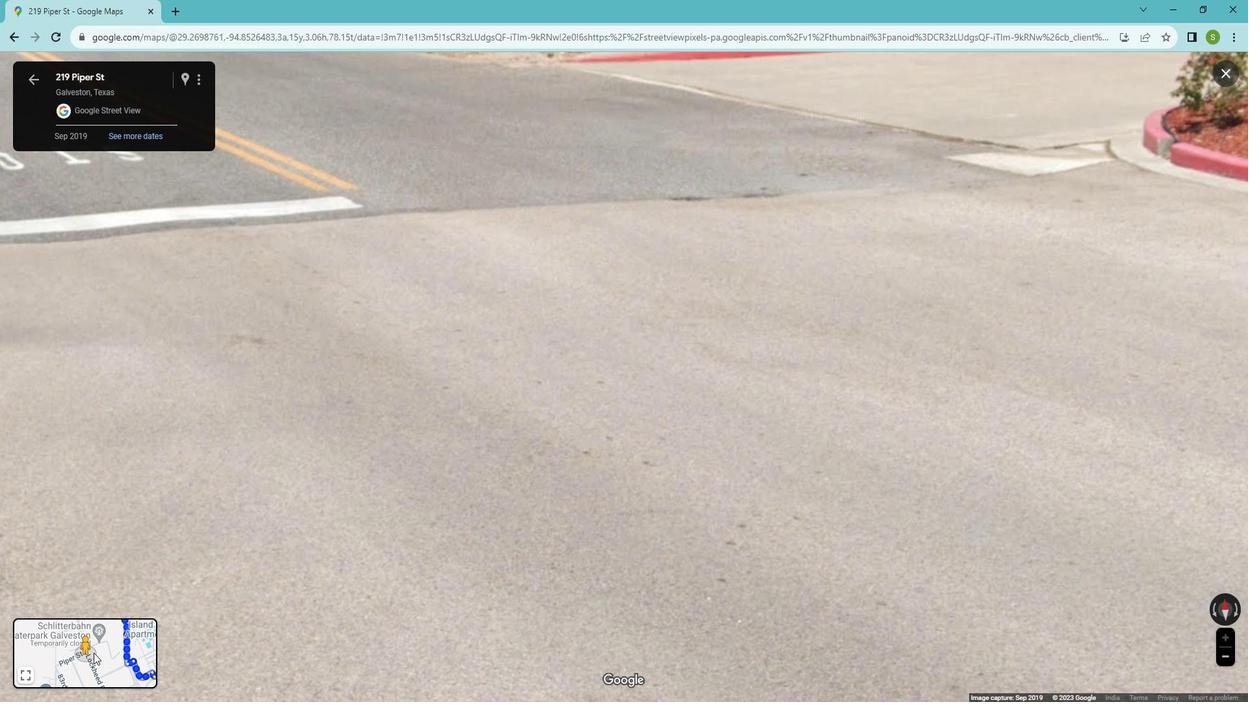 
Action: Mouse moved to (78, 534)
Screenshot: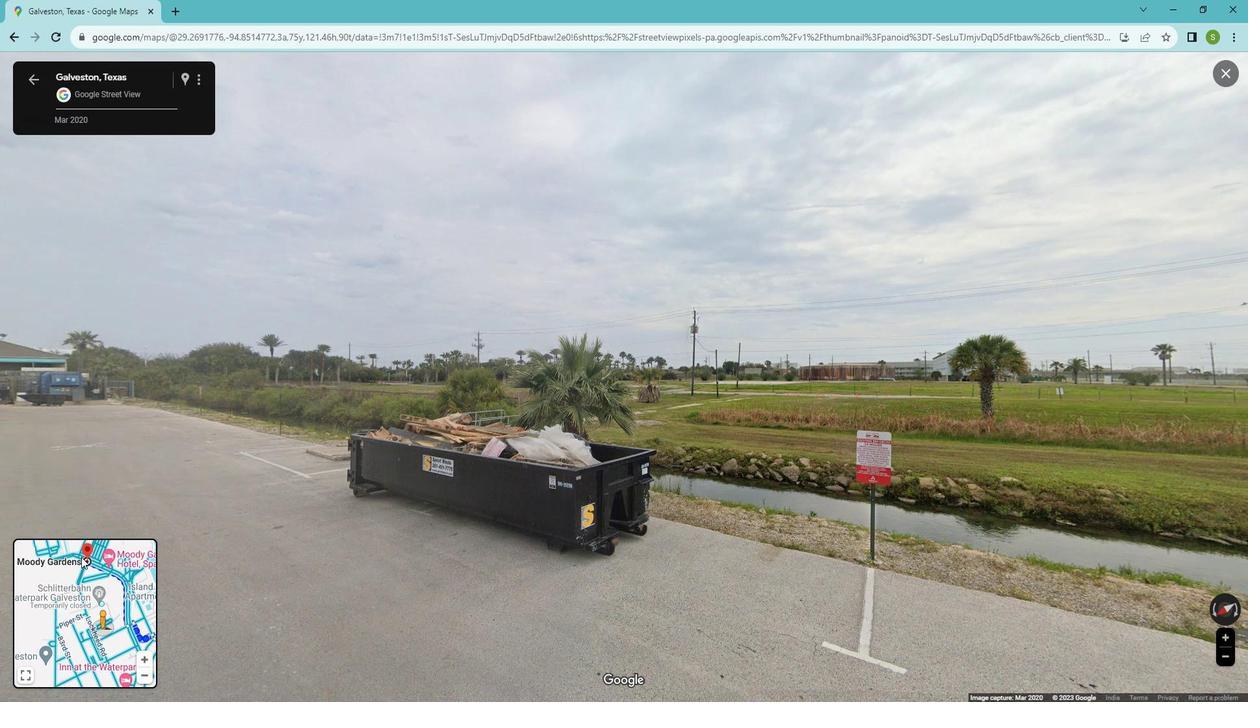 
Action: Mouse pressed left at (78, 534)
Screenshot: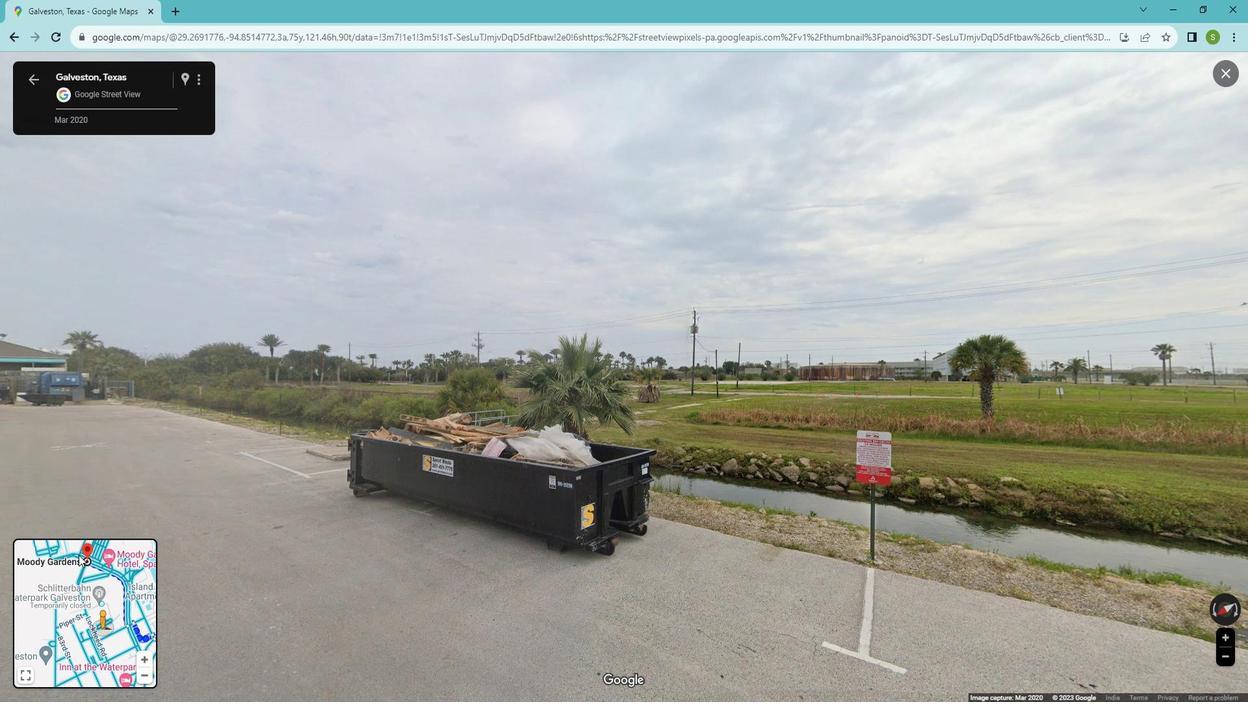 
Action: Mouse moved to (86, 546)
Screenshot: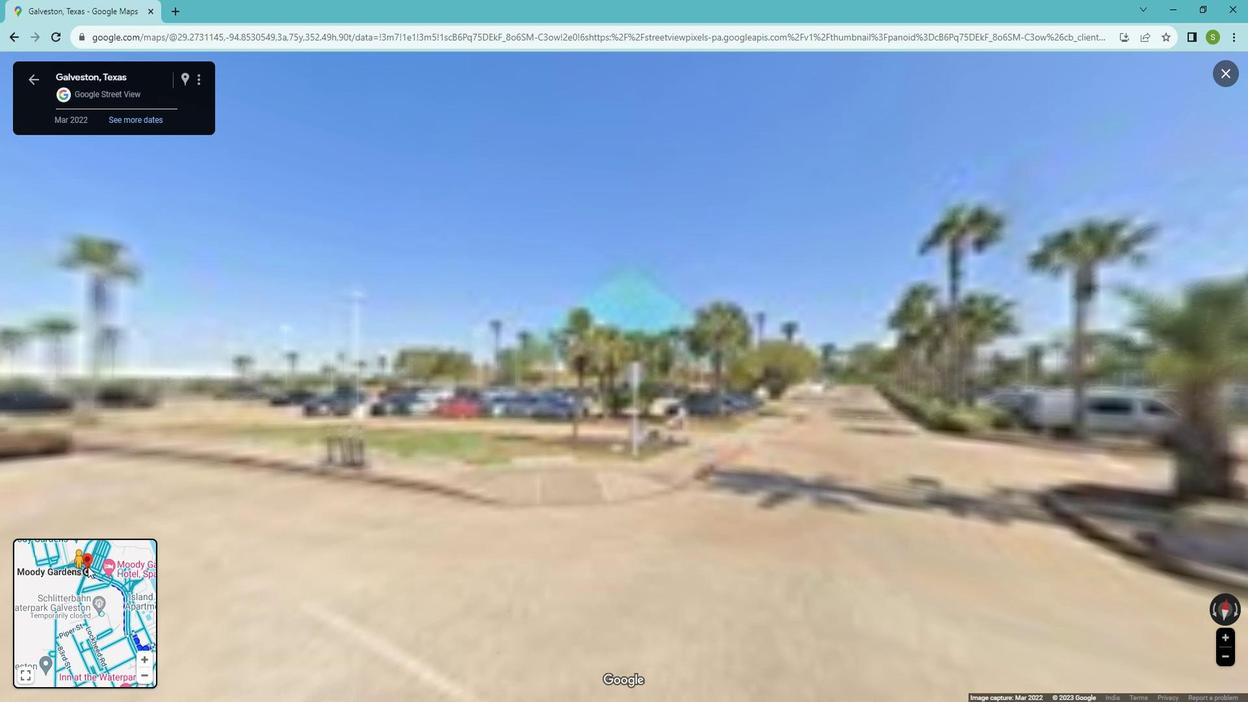 
Action: Mouse pressed left at (86, 546)
Screenshot: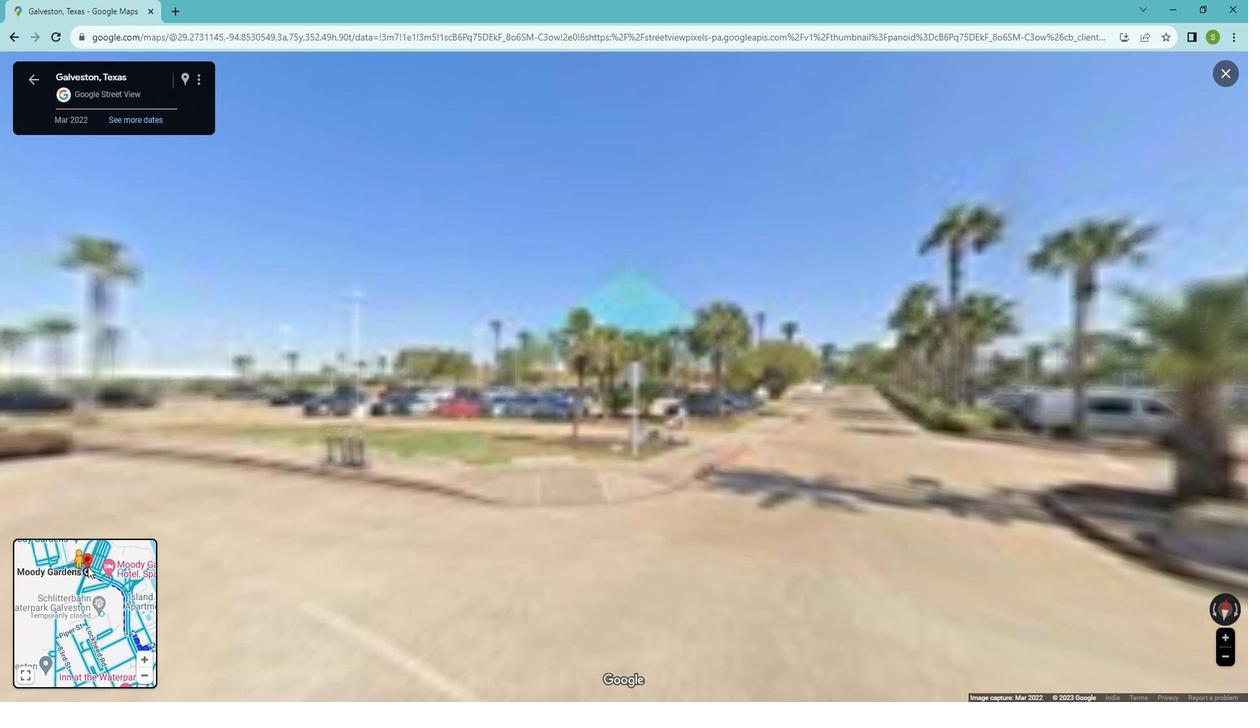 
Action: Mouse moved to (241, 486)
Screenshot: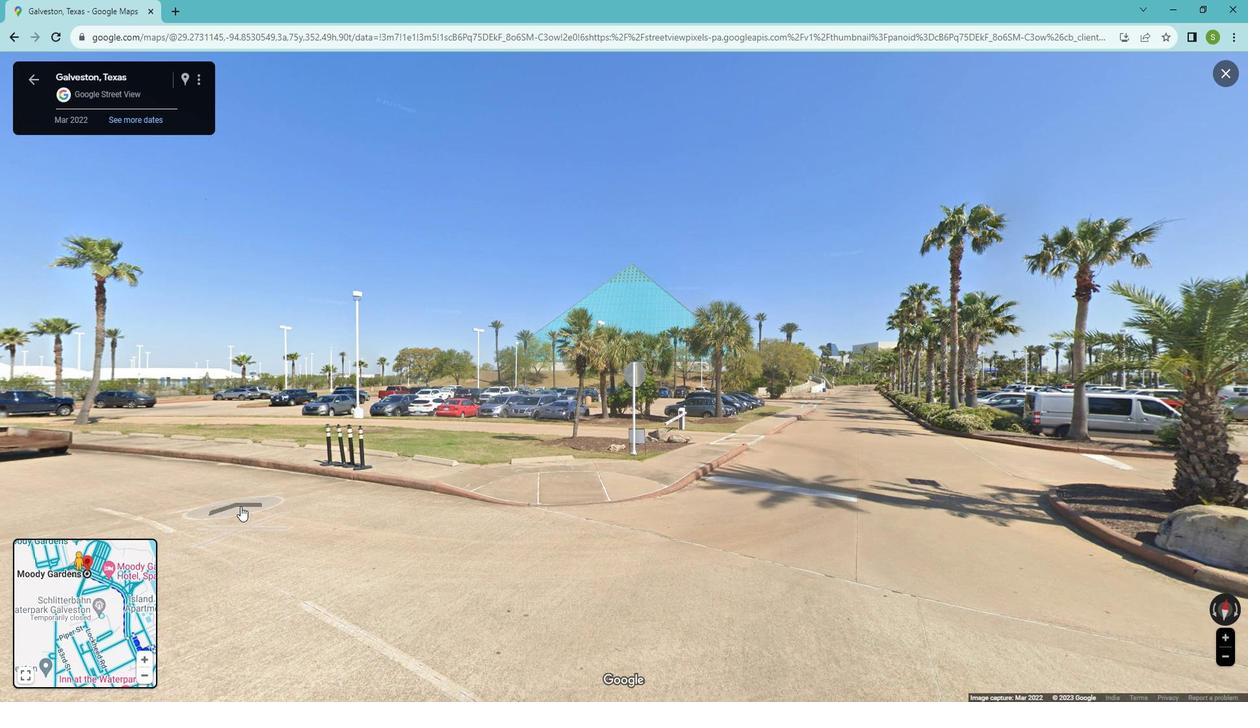 
Action: Mouse pressed left at (241, 486)
Screenshot: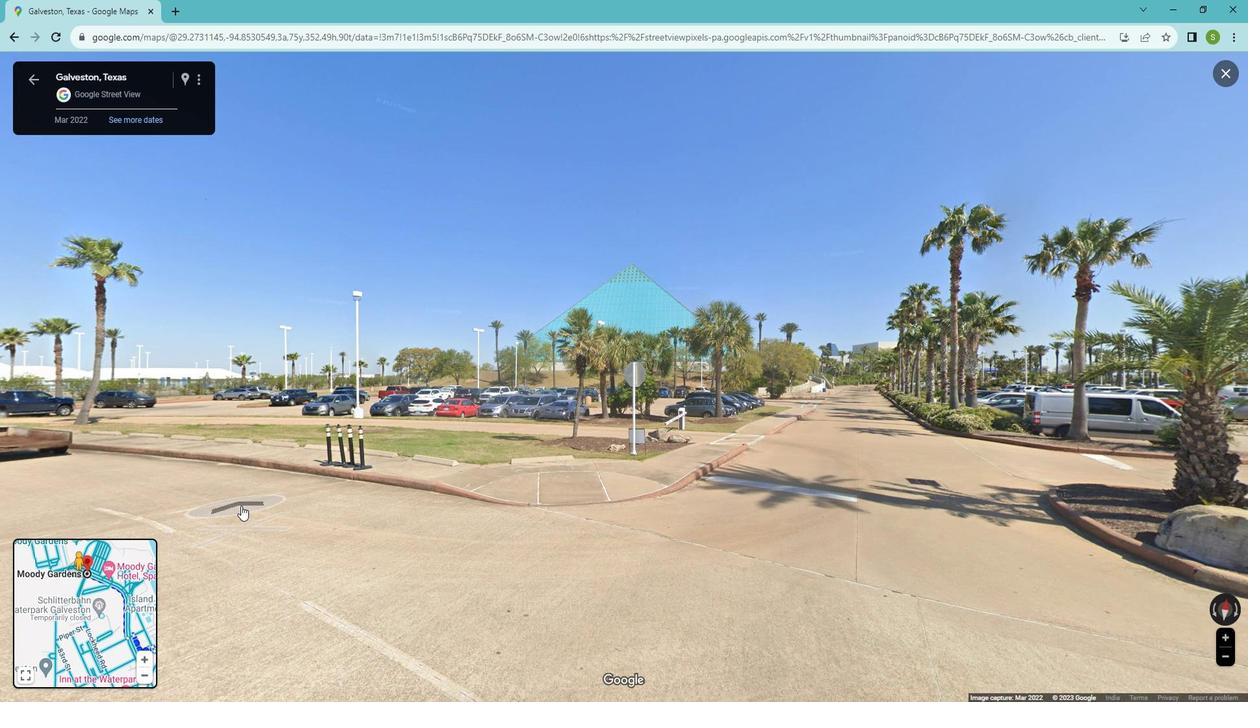 
Action: Mouse moved to (704, 553)
Screenshot: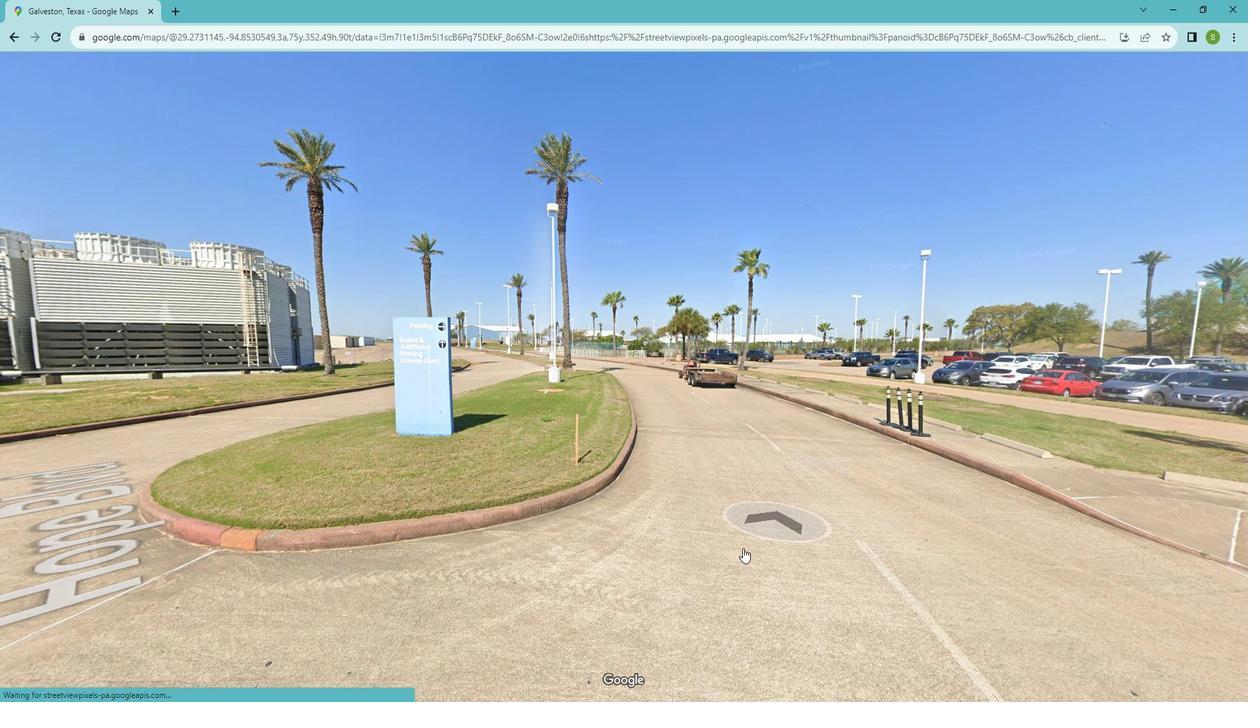 
Action: Mouse pressed left at (704, 553)
Screenshot: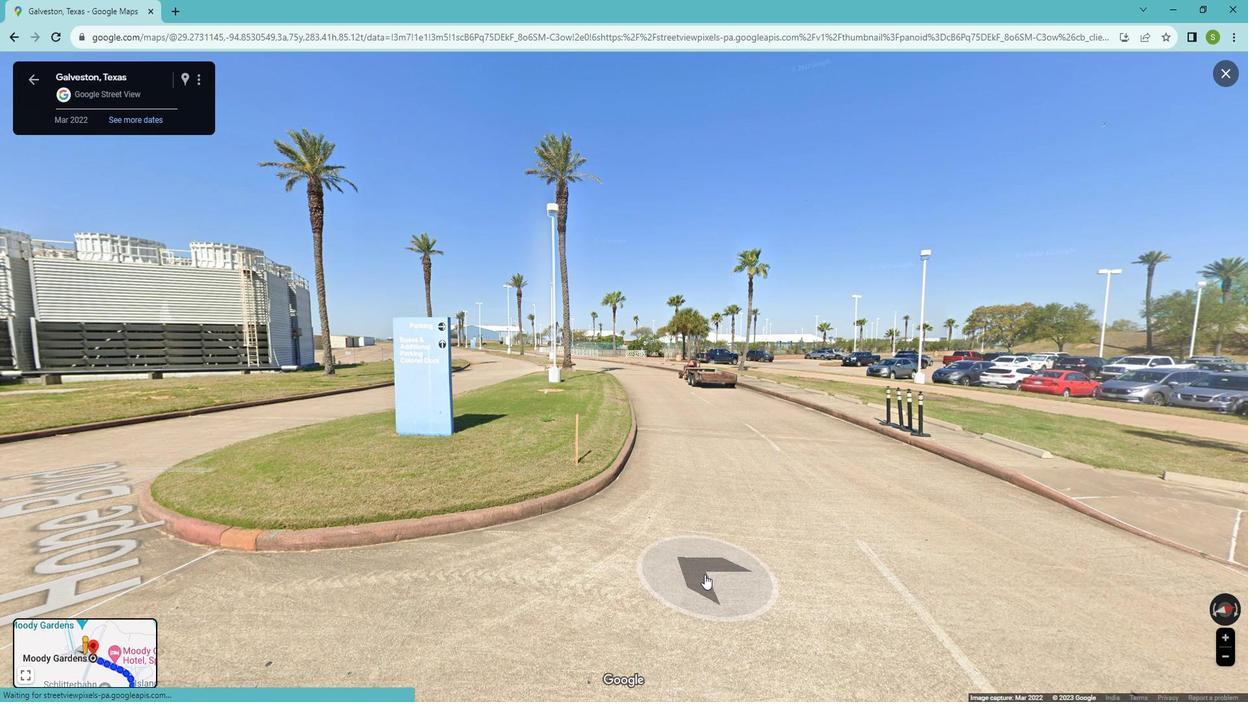 
Action: Mouse moved to (750, 429)
Screenshot: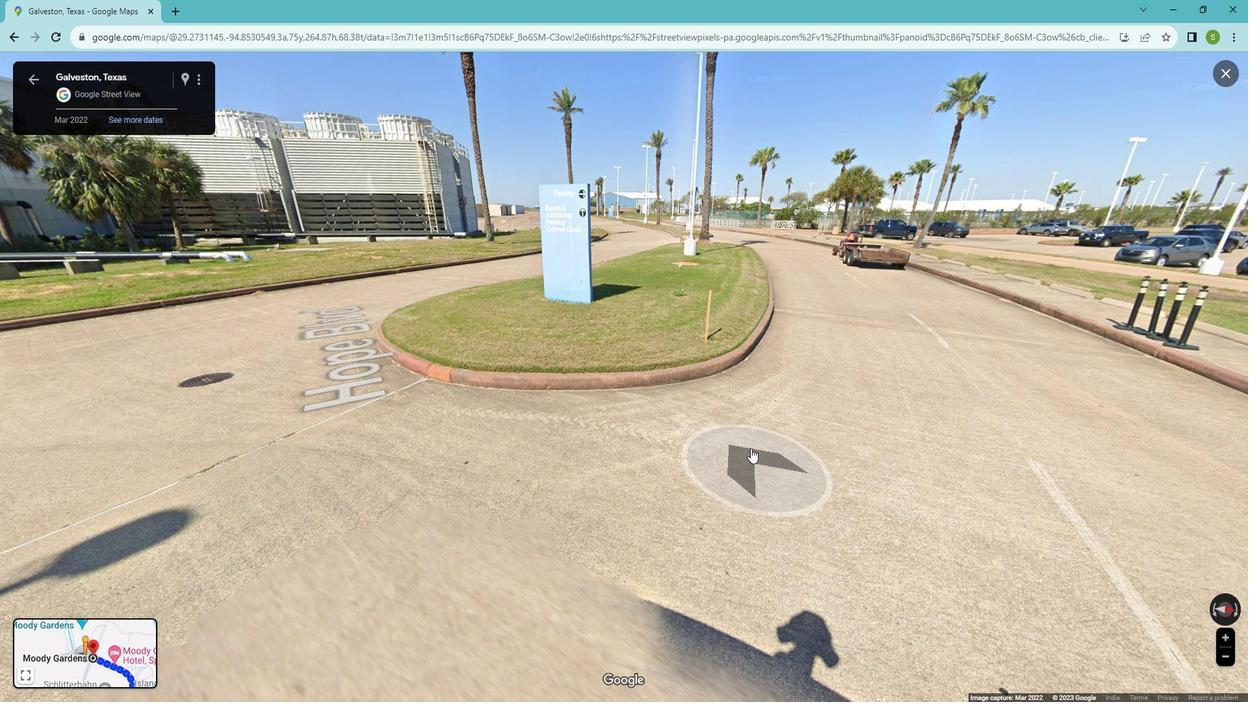 
Action: Mouse pressed left at (750, 429)
Screenshot: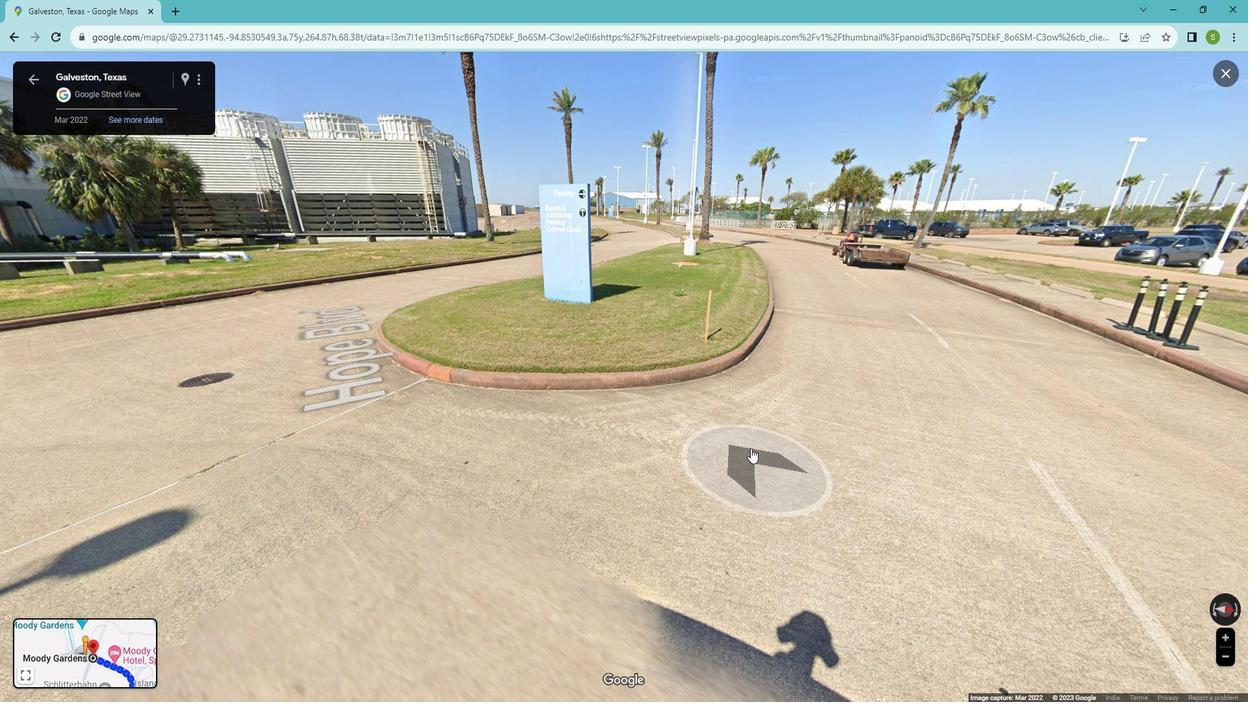 
Action: Mouse moved to (725, 520)
Screenshot: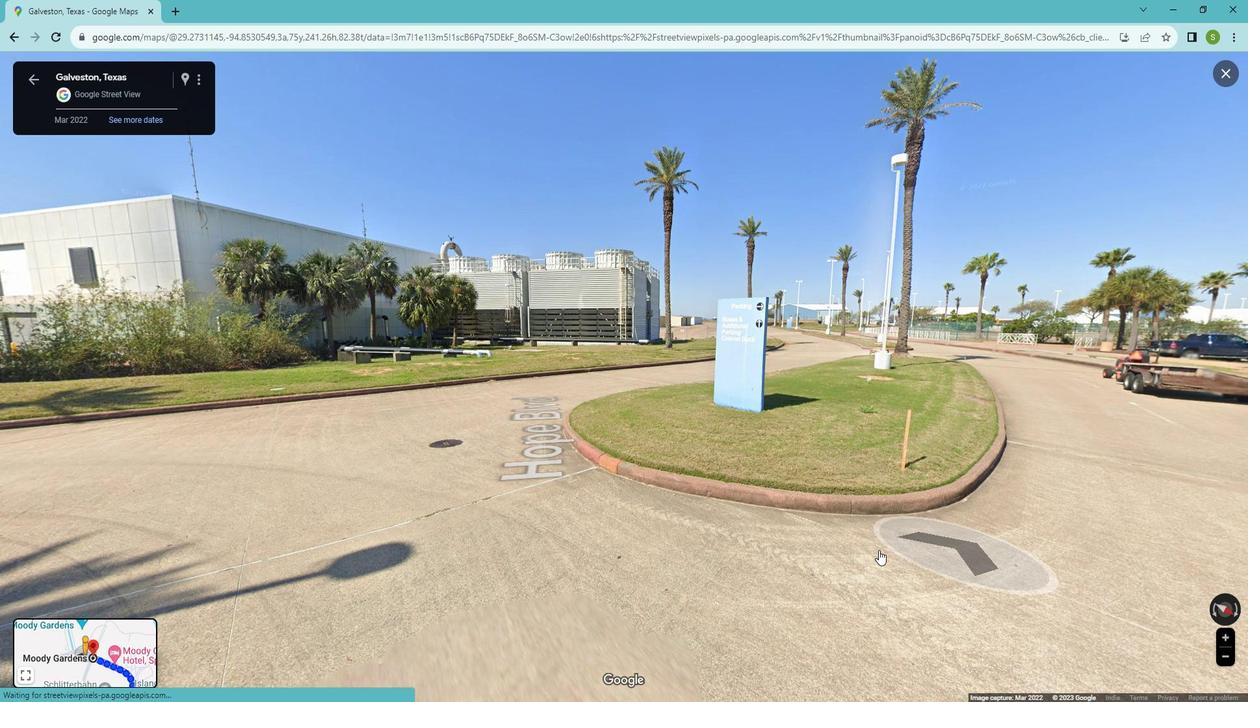 
Action: Mouse pressed left at (725, 520)
Screenshot: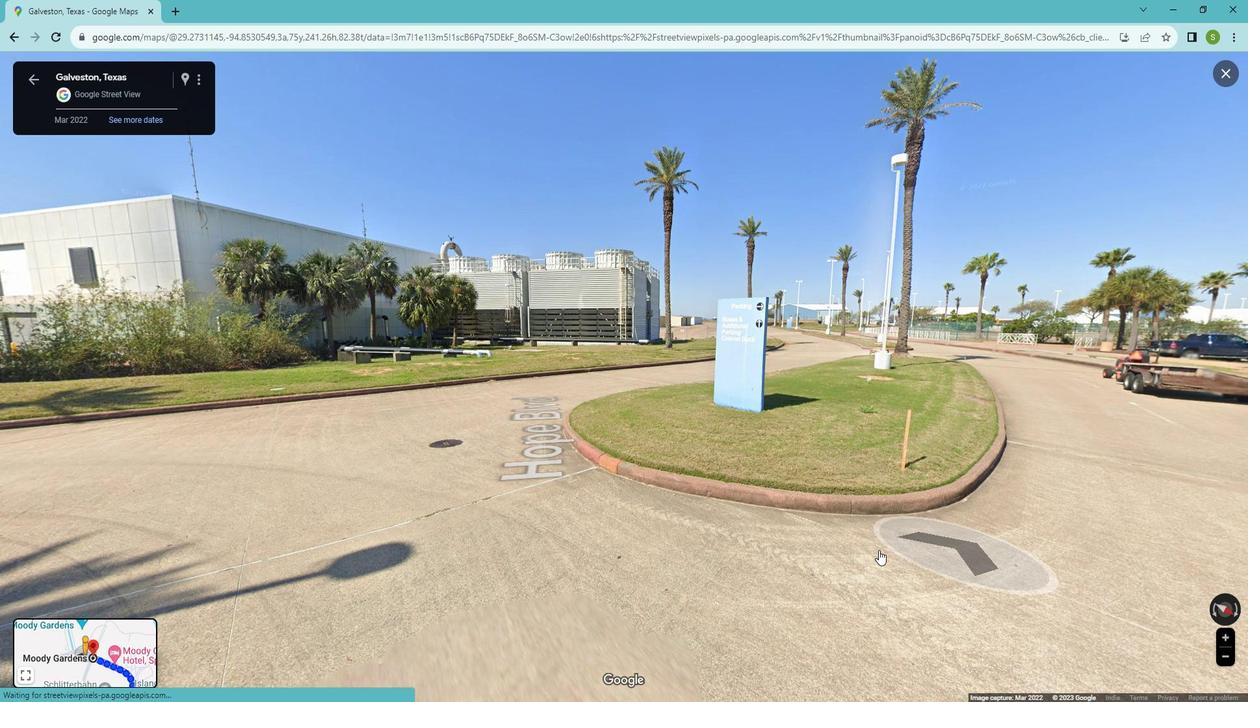
Action: Mouse moved to (762, 448)
Screenshot: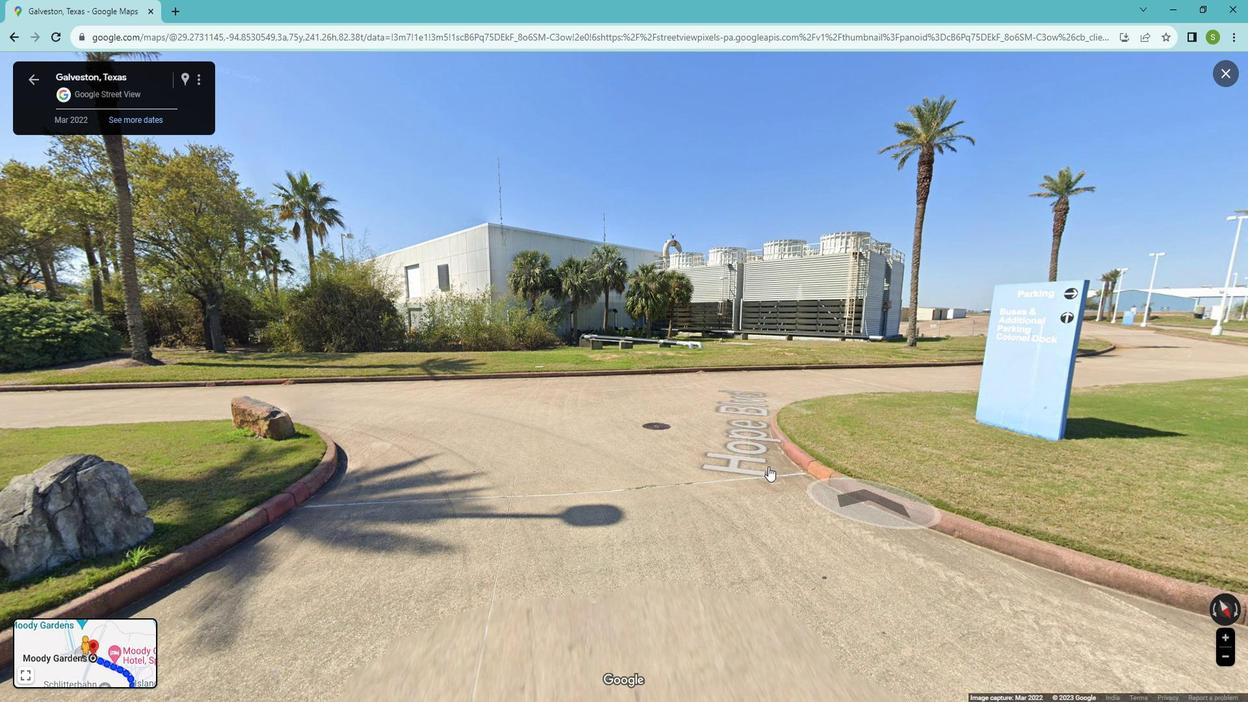 
Action: Mouse pressed left at (762, 448)
Screenshot: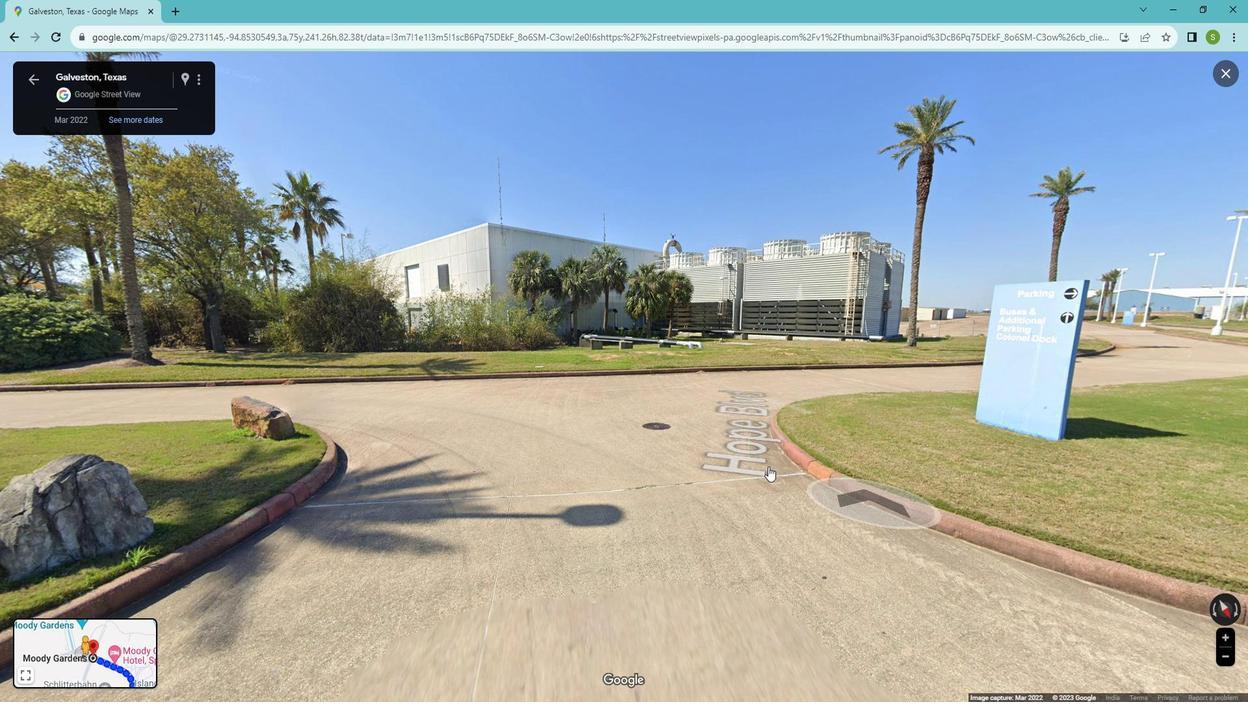 
Action: Mouse moved to (475, 355)
Screenshot: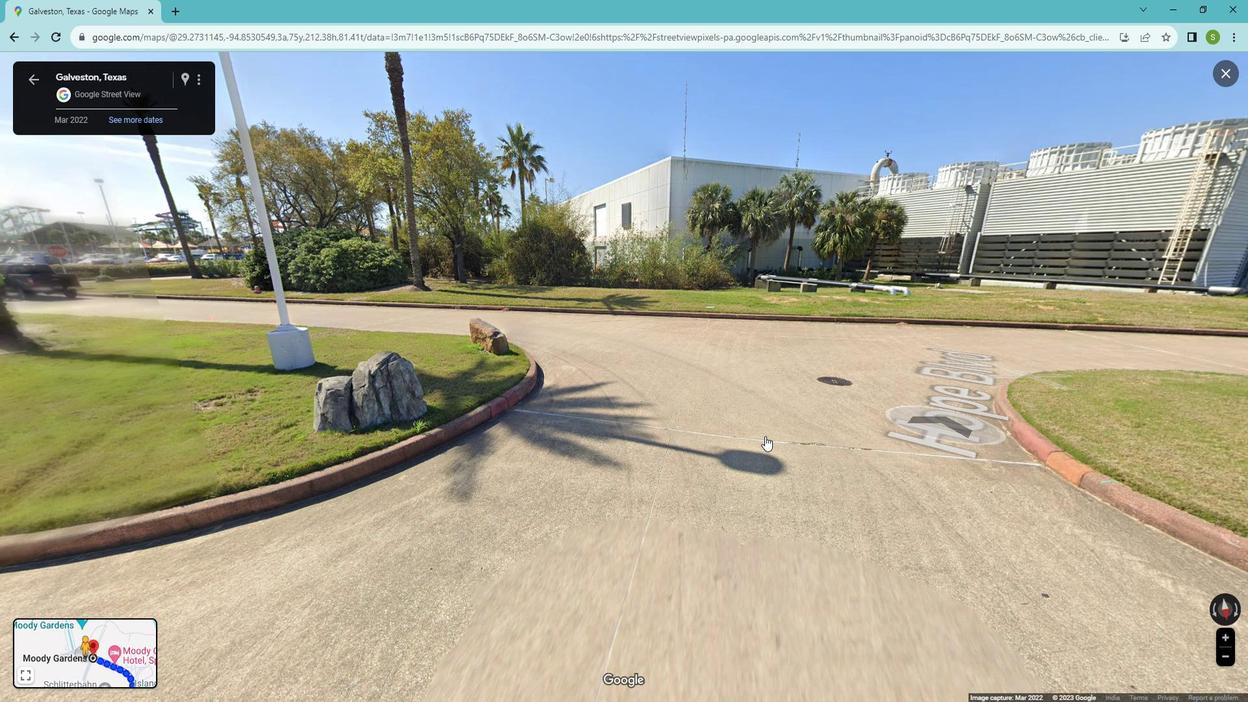 
Action: Mouse pressed left at (475, 355)
Screenshot: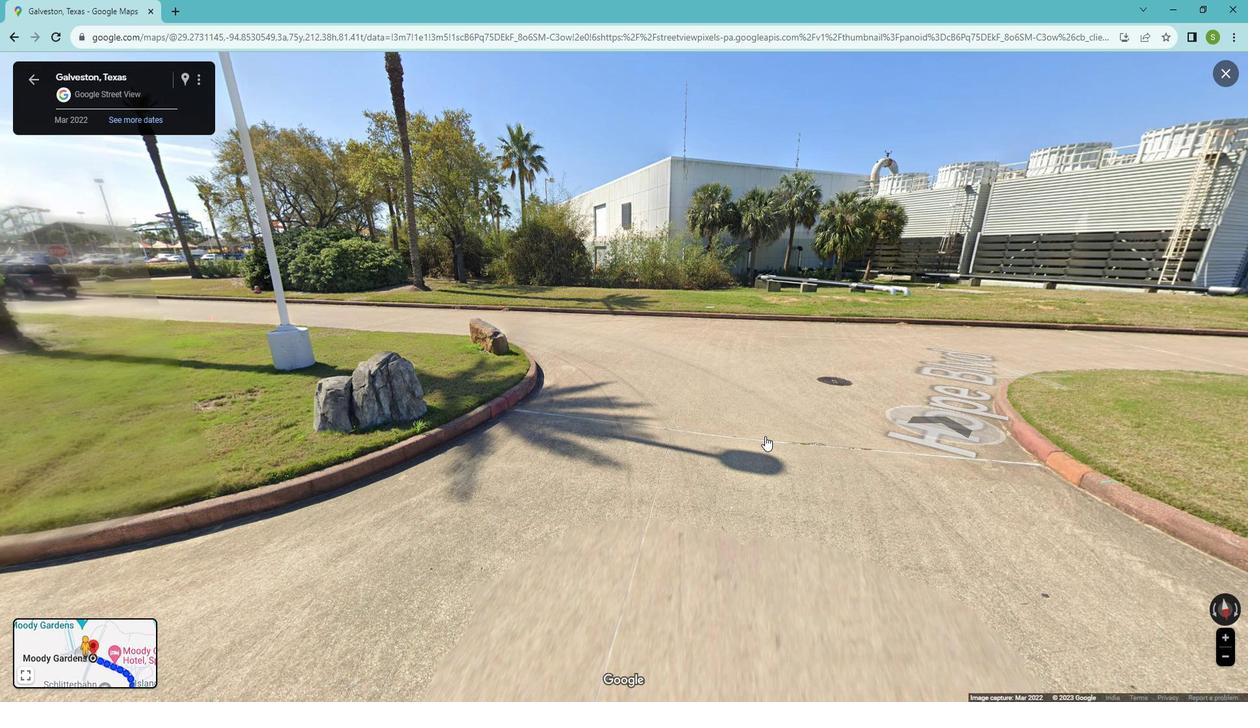 
Action: Mouse moved to (455, 392)
Screenshot: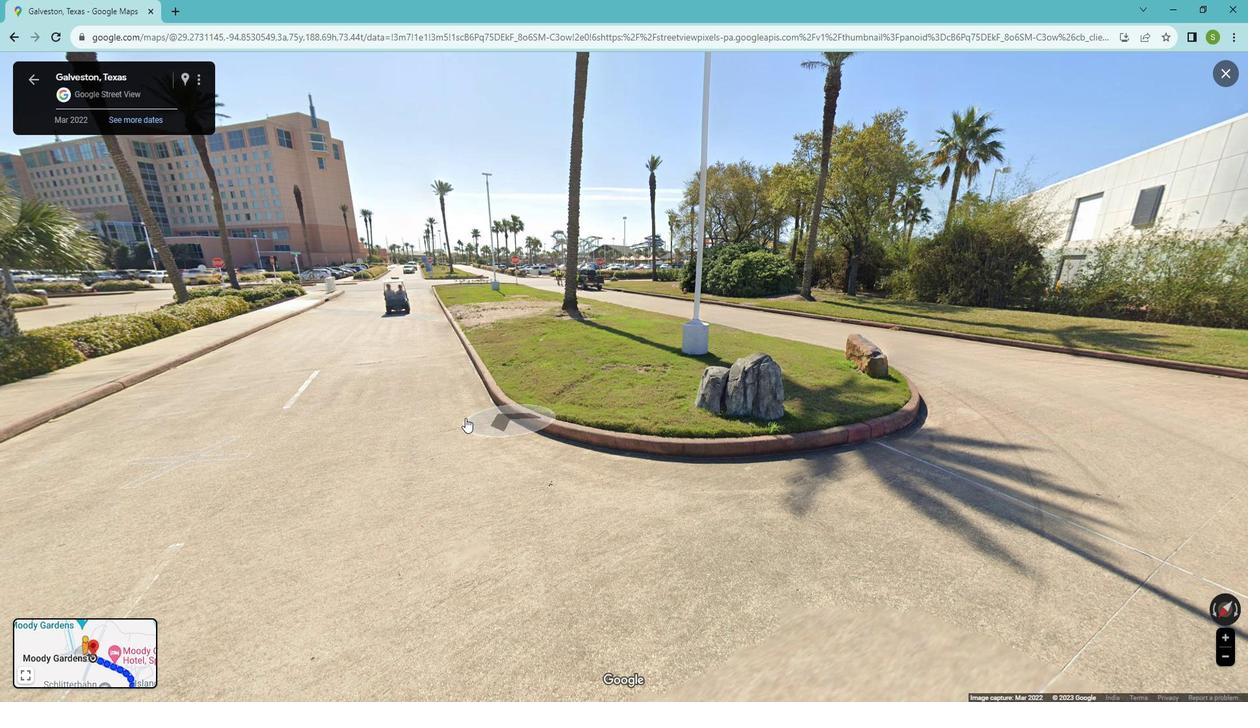 
Action: Mouse pressed left at (455, 392)
Screenshot: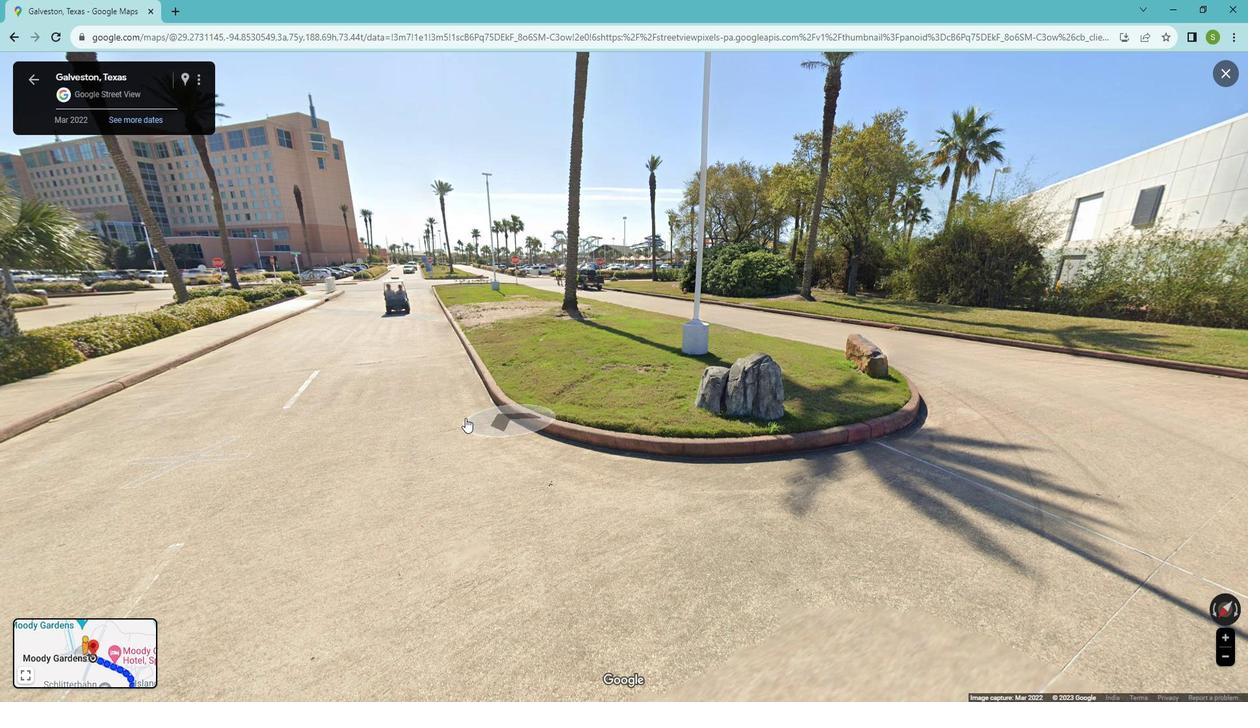 
Action: Mouse moved to (631, 405)
Screenshot: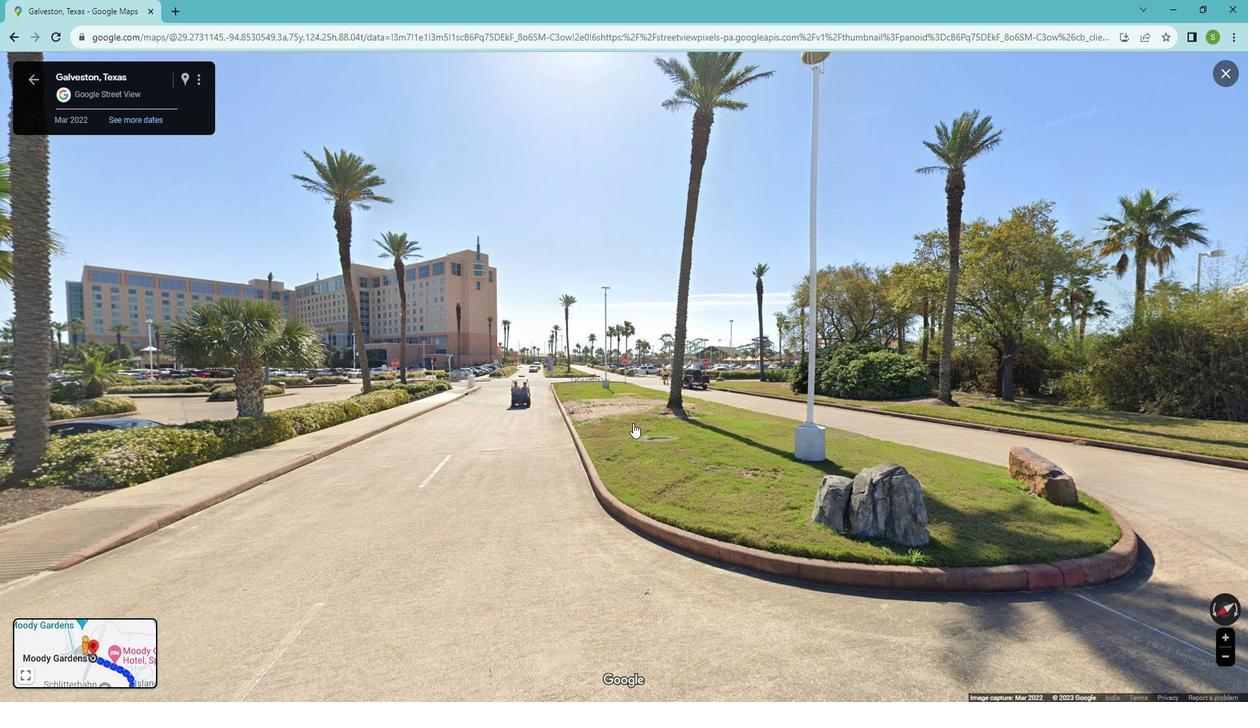 
Action: Mouse pressed left at (631, 405)
Screenshot: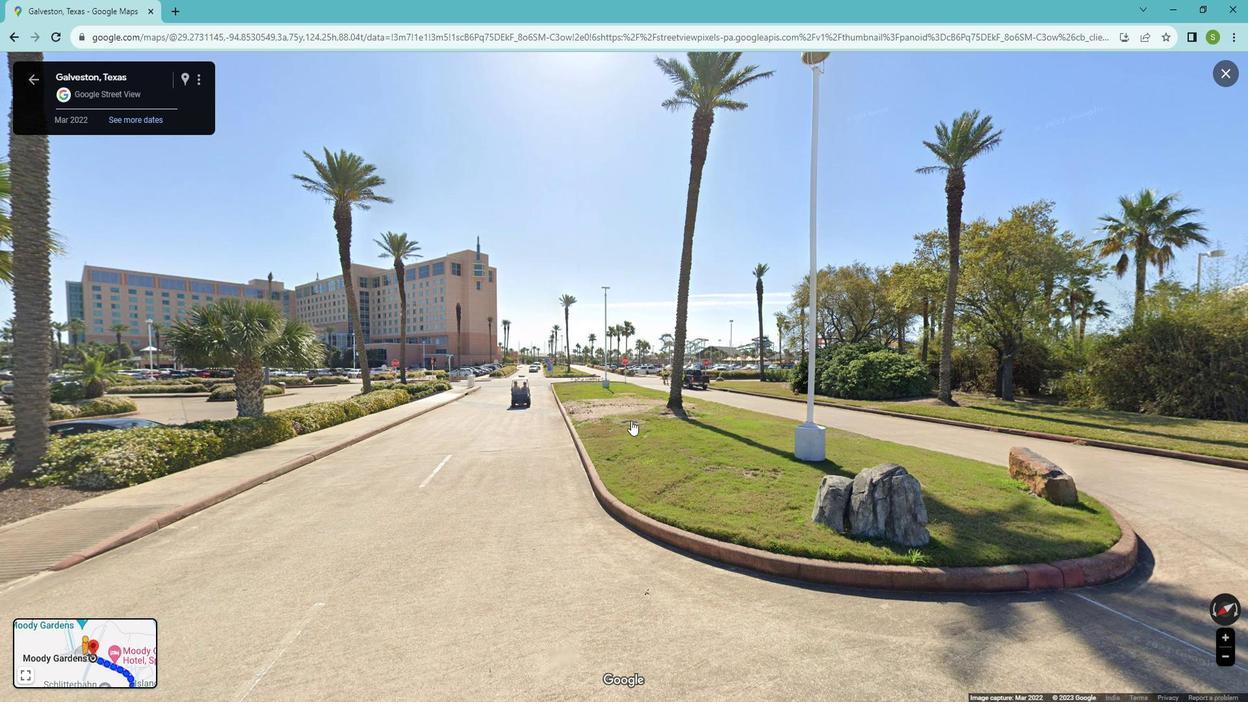 
Action: Mouse moved to (1231, 69)
Screenshot: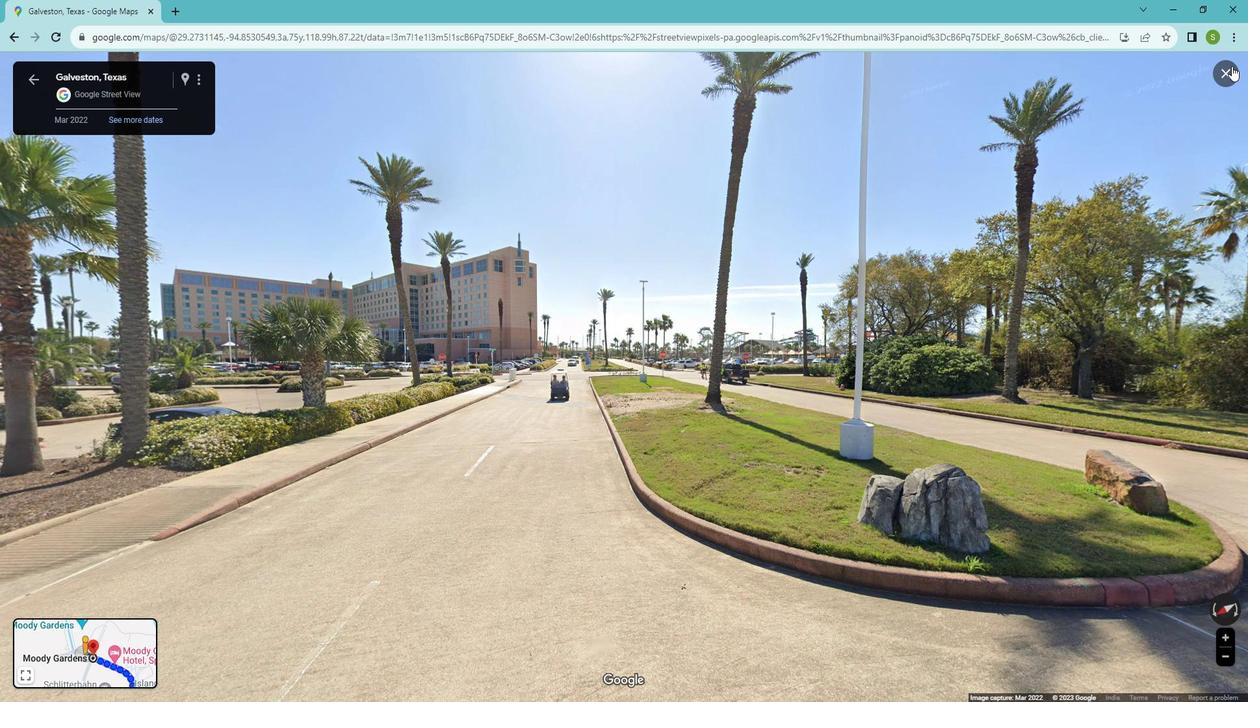 
Action: Mouse pressed left at (1231, 69)
Screenshot: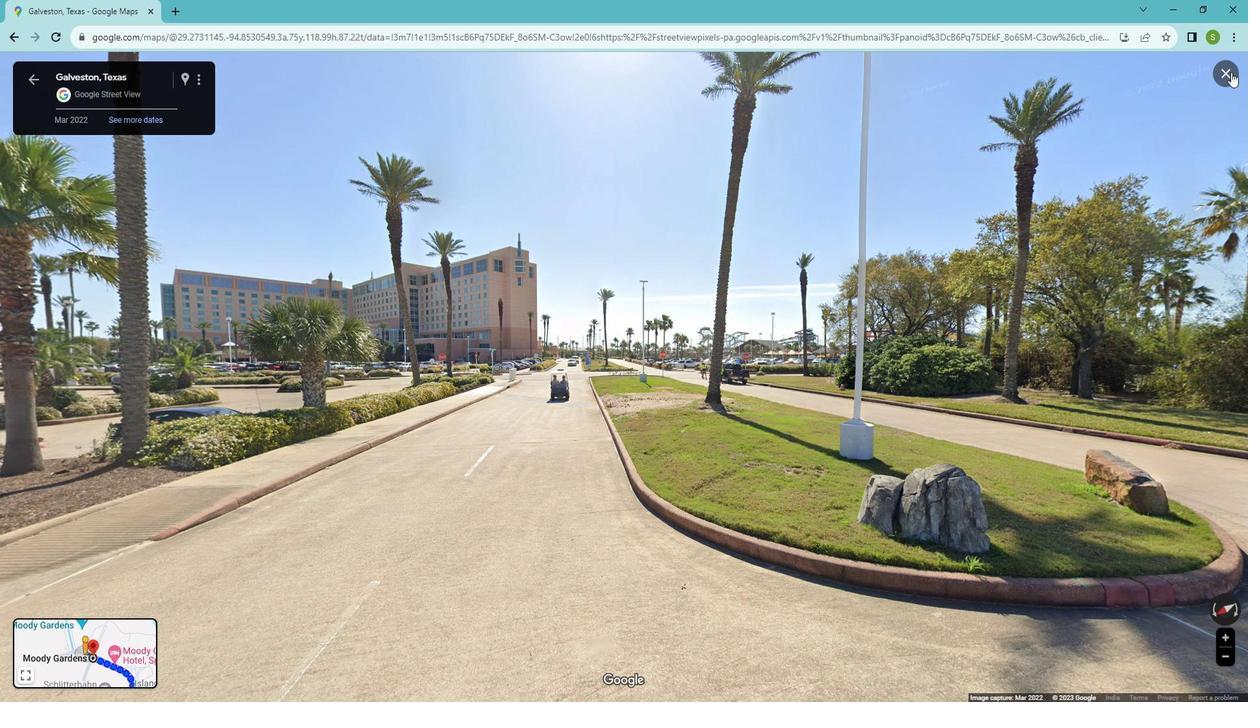 
Action: Mouse moved to (553, 295)
Screenshot: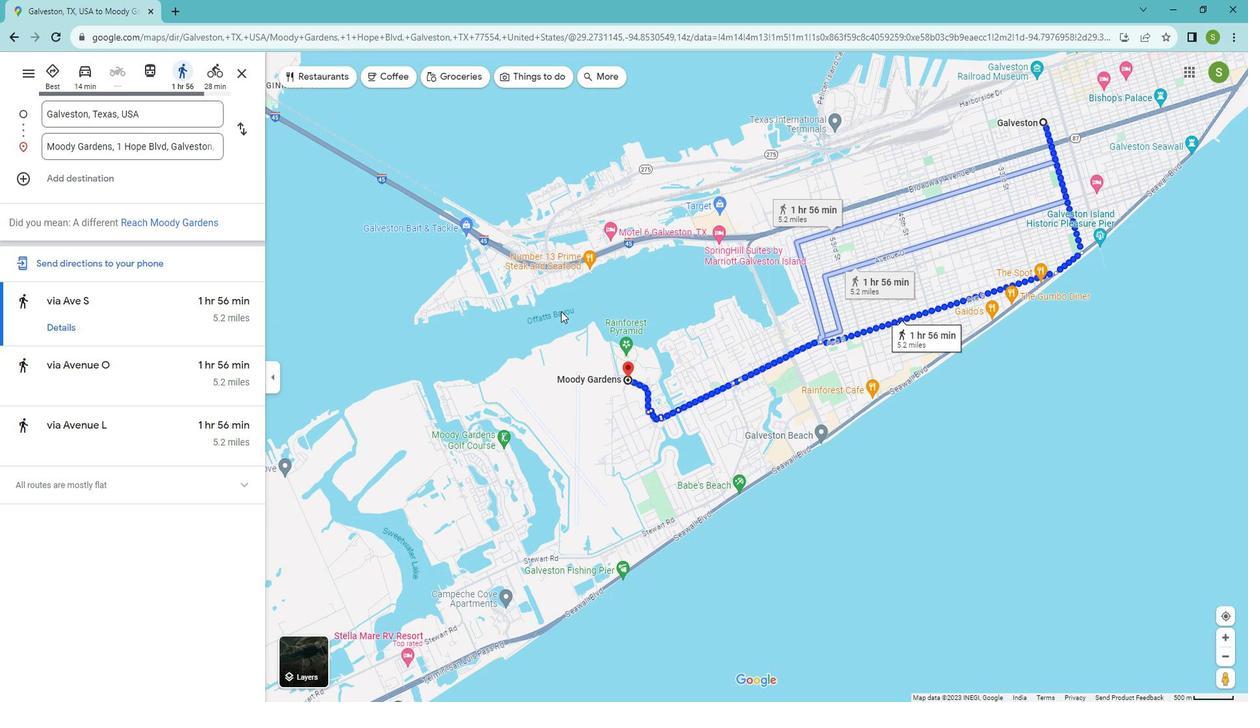 
